 Task: Search one way flight ticket for 1 adult, 5 children, 2 infants in seat and 1 infant on lap in first from Minneapolis-st. Paul: Minneapolis-st. Paul International/wold-chamberlain Airport to Springfield: Abraham Lincoln Capital Airport on 5-2-2023. Choice of flights is American. Number of bags: 2 carry on bags and 6 checked bags. Price is upto 92000. Outbound departure time preference is 9:45.
Action: Mouse moved to (337, 143)
Screenshot: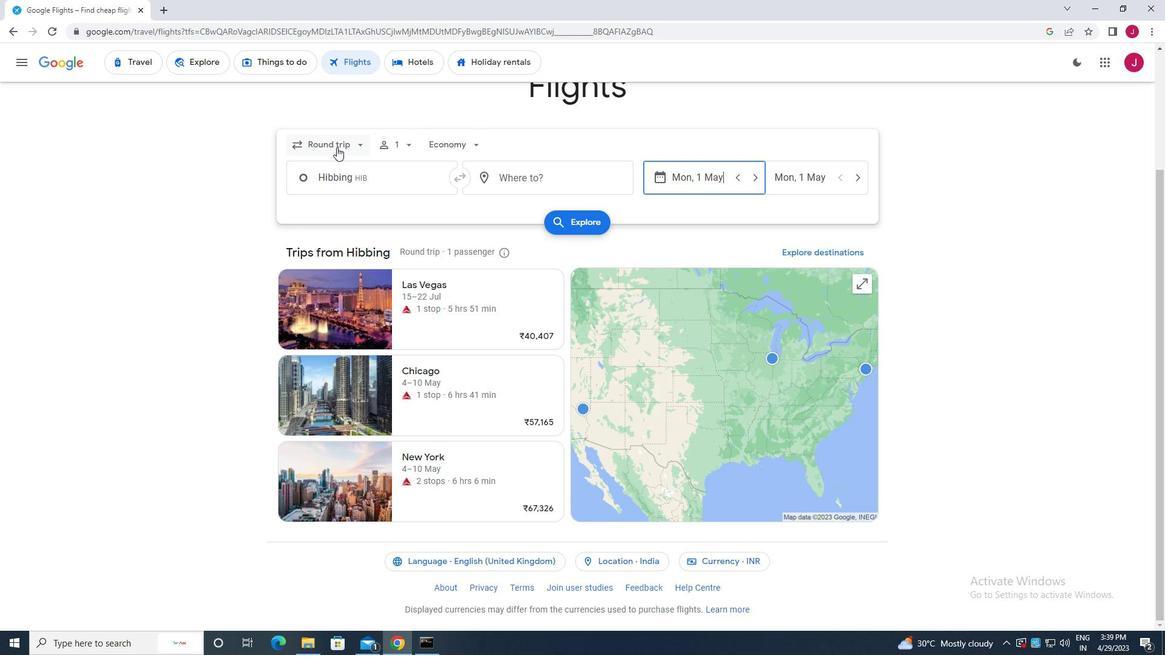 
Action: Mouse pressed left at (337, 143)
Screenshot: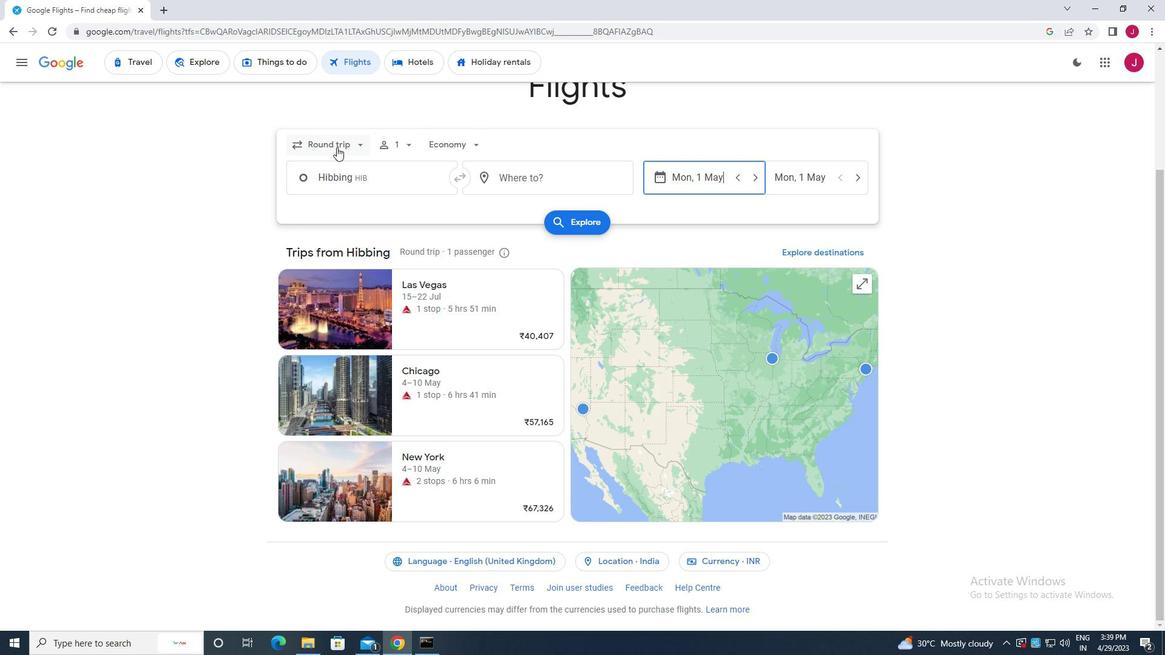 
Action: Mouse moved to (349, 194)
Screenshot: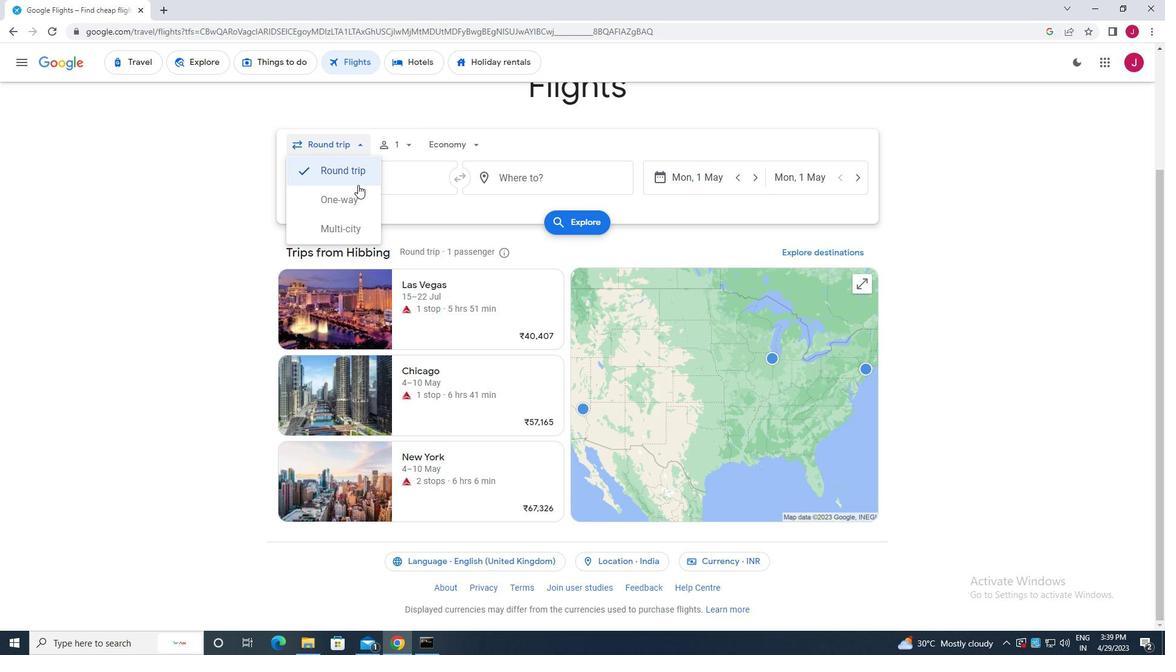 
Action: Mouse pressed left at (349, 194)
Screenshot: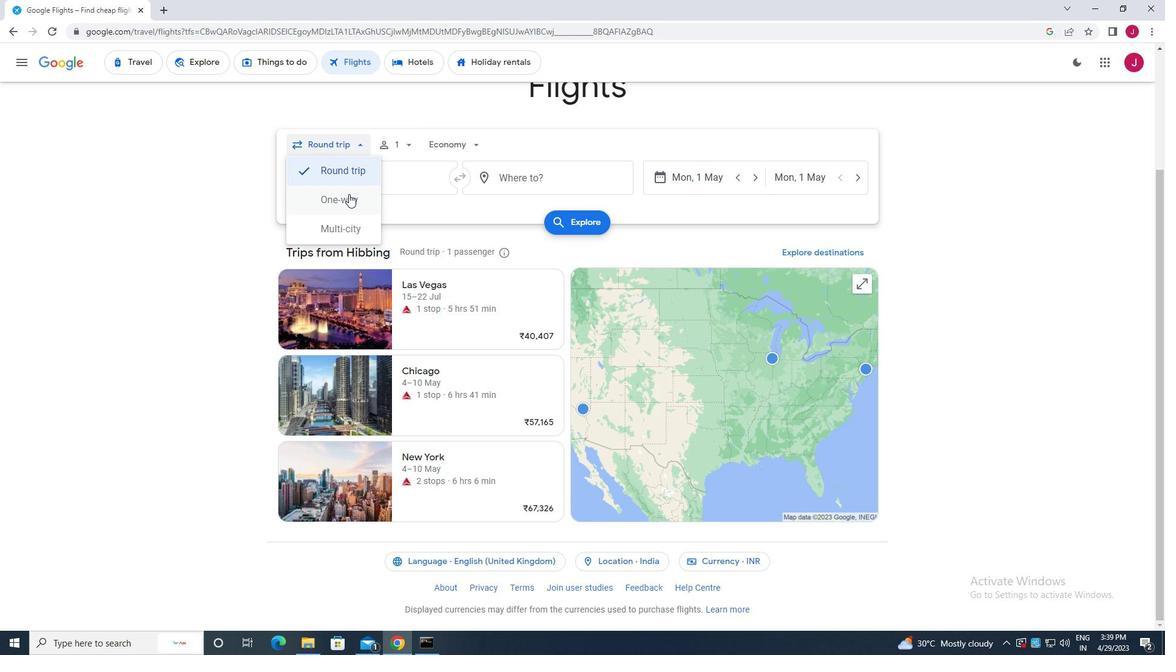 
Action: Mouse moved to (405, 142)
Screenshot: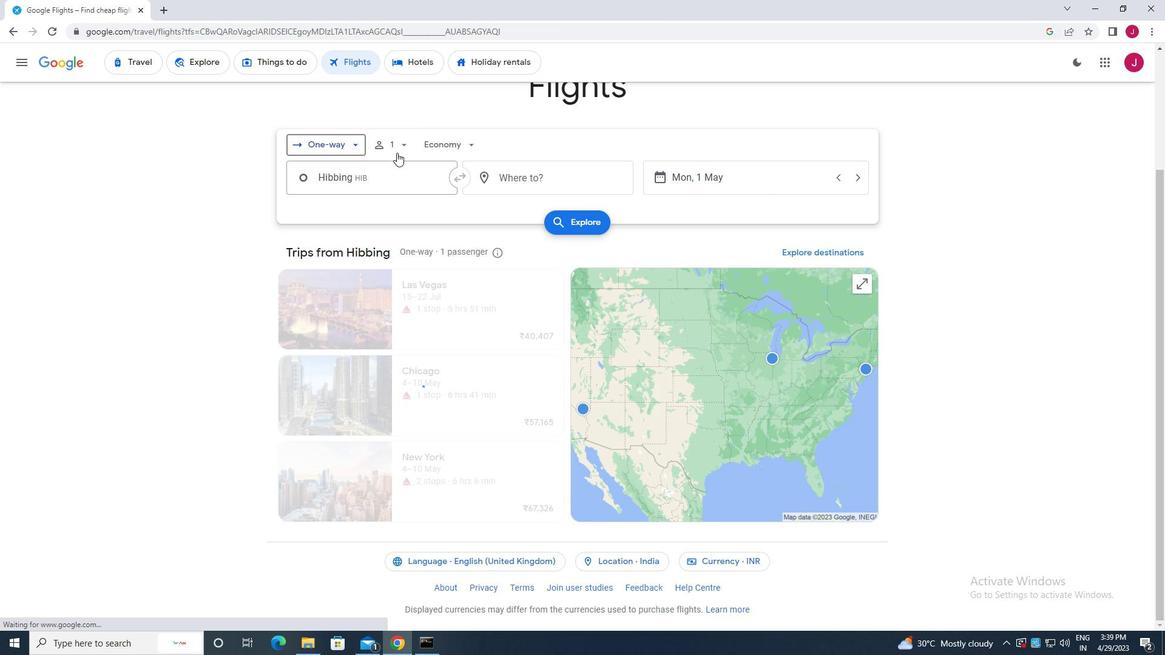 
Action: Mouse pressed left at (405, 142)
Screenshot: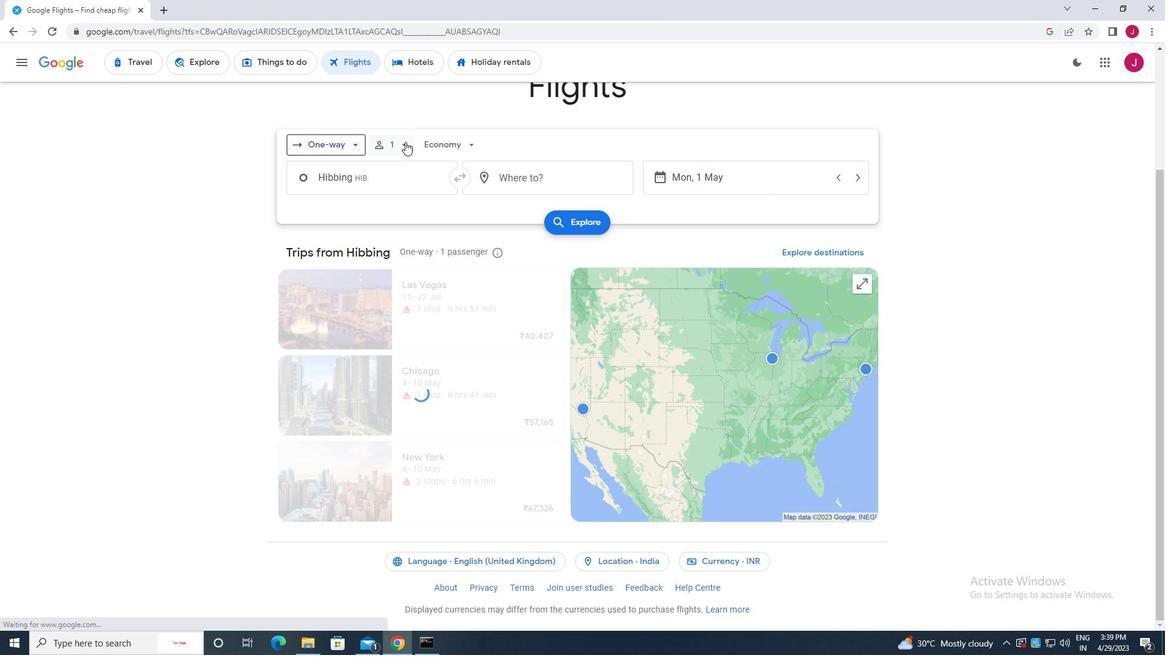 
Action: Mouse moved to (497, 212)
Screenshot: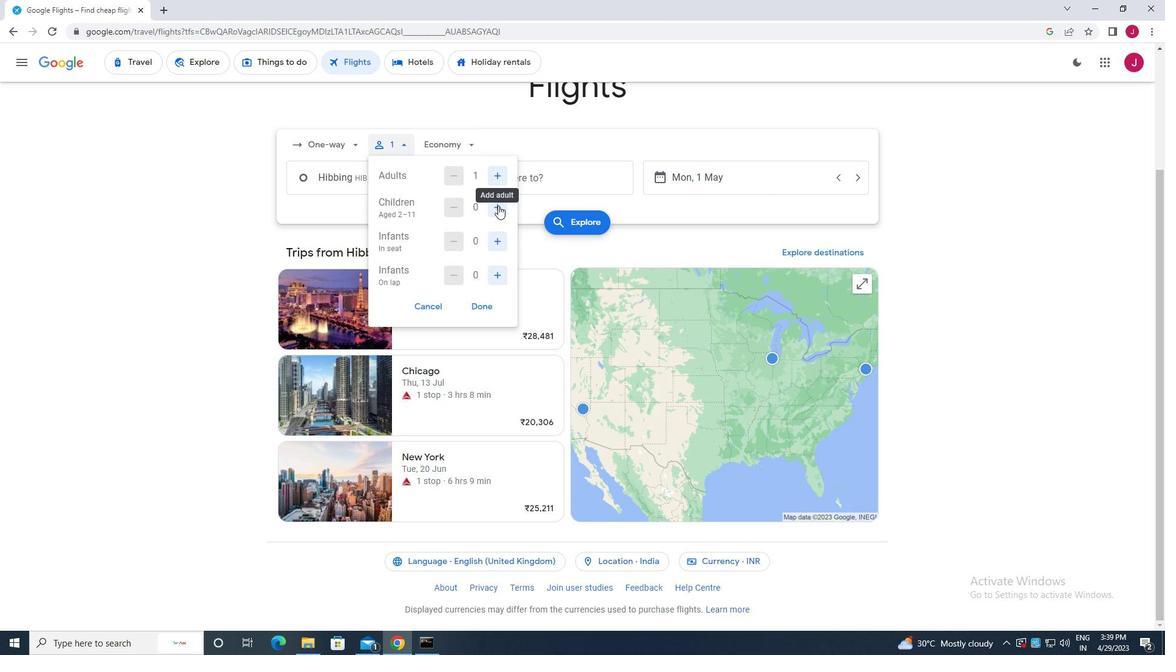 
Action: Mouse pressed left at (497, 212)
Screenshot: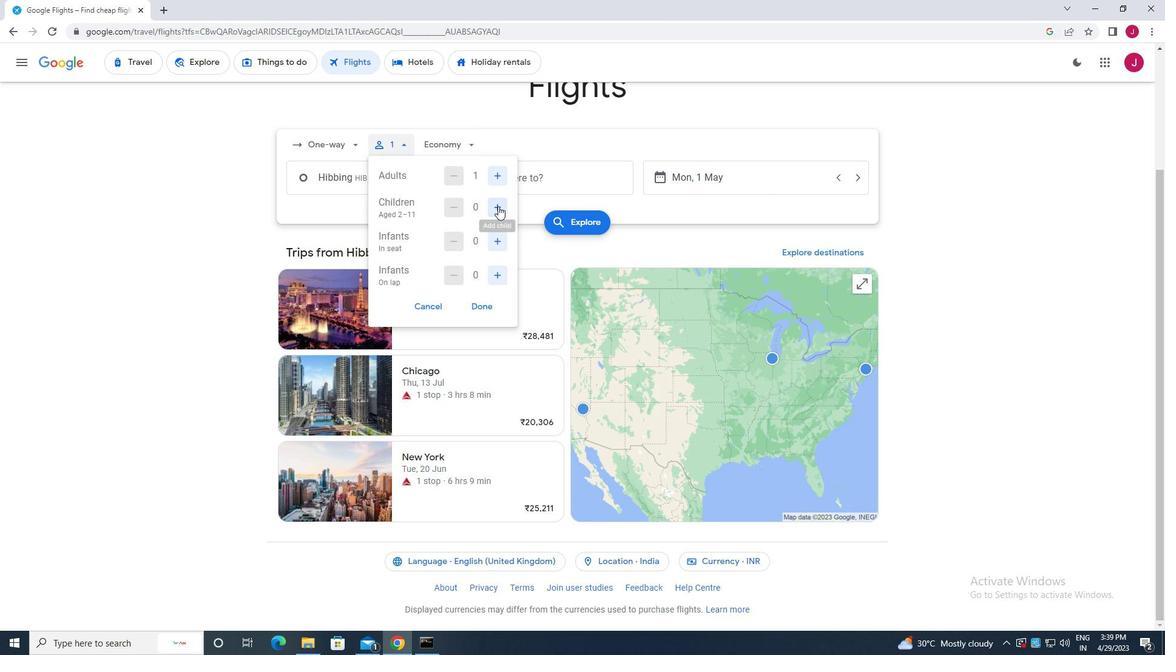 
Action: Mouse moved to (495, 212)
Screenshot: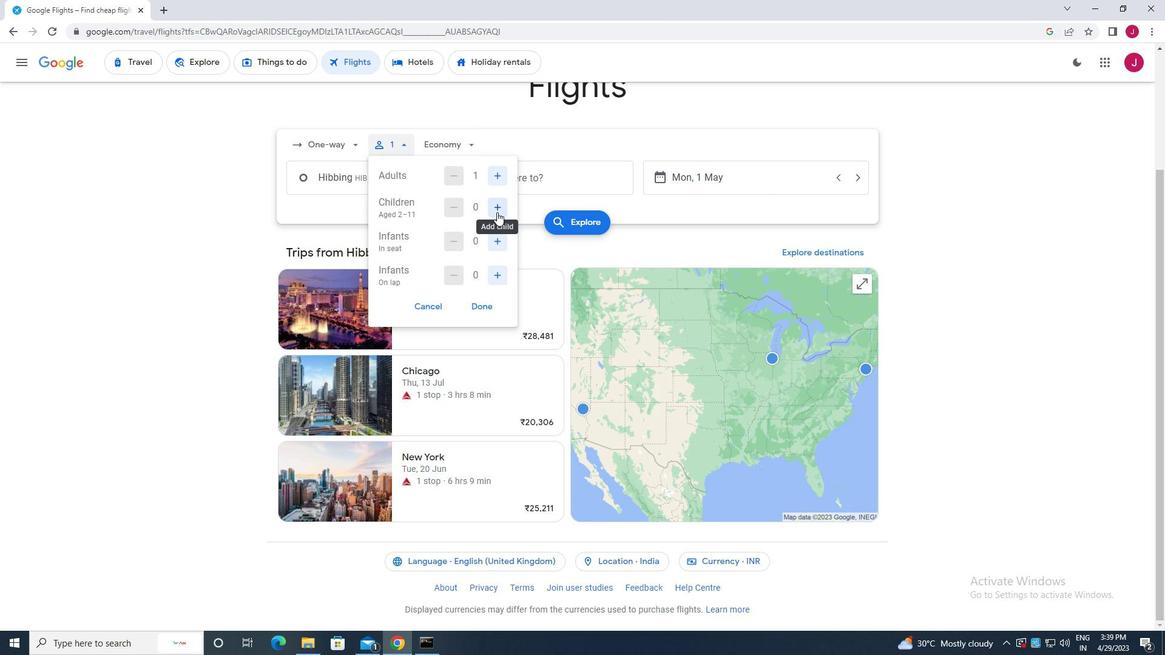 
Action: Mouse pressed left at (495, 212)
Screenshot: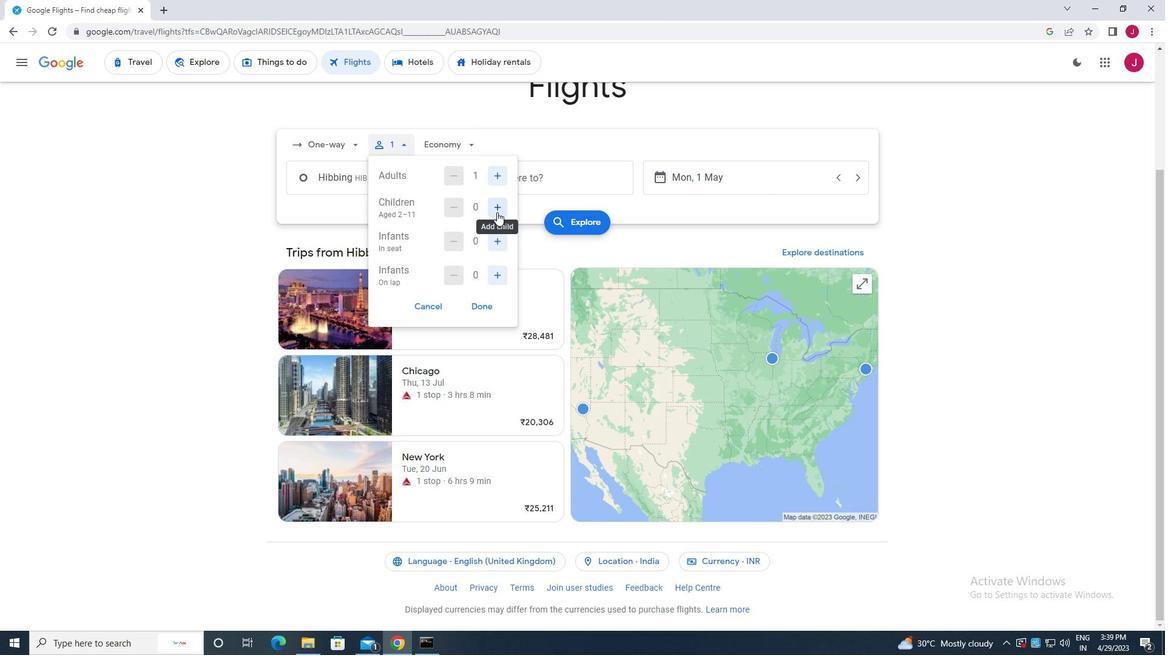 
Action: Mouse pressed left at (495, 212)
Screenshot: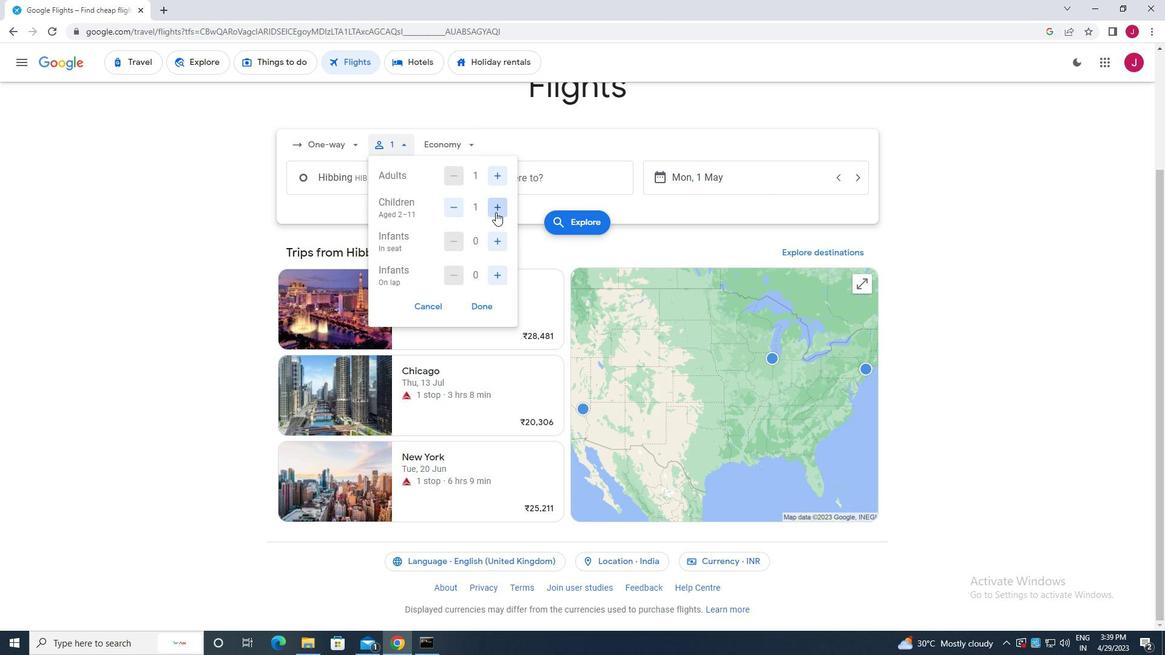 
Action: Mouse pressed left at (495, 212)
Screenshot: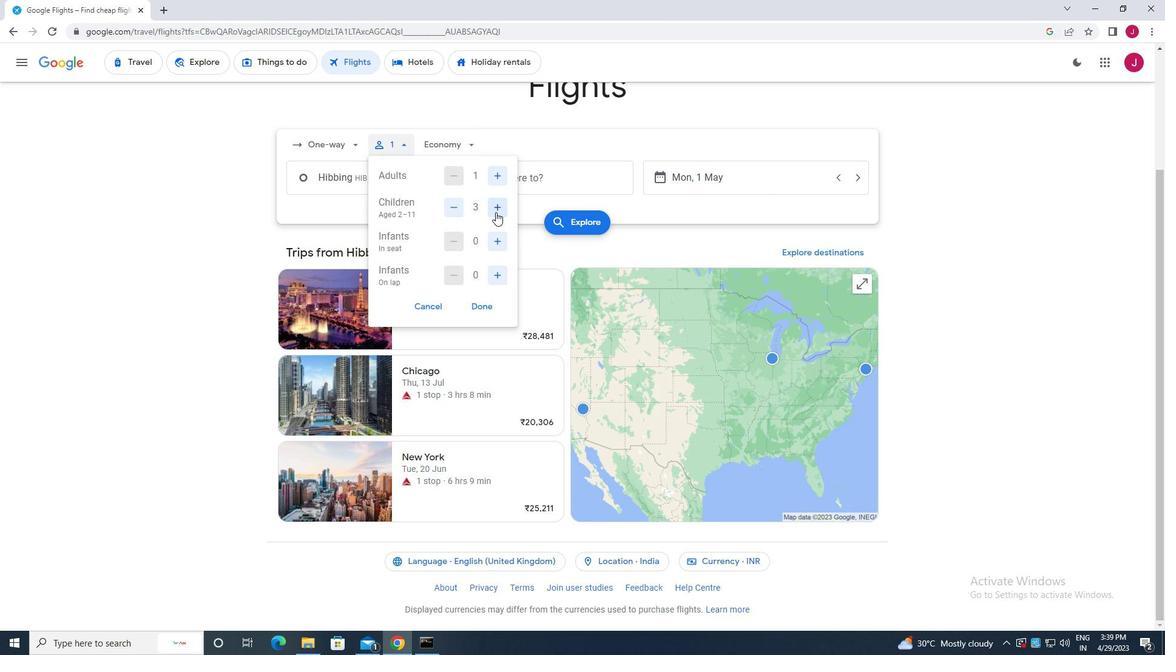 
Action: Mouse pressed left at (495, 212)
Screenshot: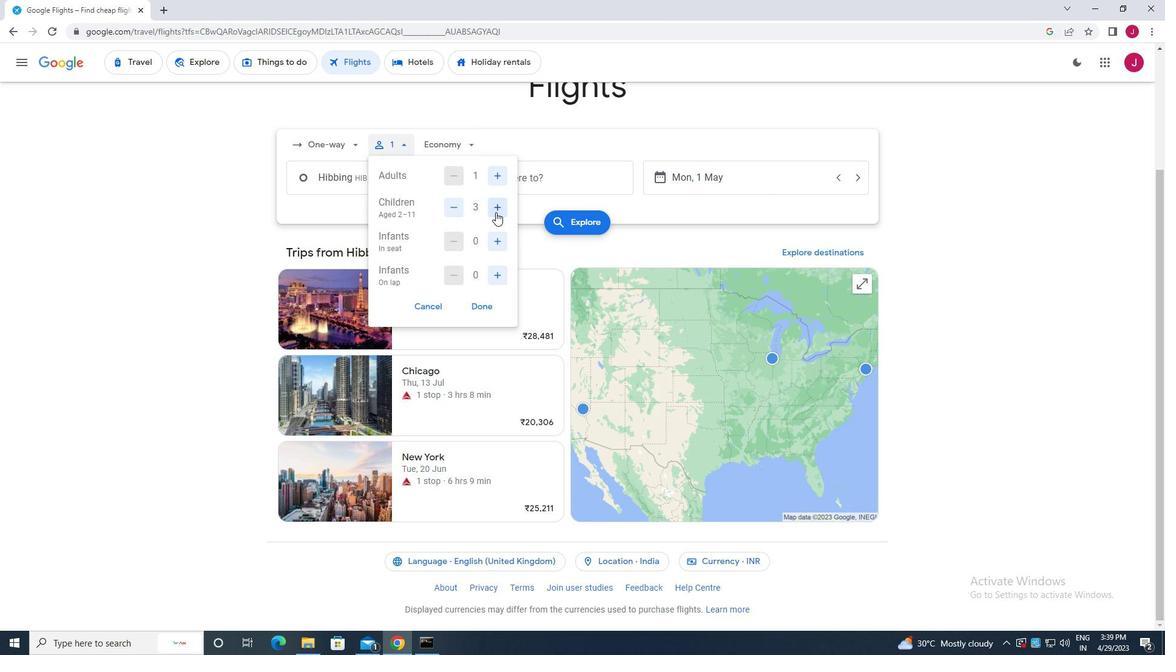 
Action: Mouse moved to (494, 243)
Screenshot: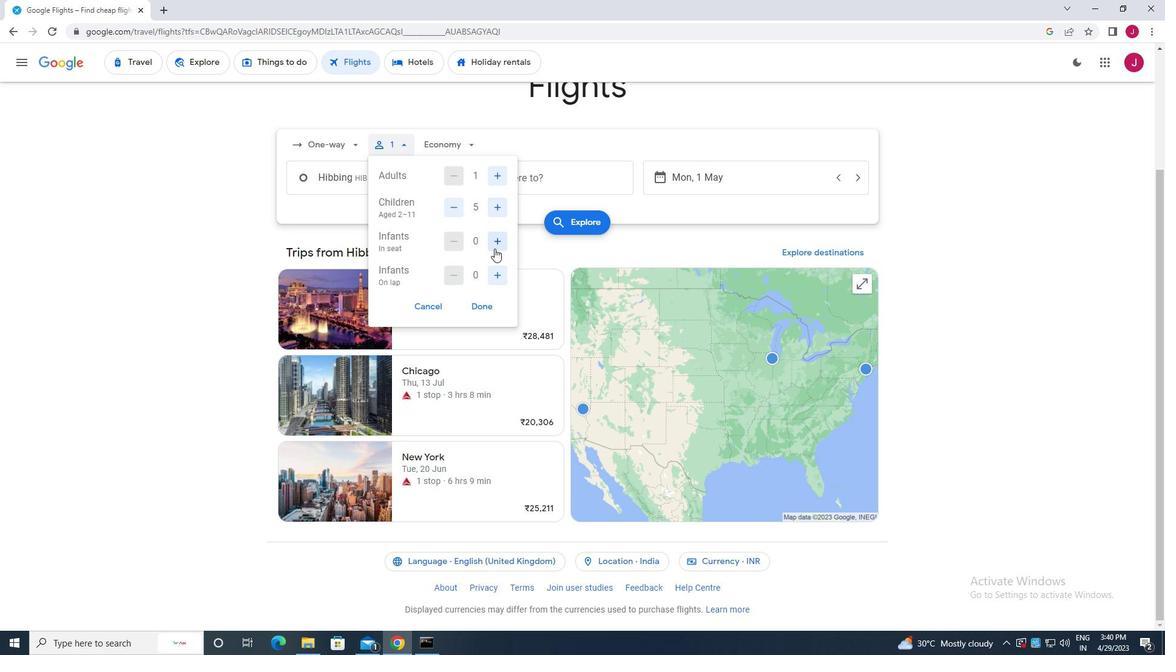 
Action: Mouse pressed left at (494, 243)
Screenshot: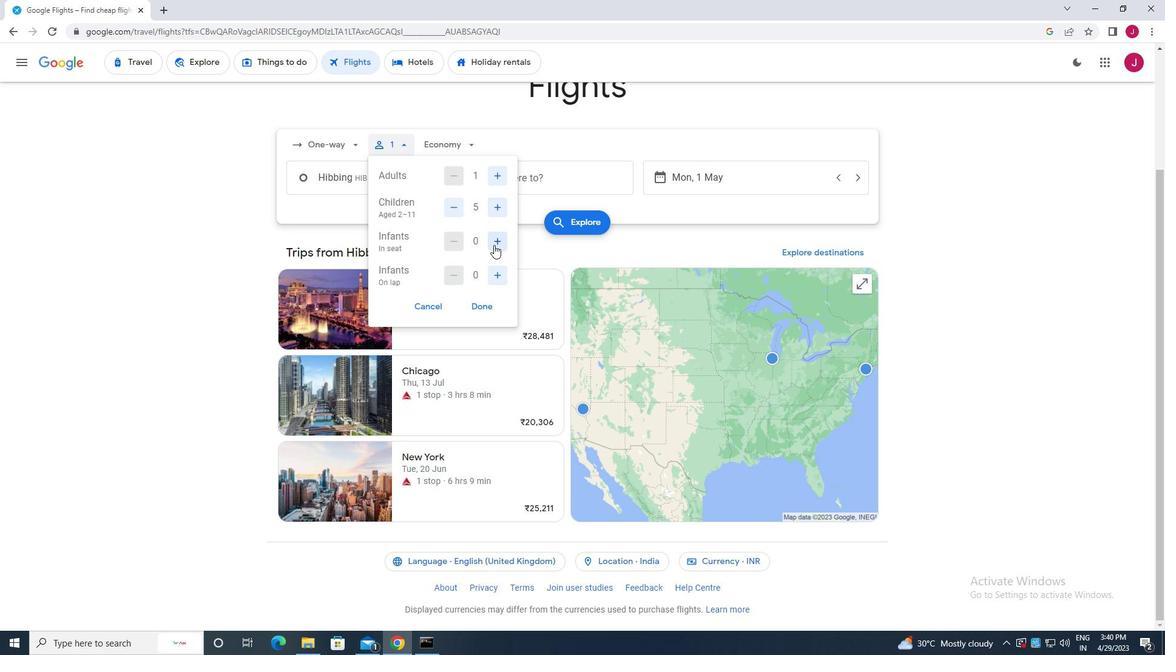 
Action: Mouse moved to (493, 243)
Screenshot: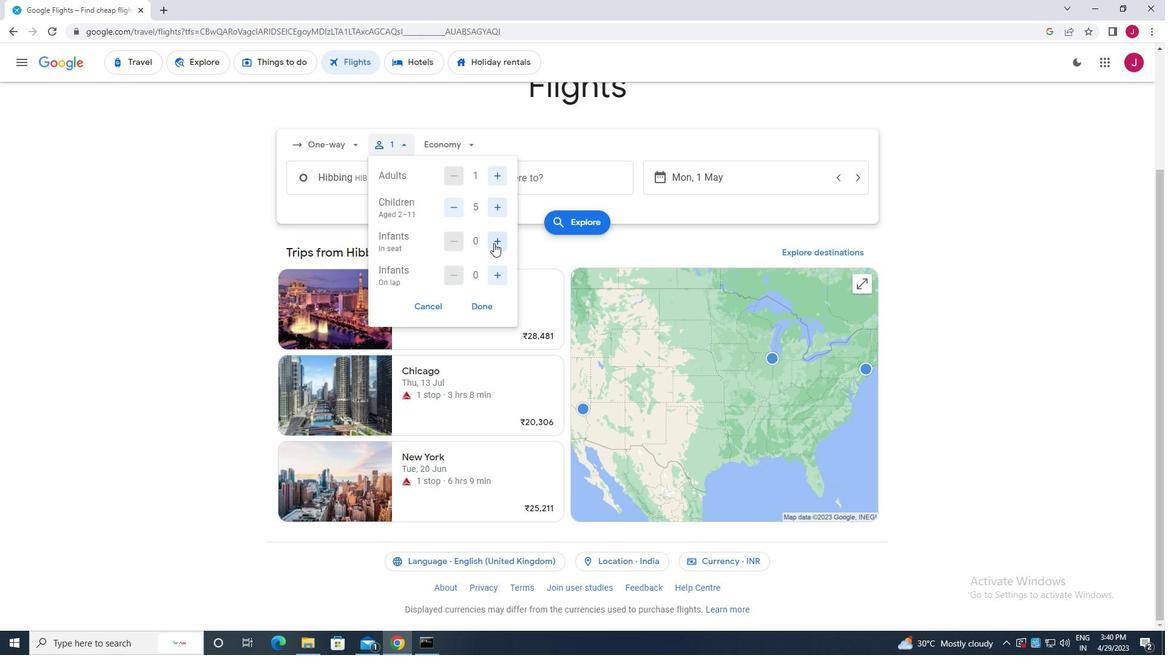 
Action: Mouse pressed left at (493, 243)
Screenshot: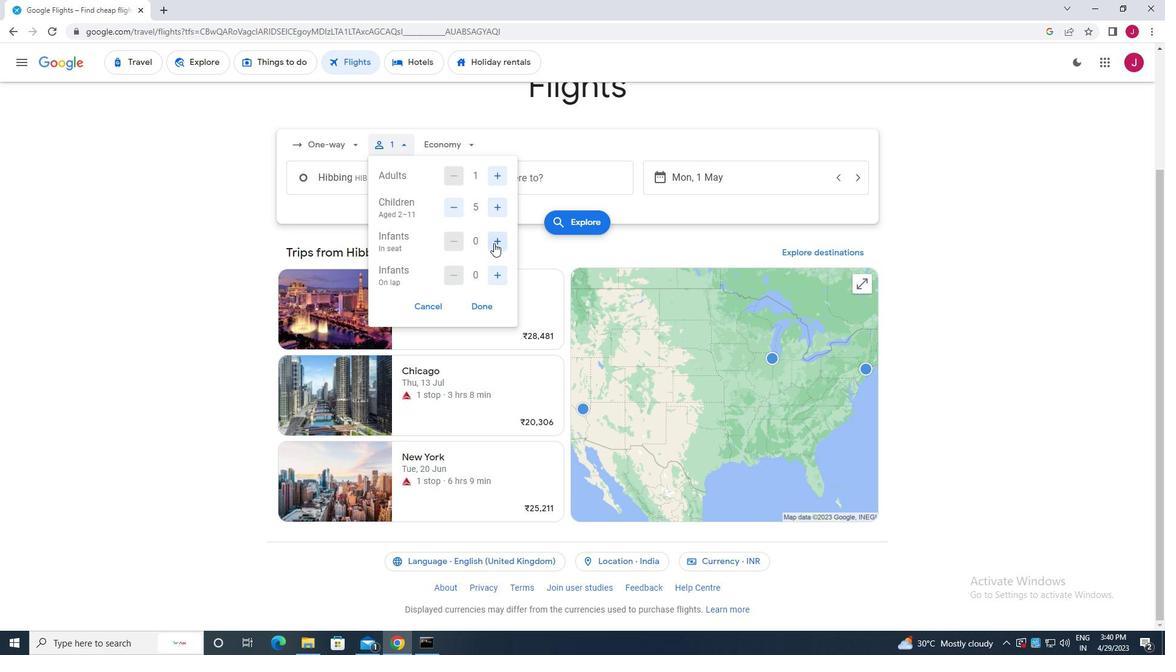 
Action: Mouse moved to (503, 273)
Screenshot: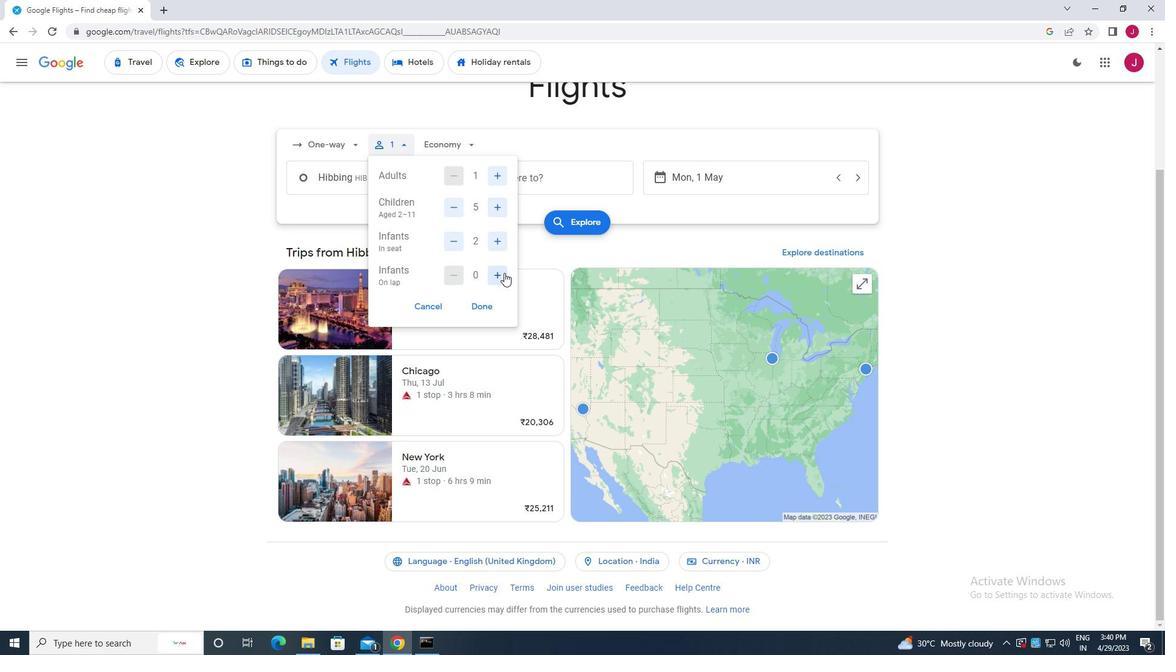 
Action: Mouse pressed left at (503, 273)
Screenshot: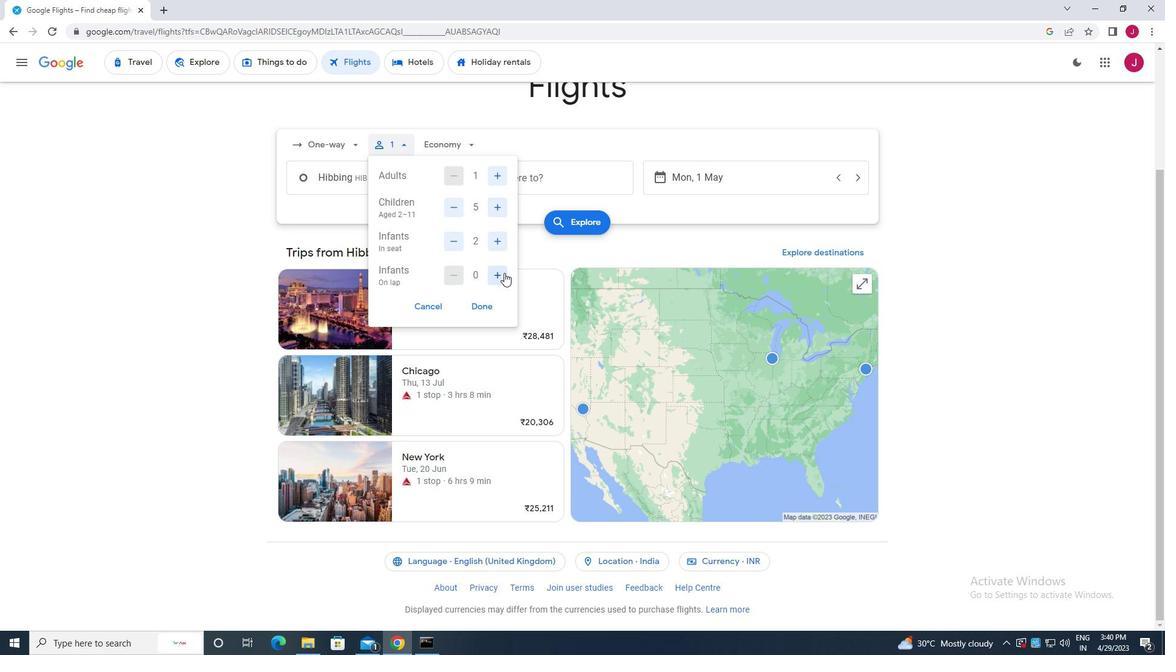 
Action: Mouse moved to (454, 242)
Screenshot: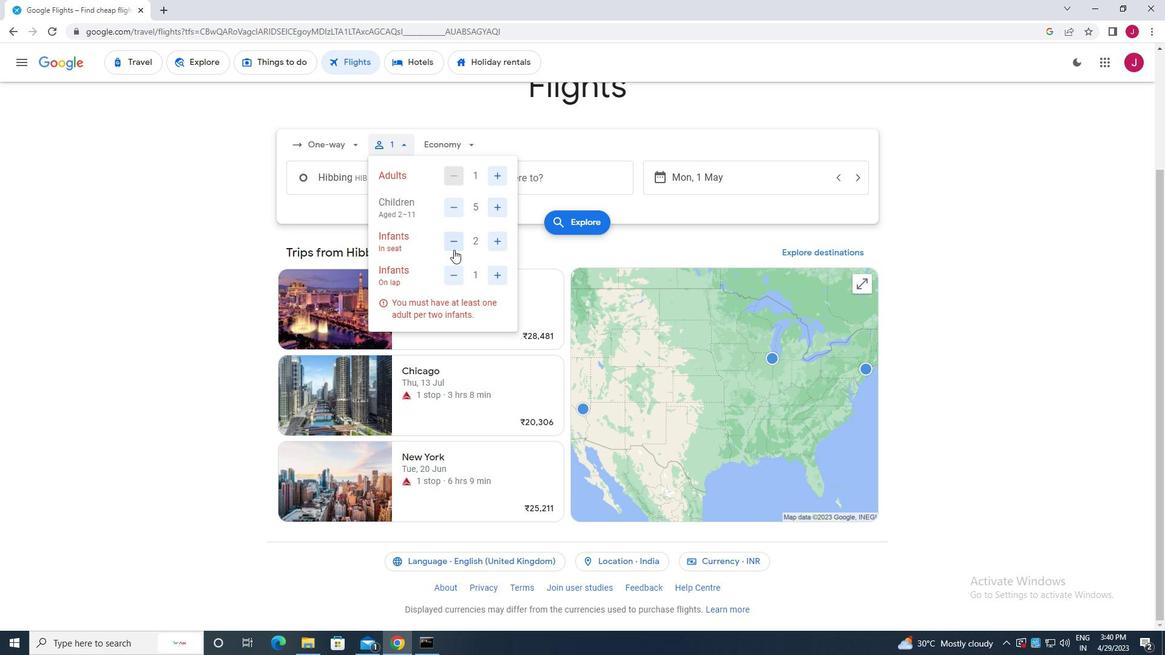 
Action: Mouse pressed left at (454, 242)
Screenshot: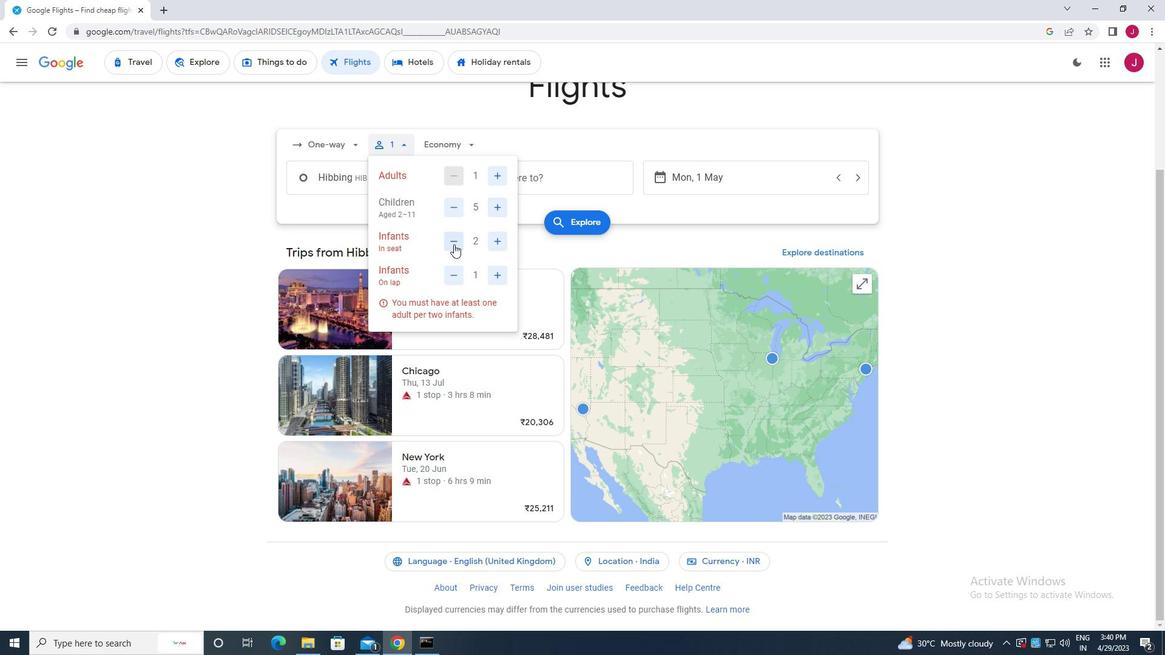 
Action: Mouse moved to (484, 304)
Screenshot: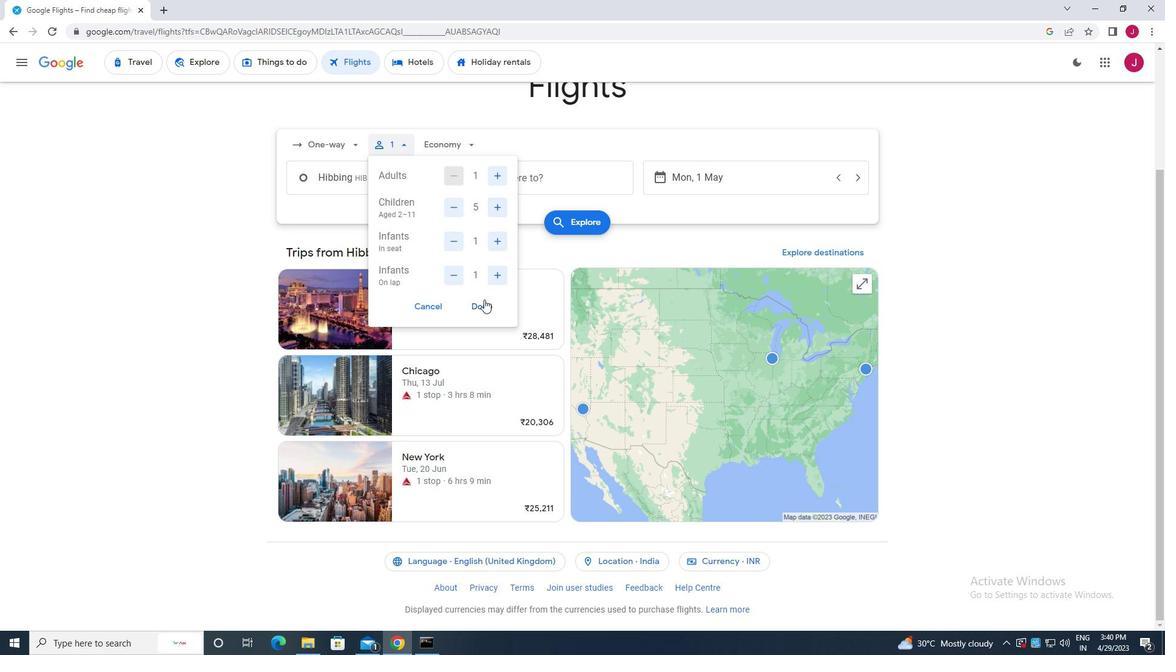 
Action: Mouse pressed left at (484, 304)
Screenshot: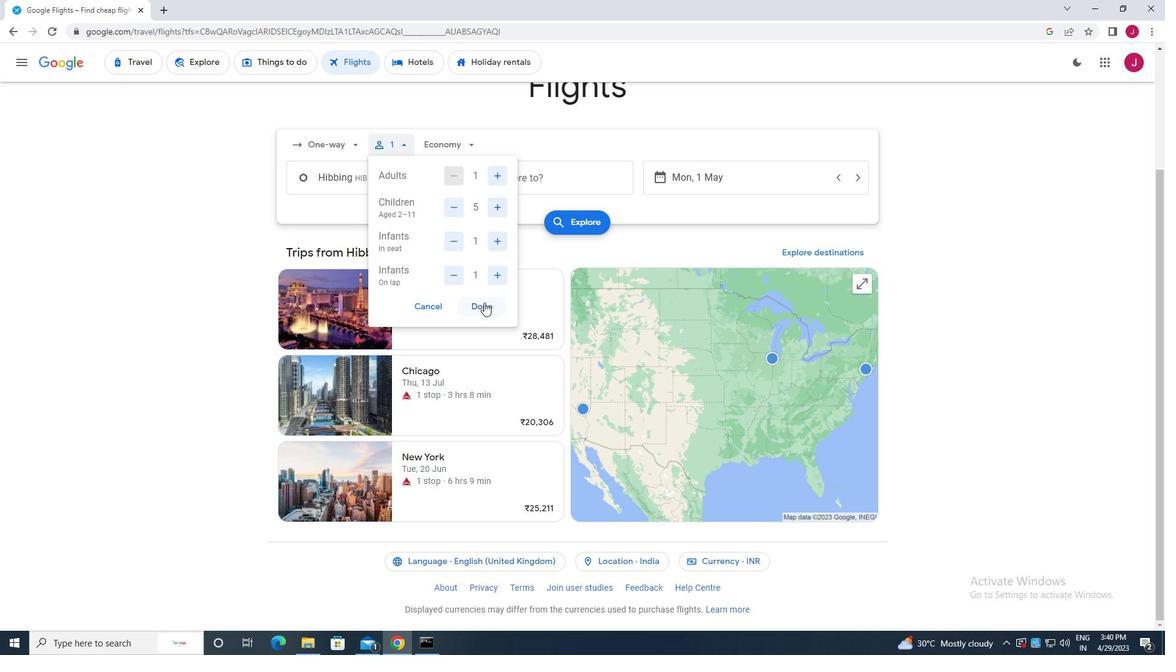 
Action: Mouse moved to (465, 143)
Screenshot: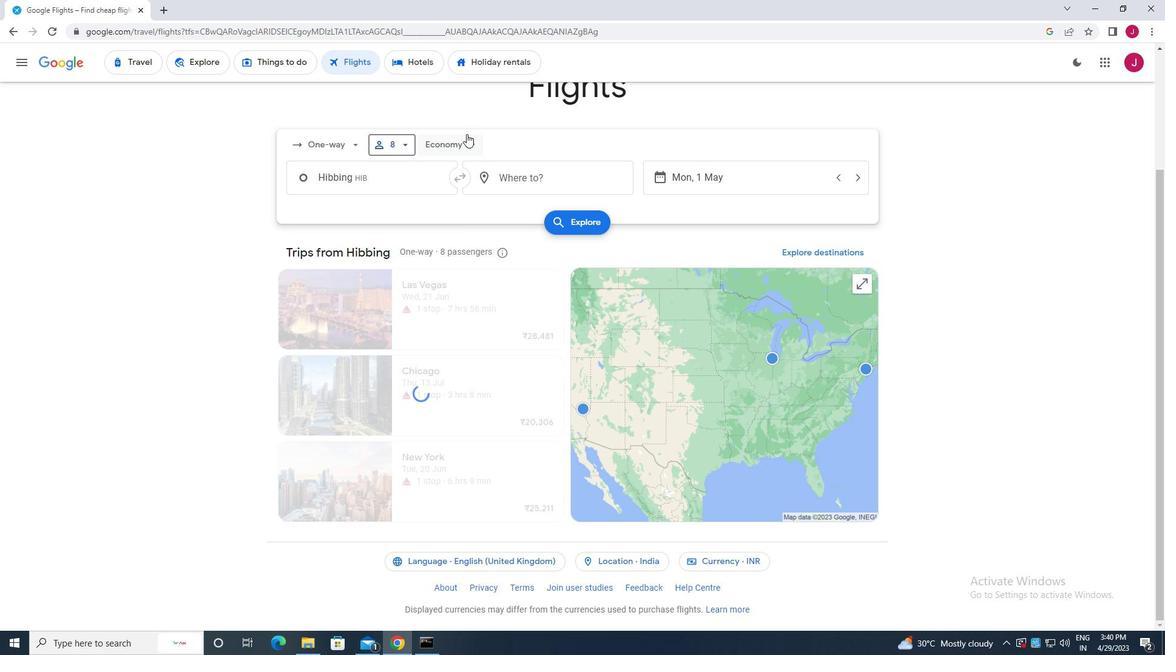 
Action: Mouse pressed left at (465, 143)
Screenshot: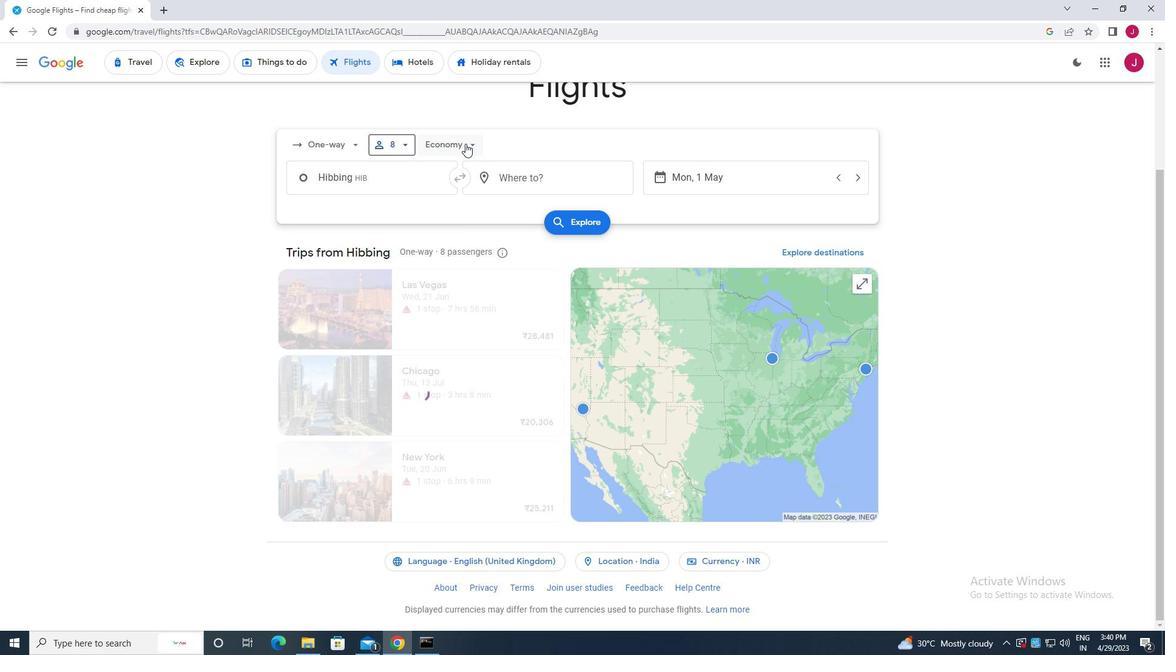 
Action: Mouse moved to (468, 258)
Screenshot: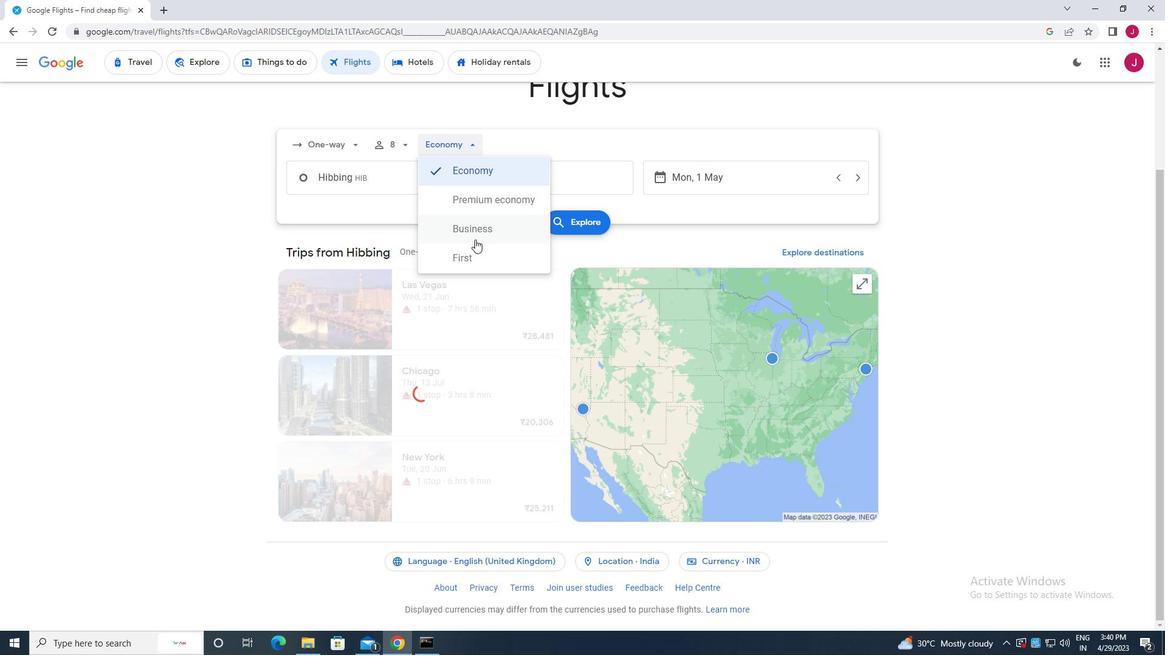 
Action: Mouse pressed left at (468, 258)
Screenshot: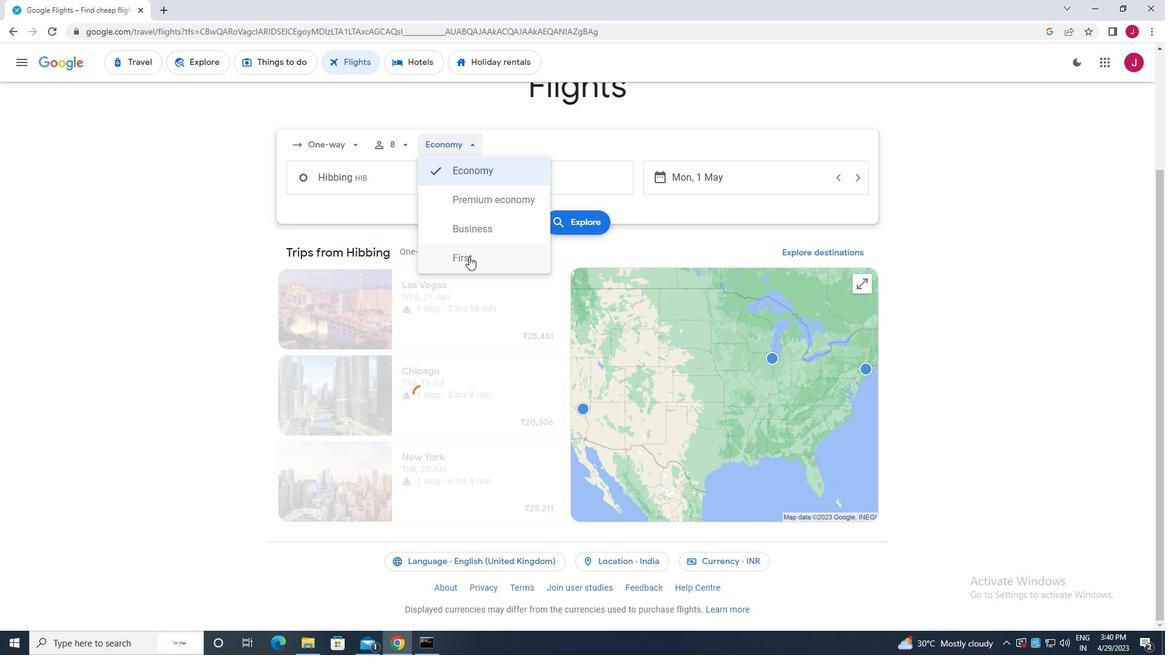 
Action: Mouse moved to (381, 182)
Screenshot: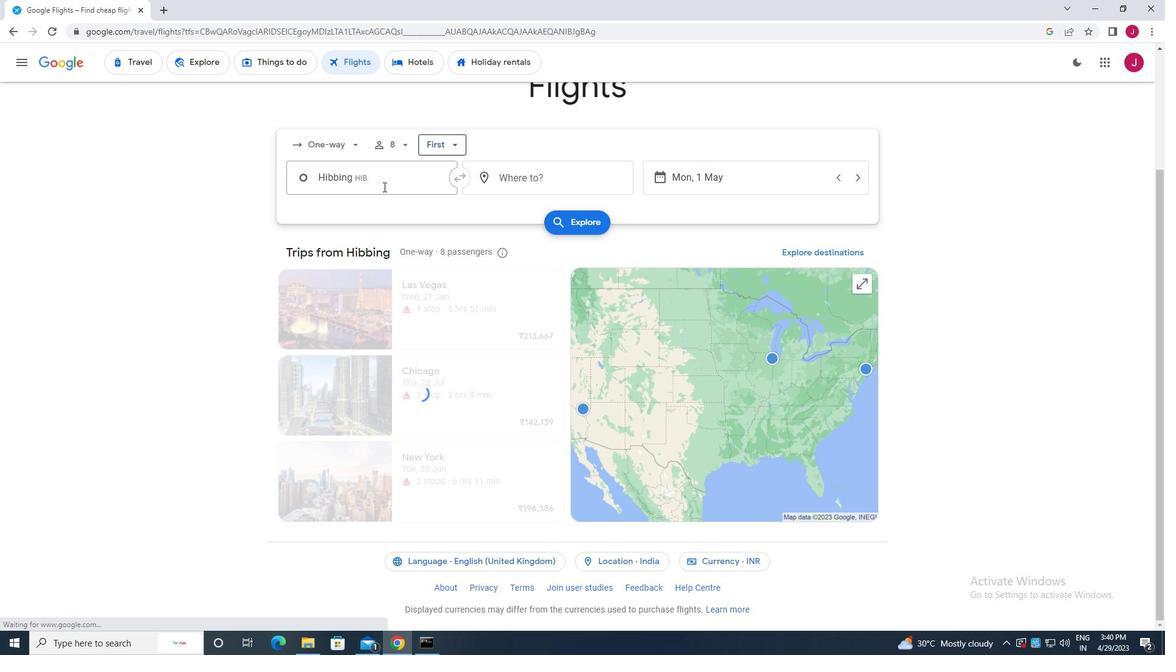 
Action: Mouse pressed left at (381, 182)
Screenshot: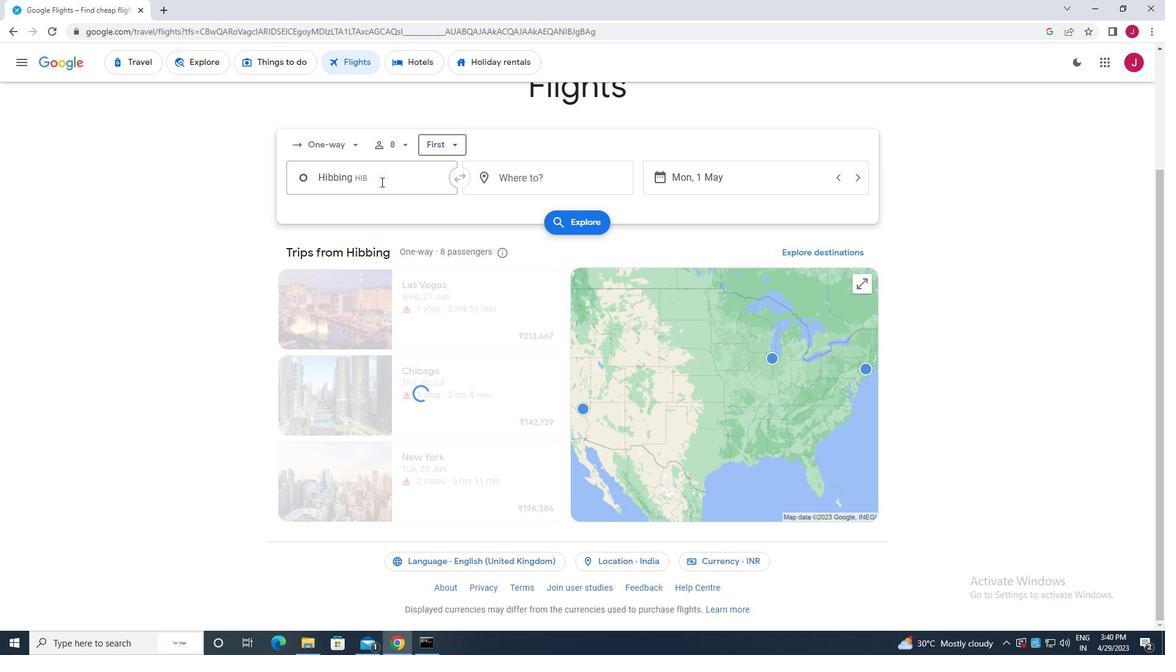 
Action: Key pressed minneea<Key.backspace><Key.backspace>
Screenshot: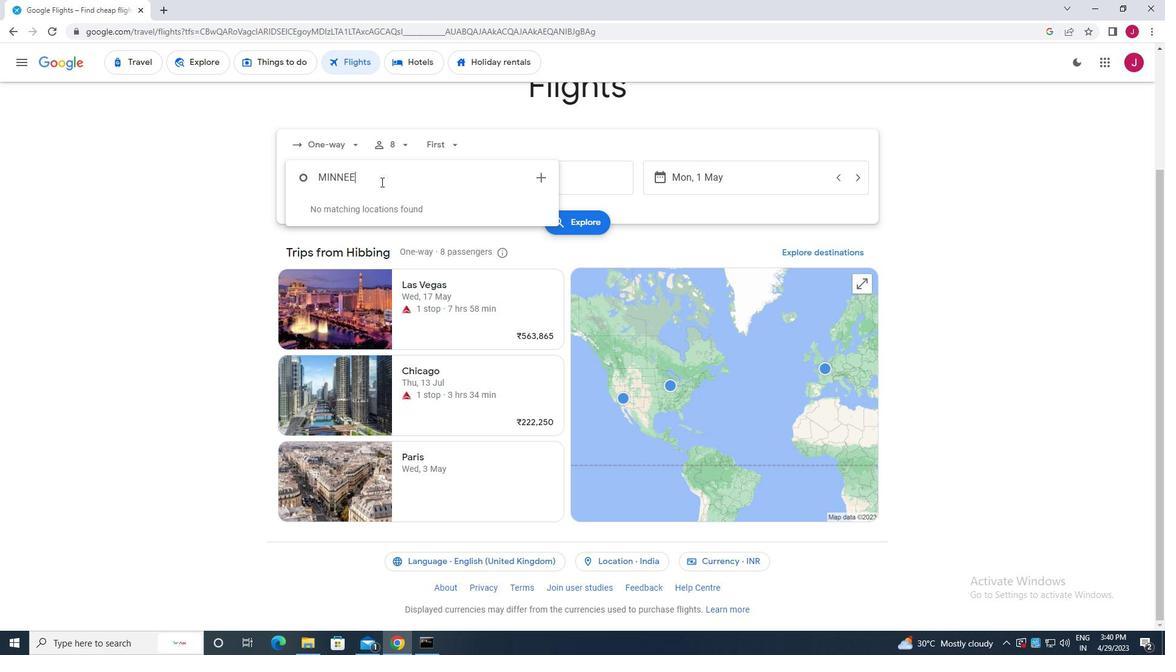 
Action: Mouse moved to (435, 239)
Screenshot: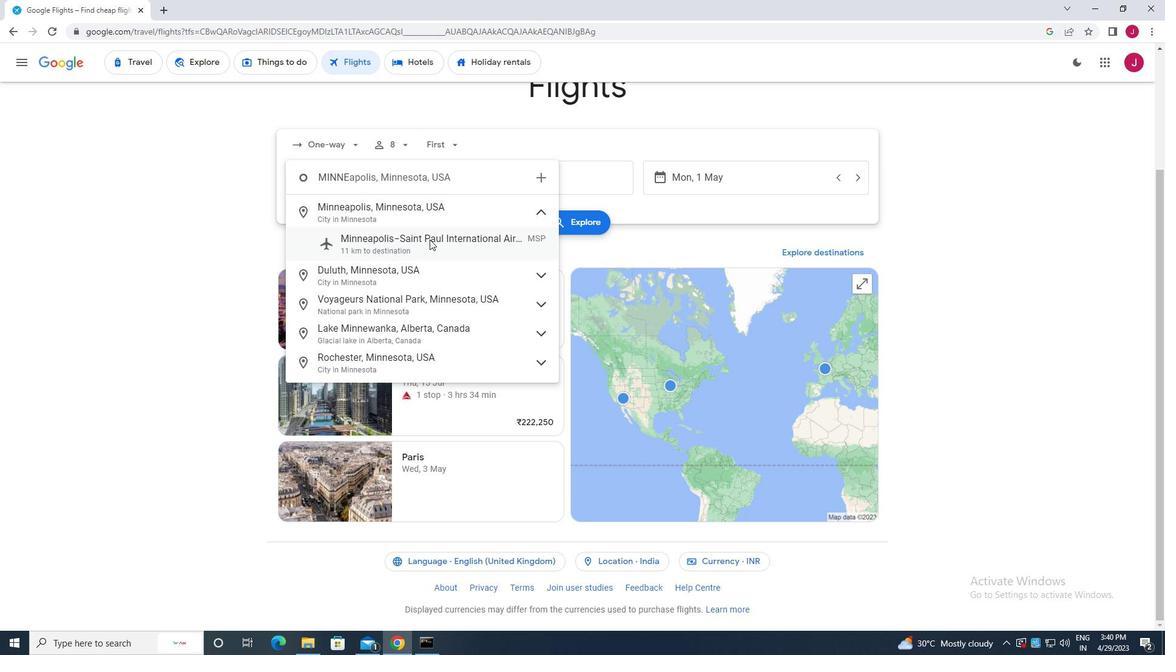 
Action: Mouse pressed left at (435, 239)
Screenshot: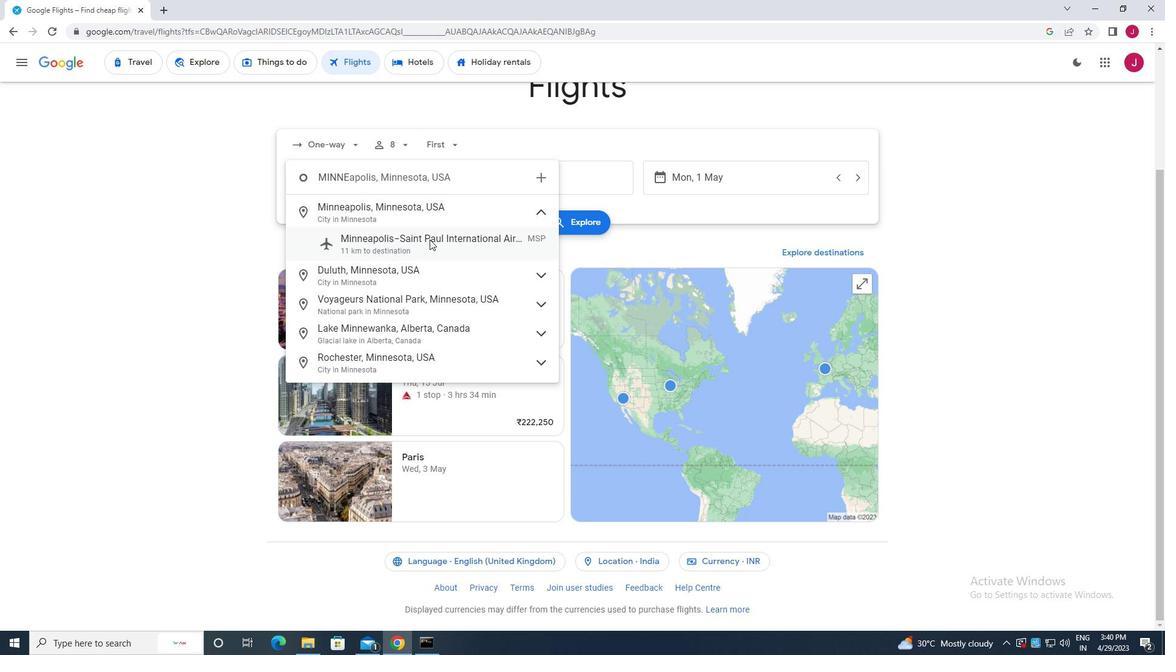 
Action: Mouse moved to (530, 177)
Screenshot: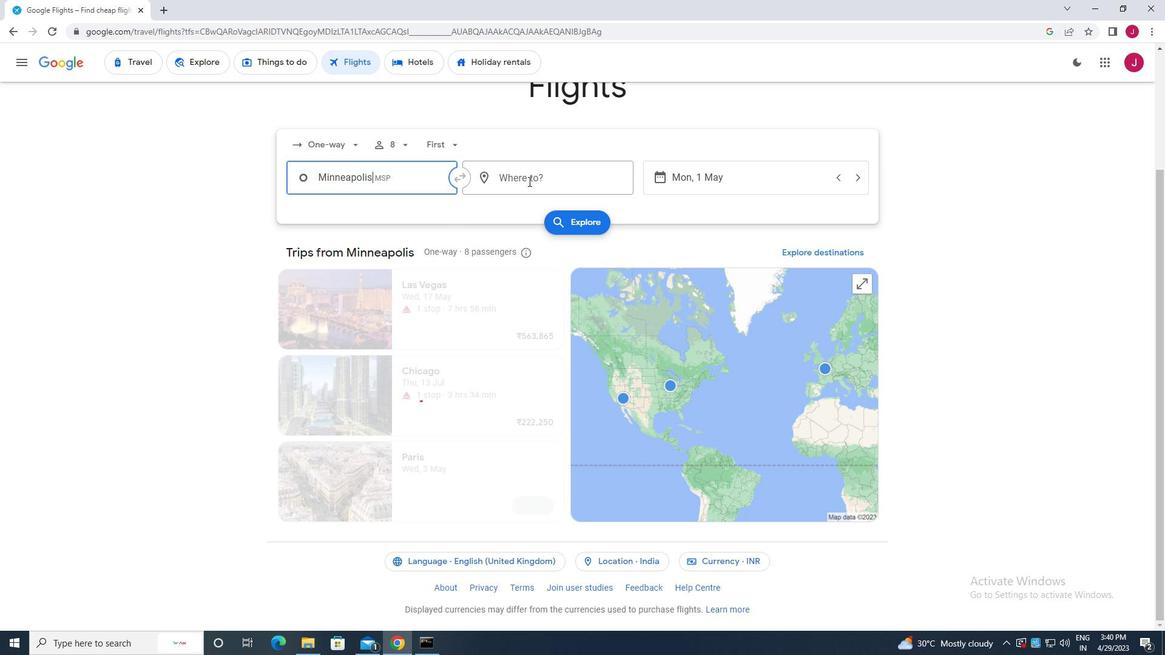 
Action: Mouse pressed left at (530, 177)
Screenshot: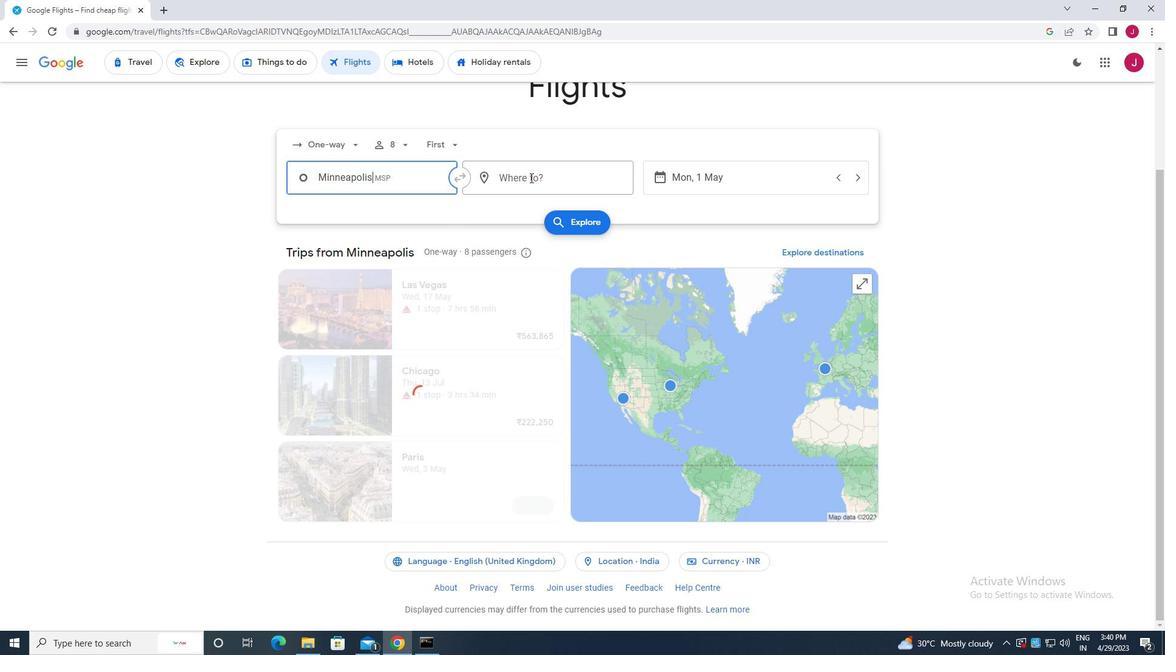 
Action: Mouse moved to (530, 177)
Screenshot: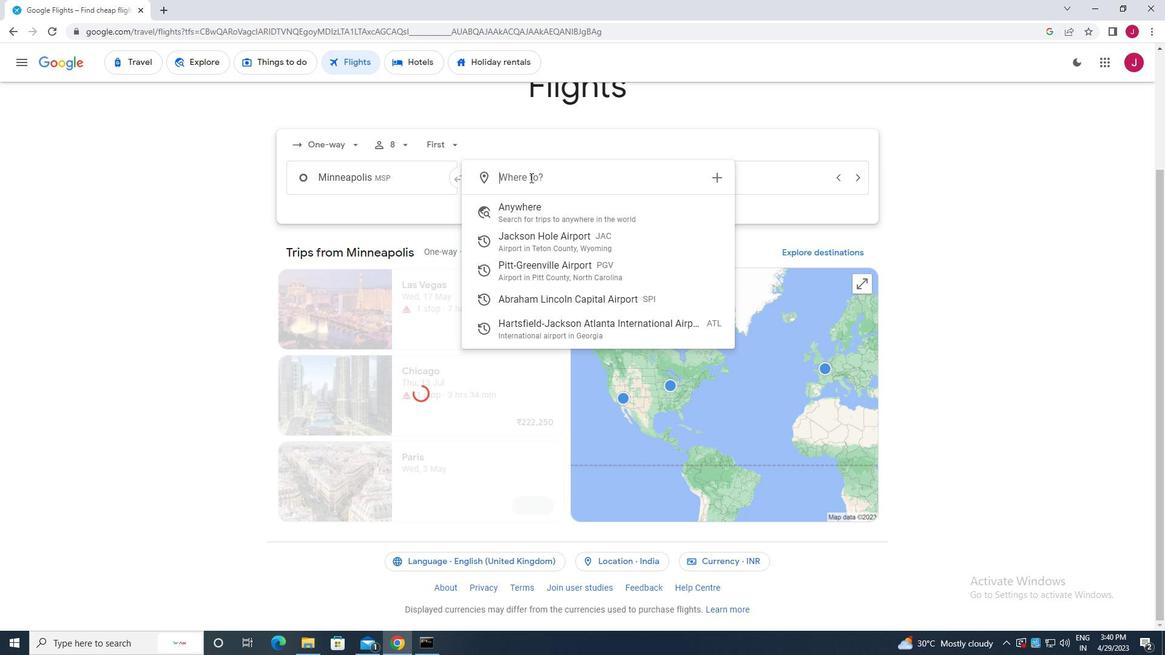 
Action: Key pressed springfi
Screenshot: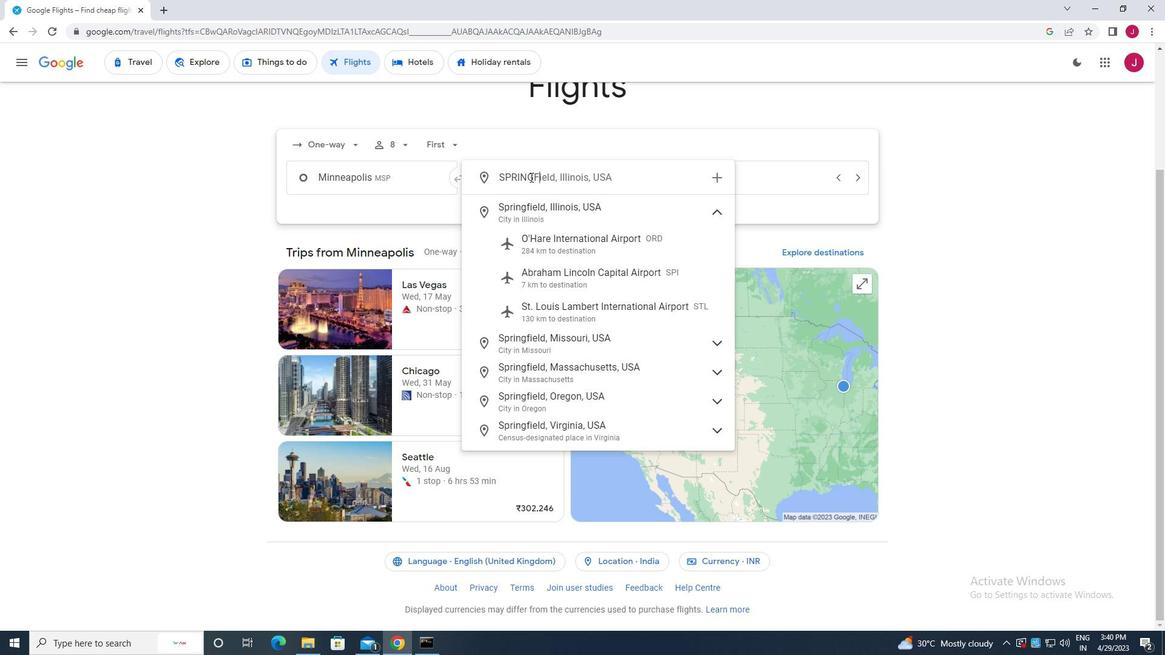 
Action: Mouse moved to (594, 273)
Screenshot: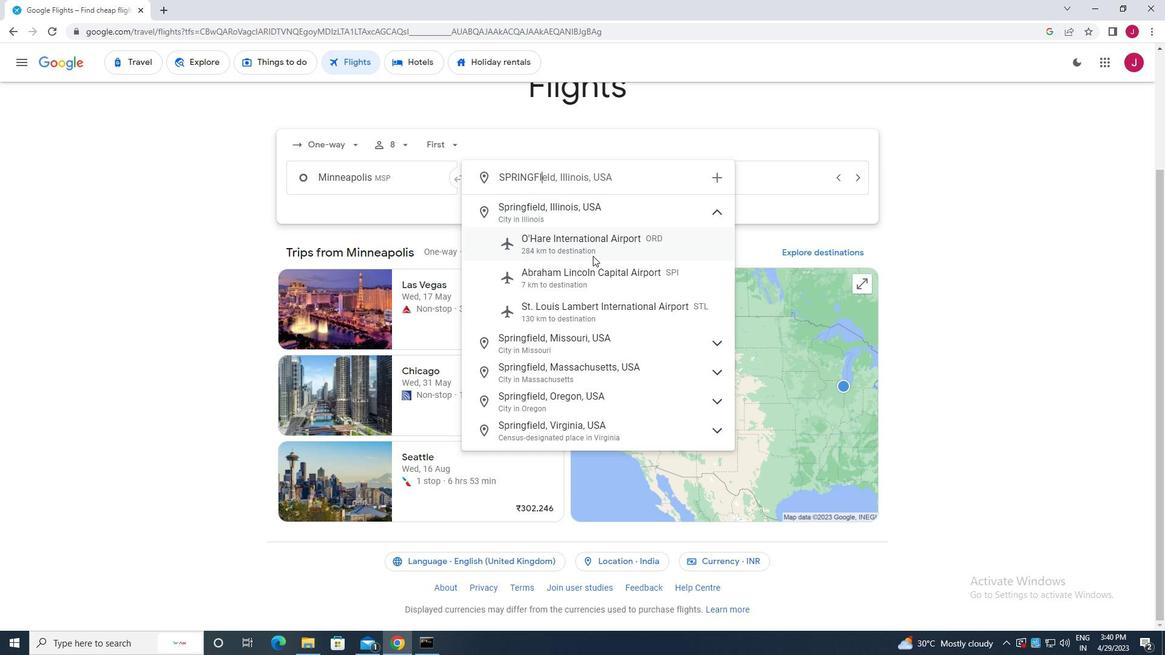 
Action: Mouse pressed left at (594, 273)
Screenshot: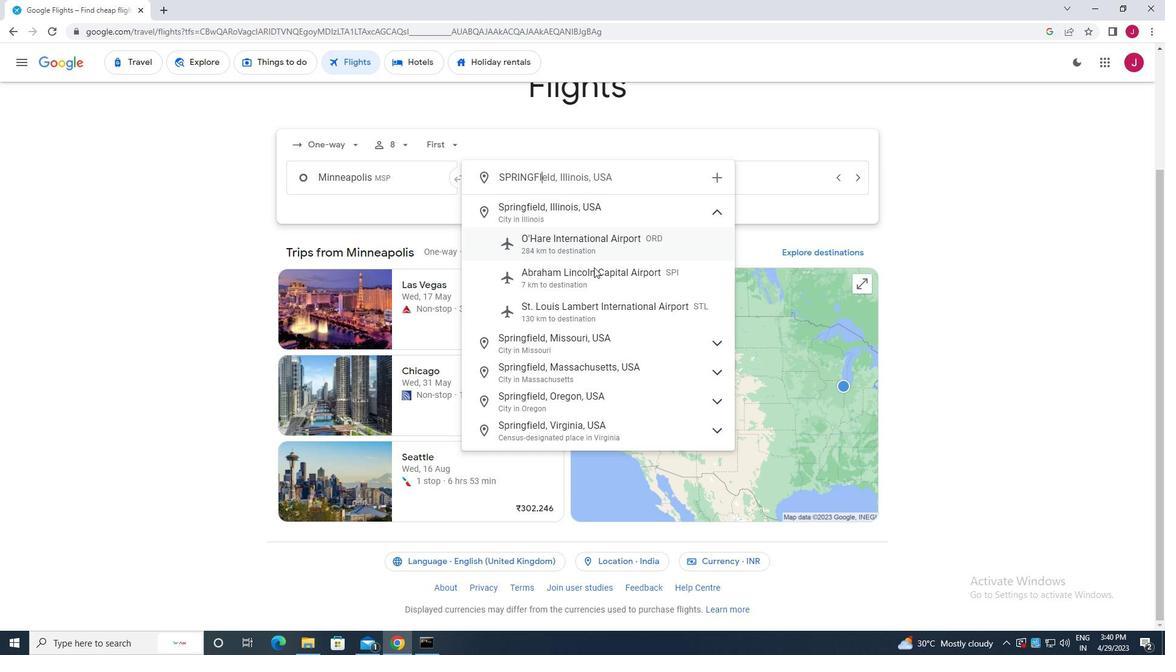 
Action: Mouse moved to (718, 183)
Screenshot: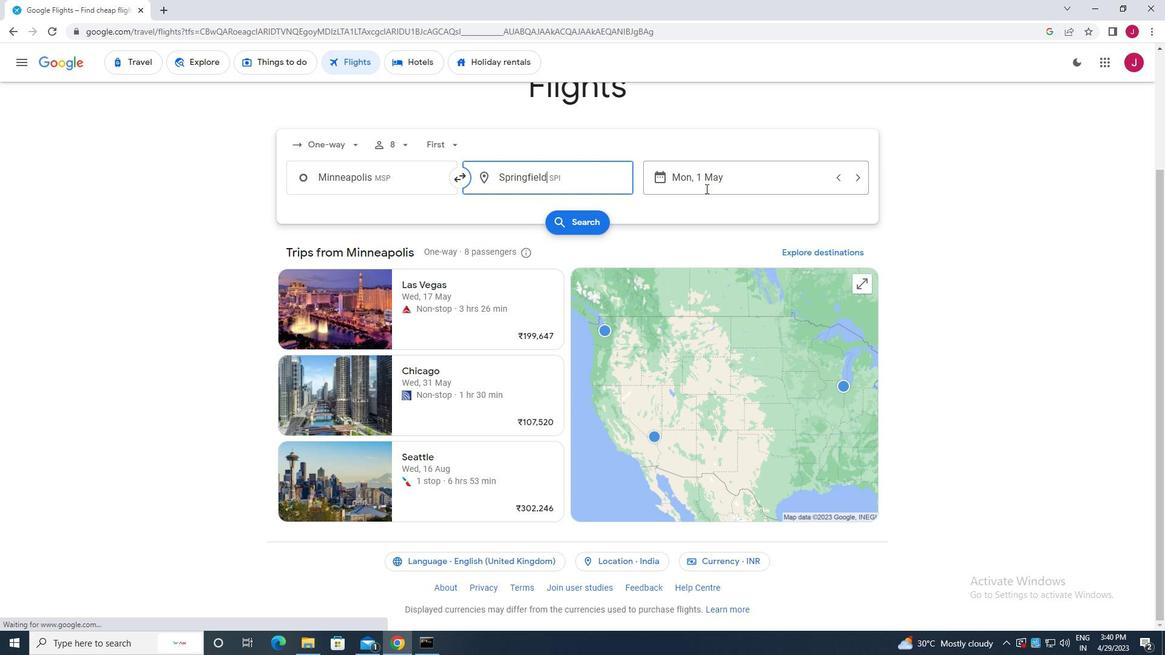
Action: Mouse pressed left at (718, 183)
Screenshot: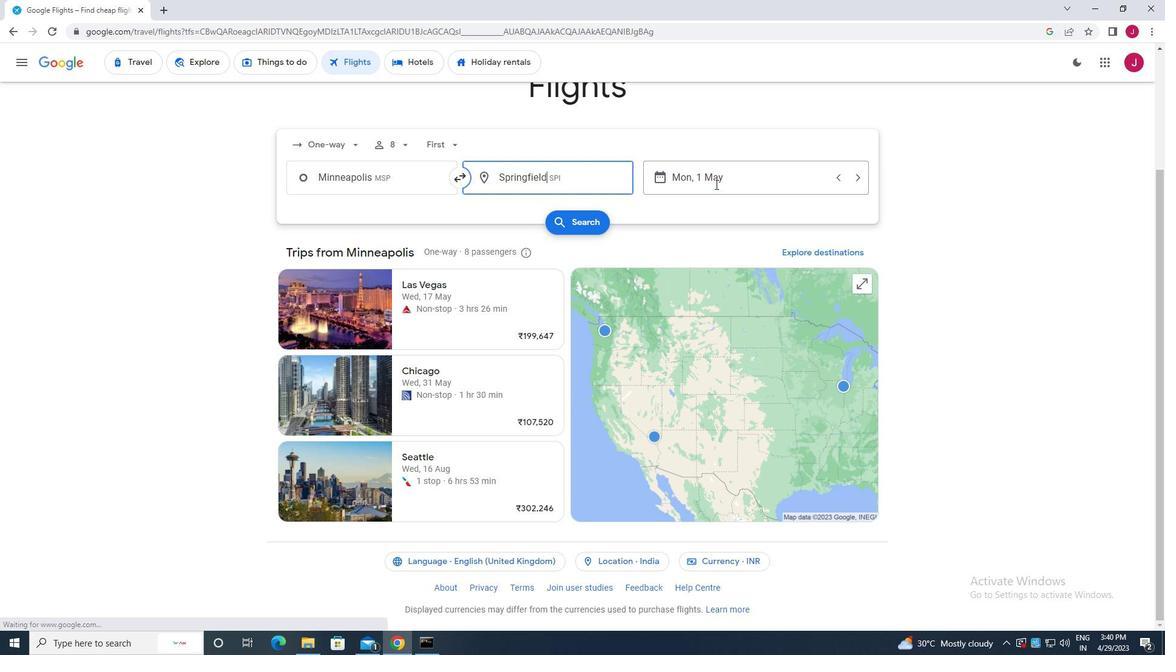 
Action: Mouse moved to (731, 268)
Screenshot: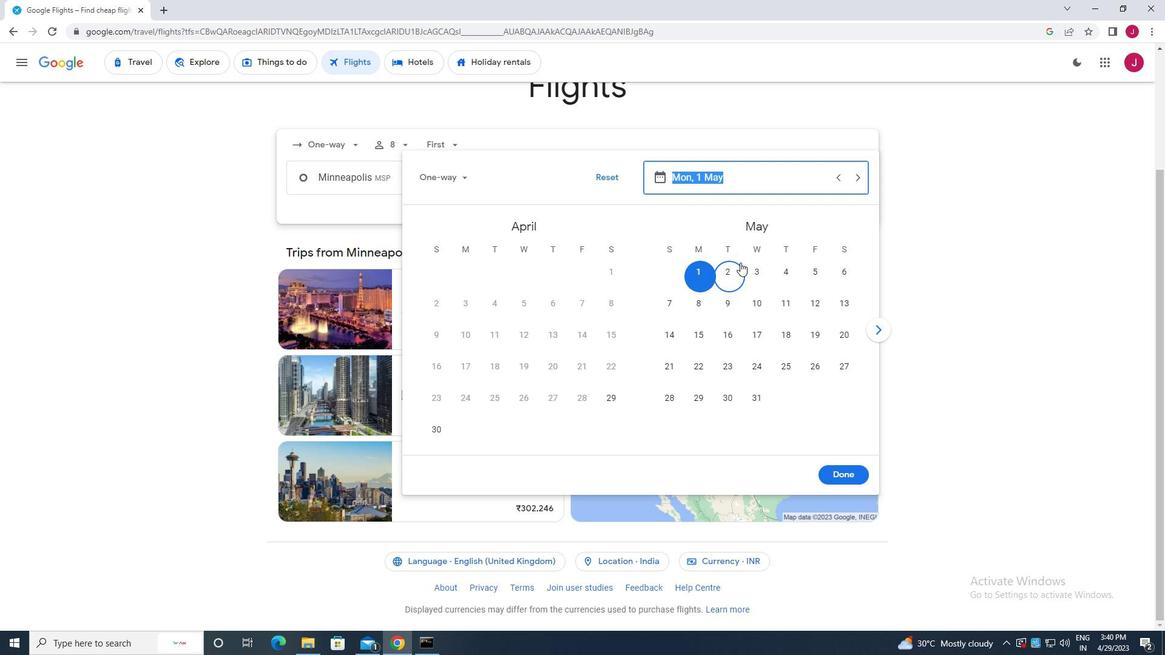 
Action: Mouse pressed left at (731, 268)
Screenshot: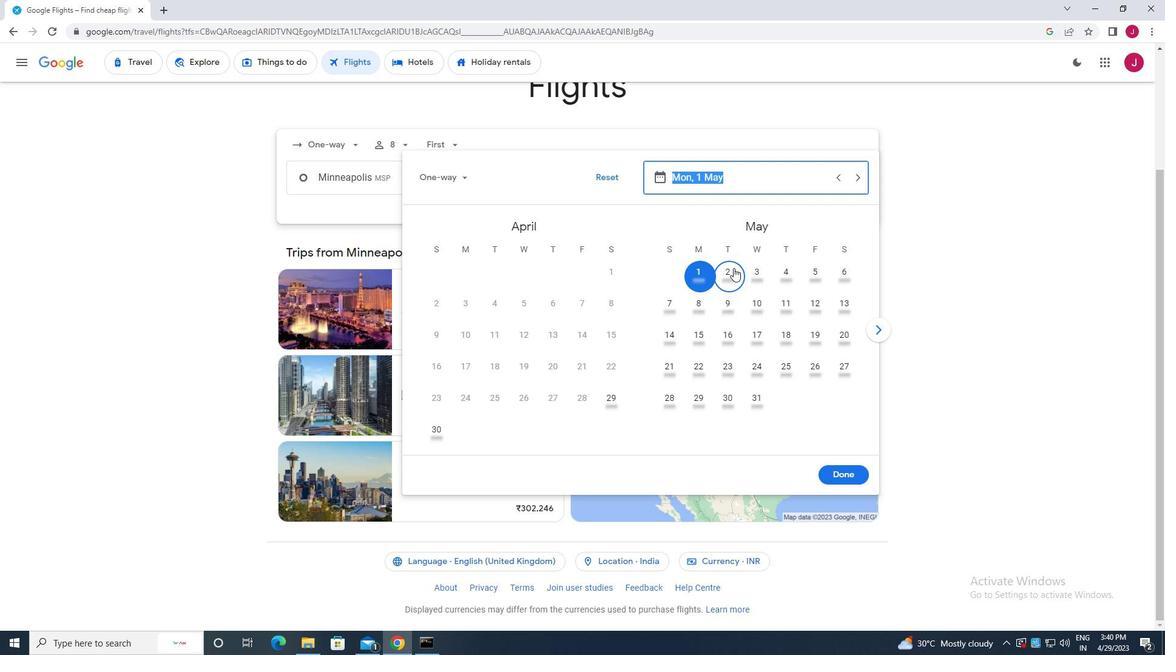 
Action: Mouse moved to (837, 471)
Screenshot: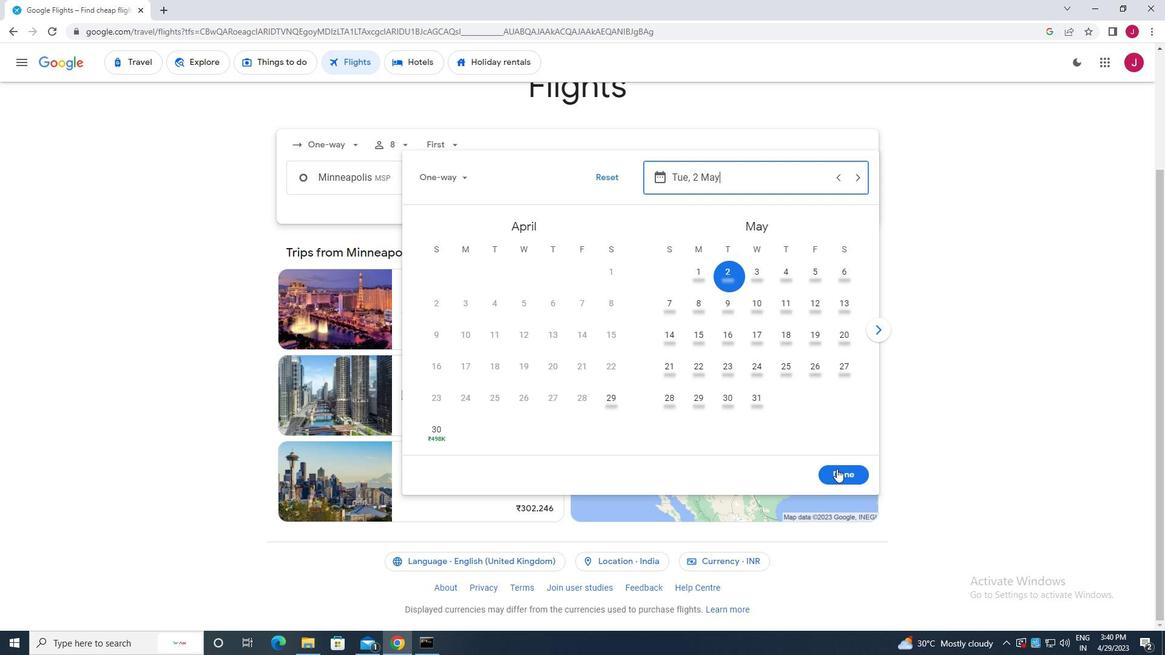 
Action: Mouse pressed left at (837, 471)
Screenshot: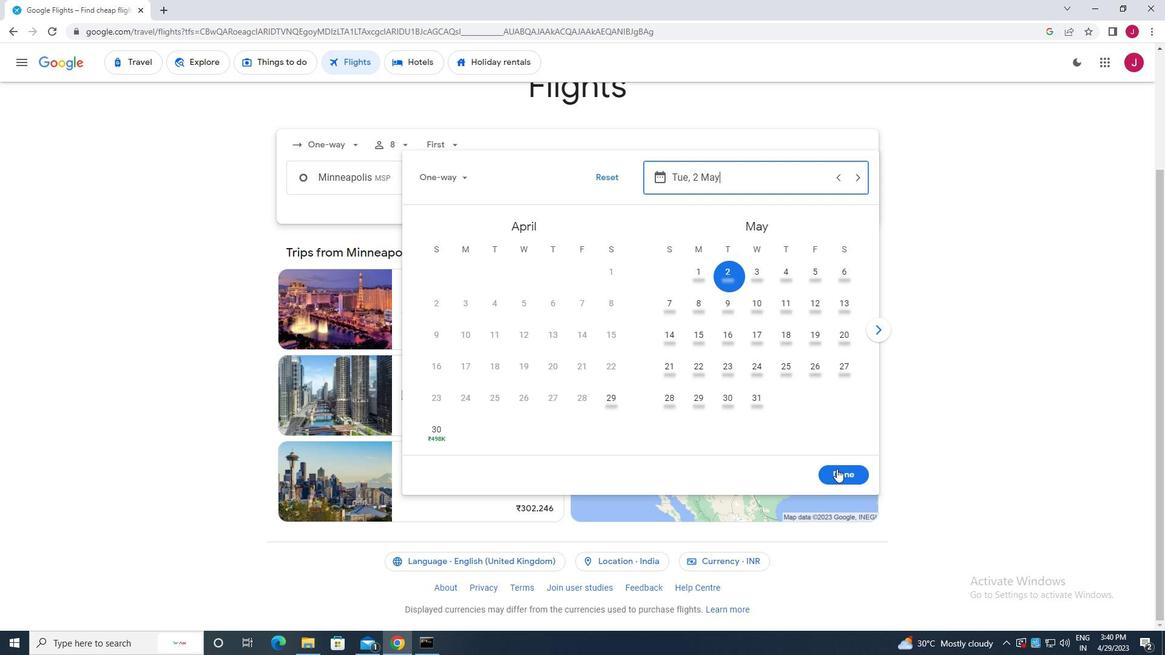 
Action: Mouse moved to (575, 220)
Screenshot: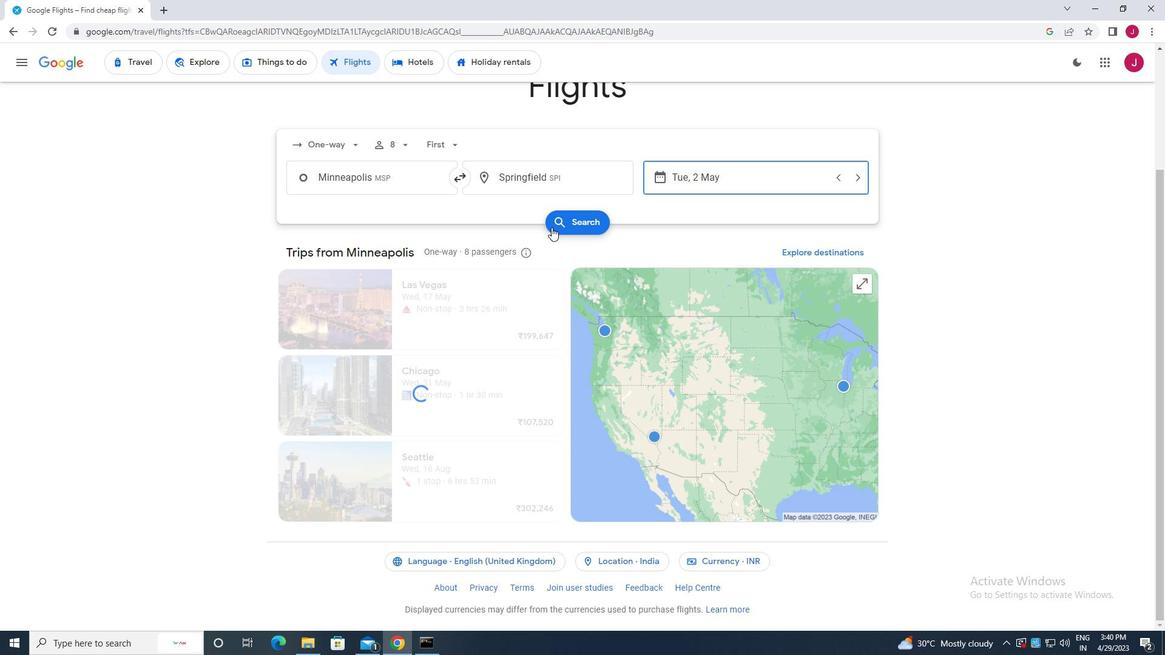 
Action: Mouse pressed left at (575, 220)
Screenshot: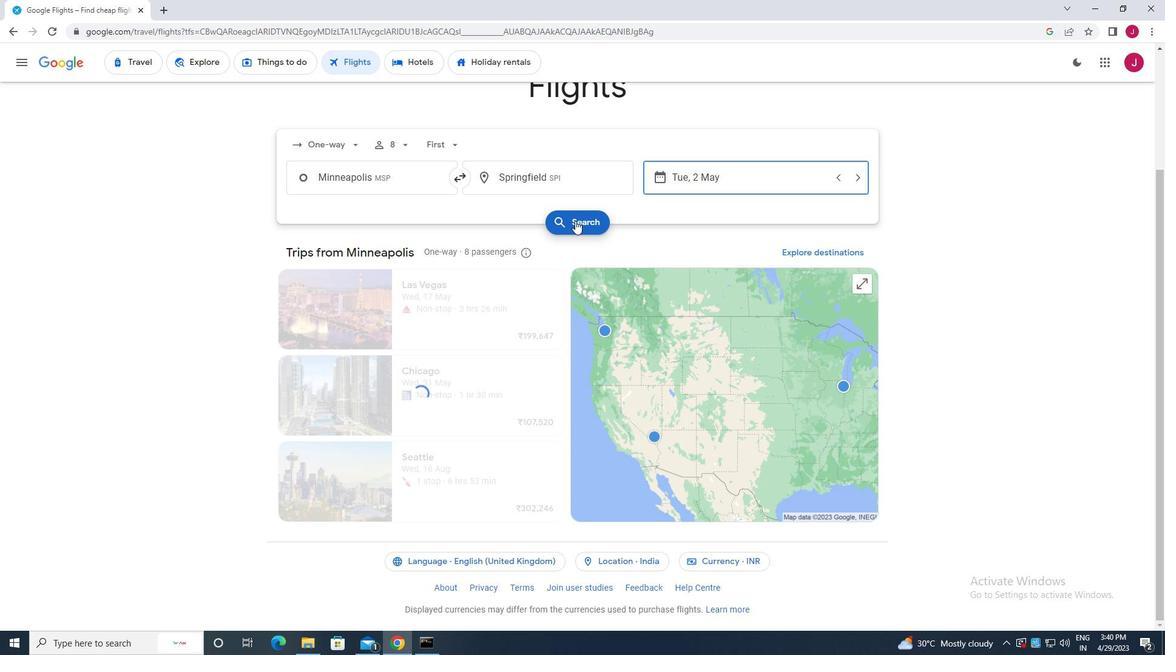 
Action: Mouse moved to (307, 175)
Screenshot: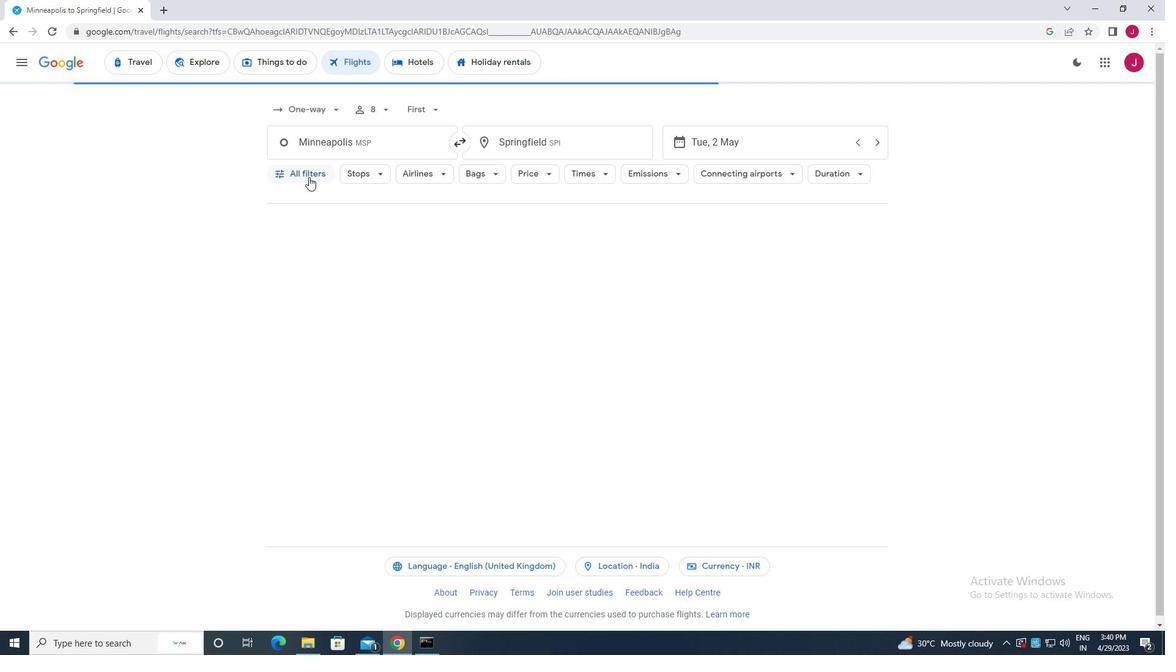
Action: Mouse pressed left at (307, 175)
Screenshot: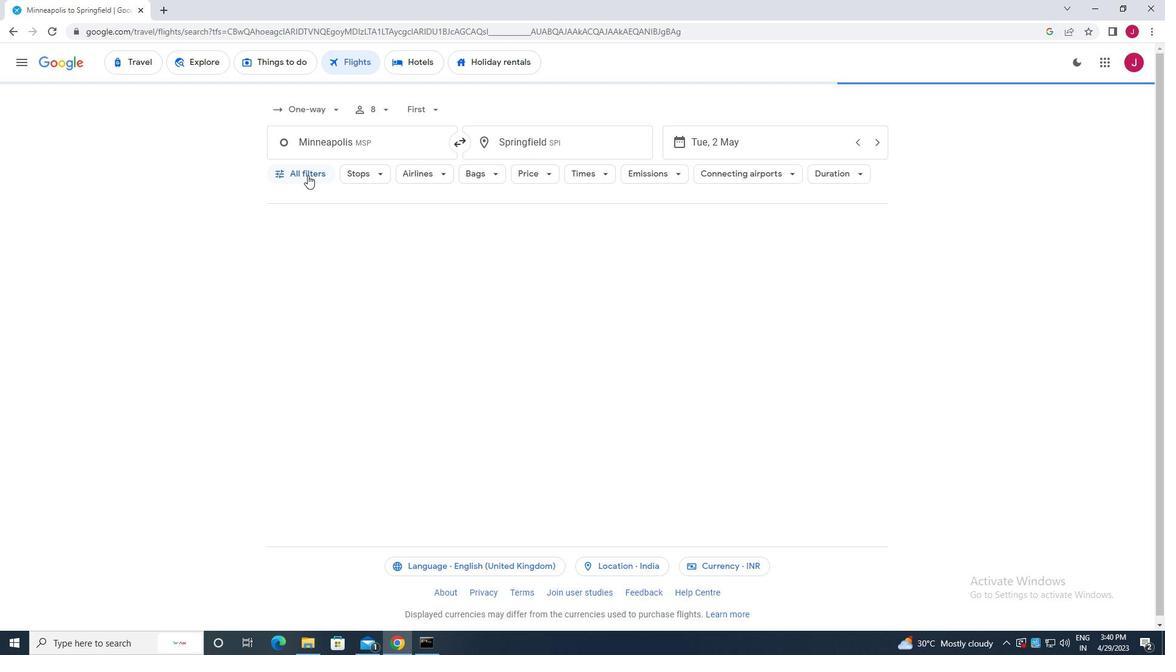
Action: Mouse moved to (415, 282)
Screenshot: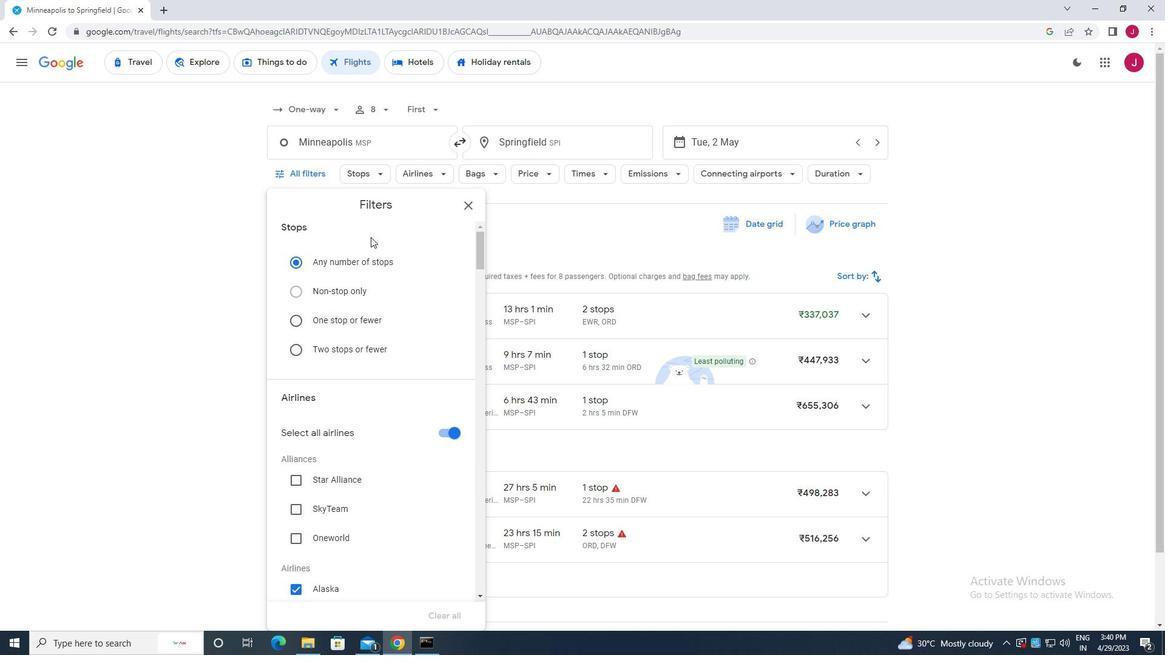 
Action: Mouse scrolled (415, 282) with delta (0, 0)
Screenshot: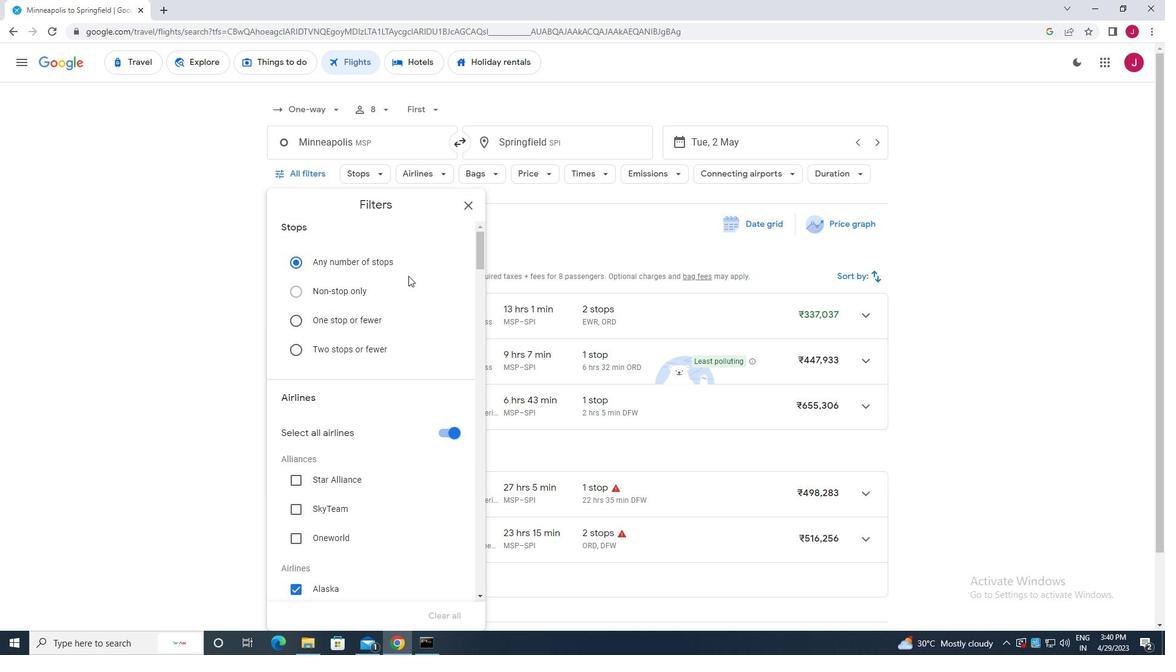 
Action: Mouse scrolled (415, 282) with delta (0, 0)
Screenshot: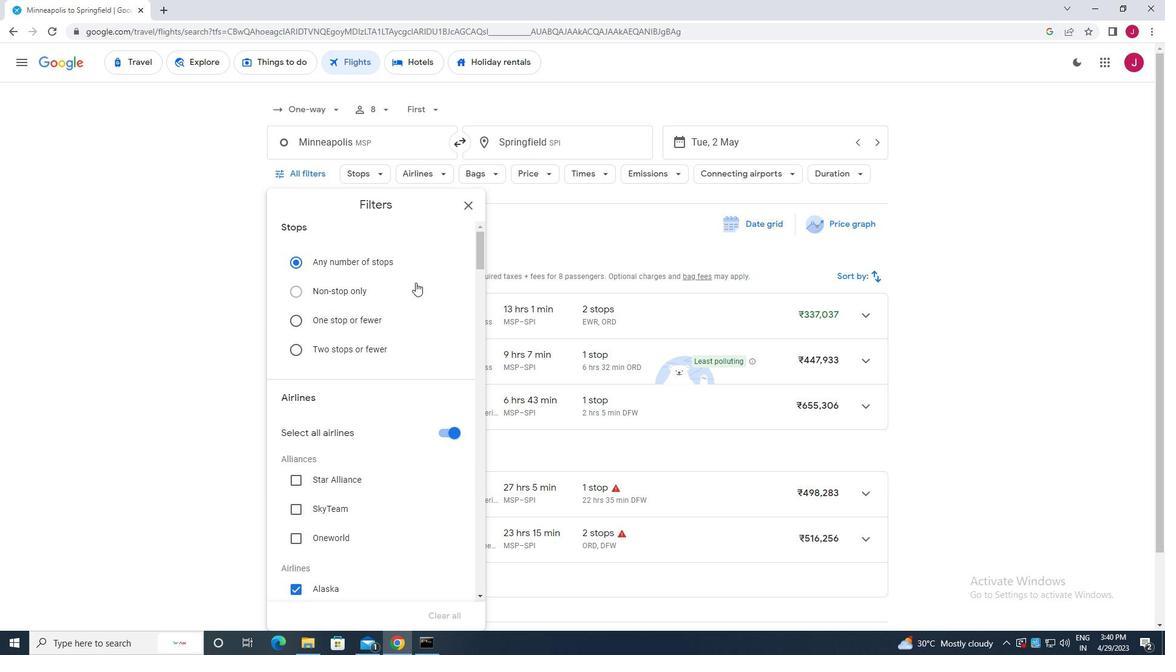 
Action: Mouse moved to (415, 283)
Screenshot: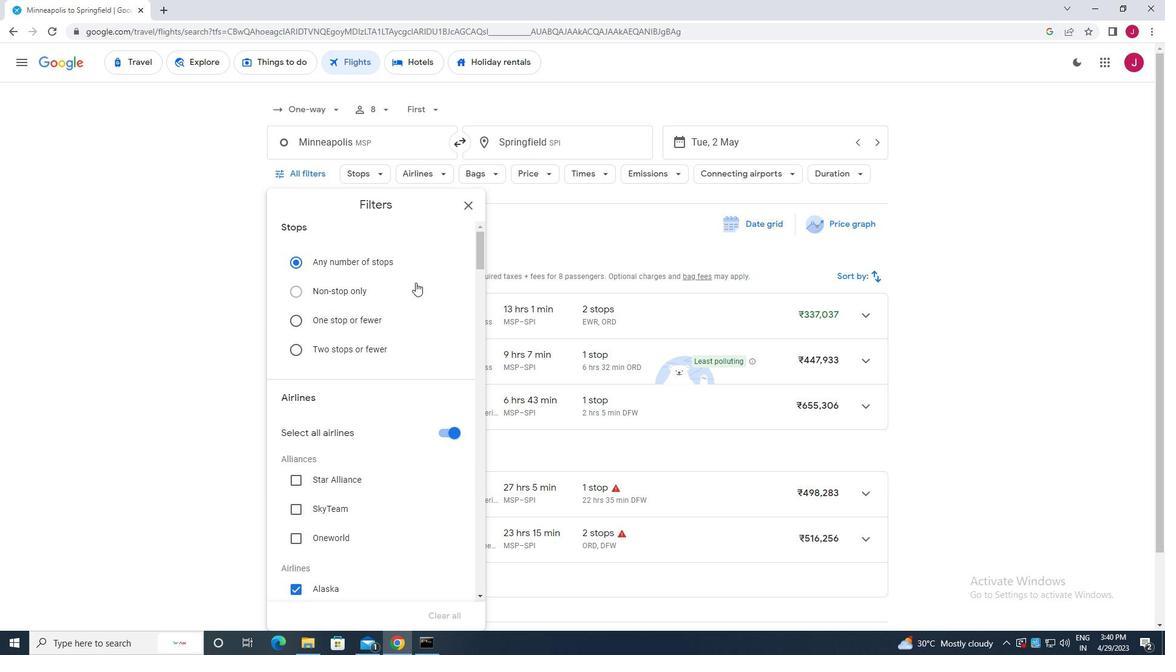 
Action: Mouse scrolled (415, 282) with delta (0, 0)
Screenshot: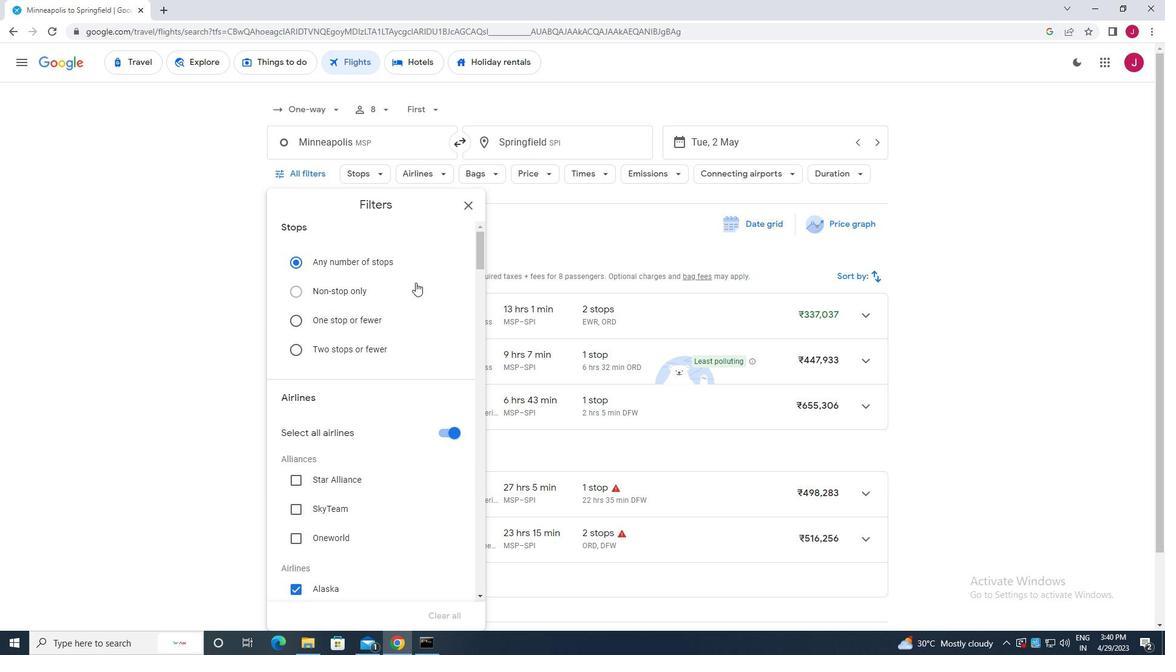 
Action: Mouse moved to (441, 248)
Screenshot: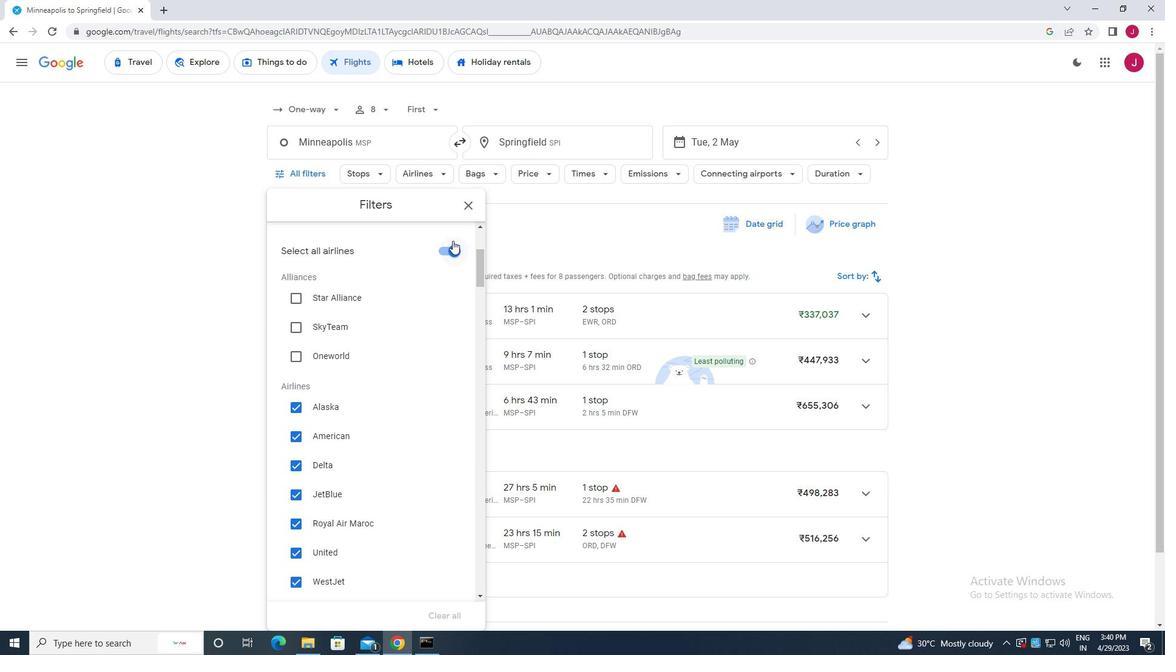 
Action: Mouse pressed left at (441, 248)
Screenshot: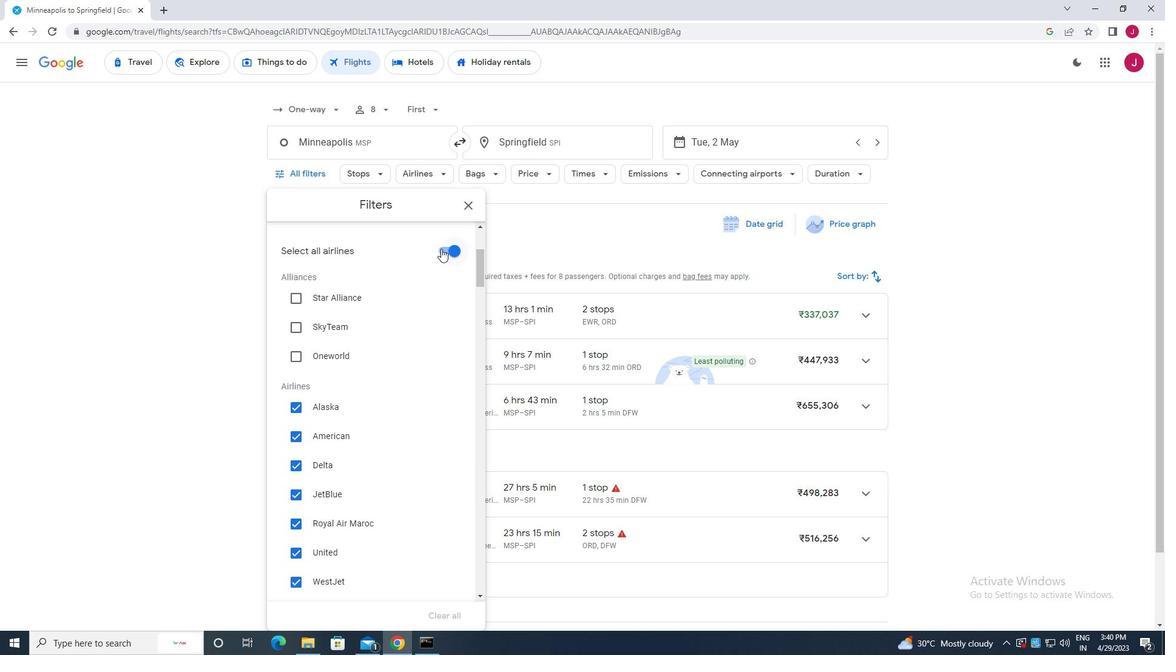 
Action: Mouse moved to (342, 331)
Screenshot: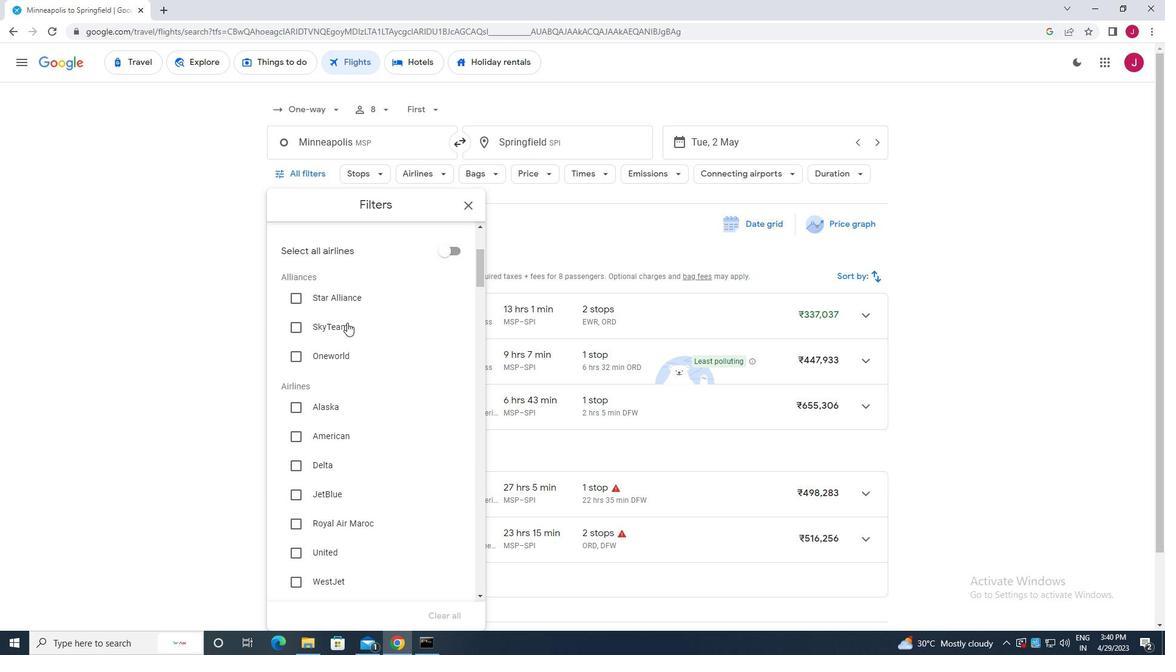 
Action: Mouse scrolled (342, 330) with delta (0, 0)
Screenshot: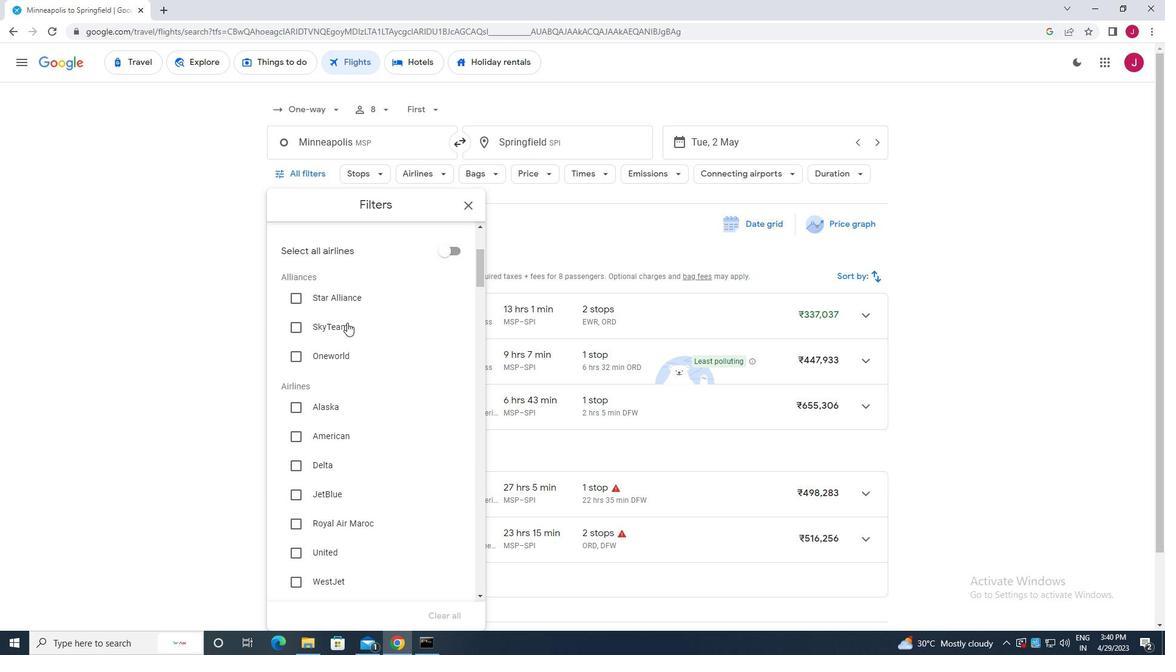 
Action: Mouse moved to (296, 375)
Screenshot: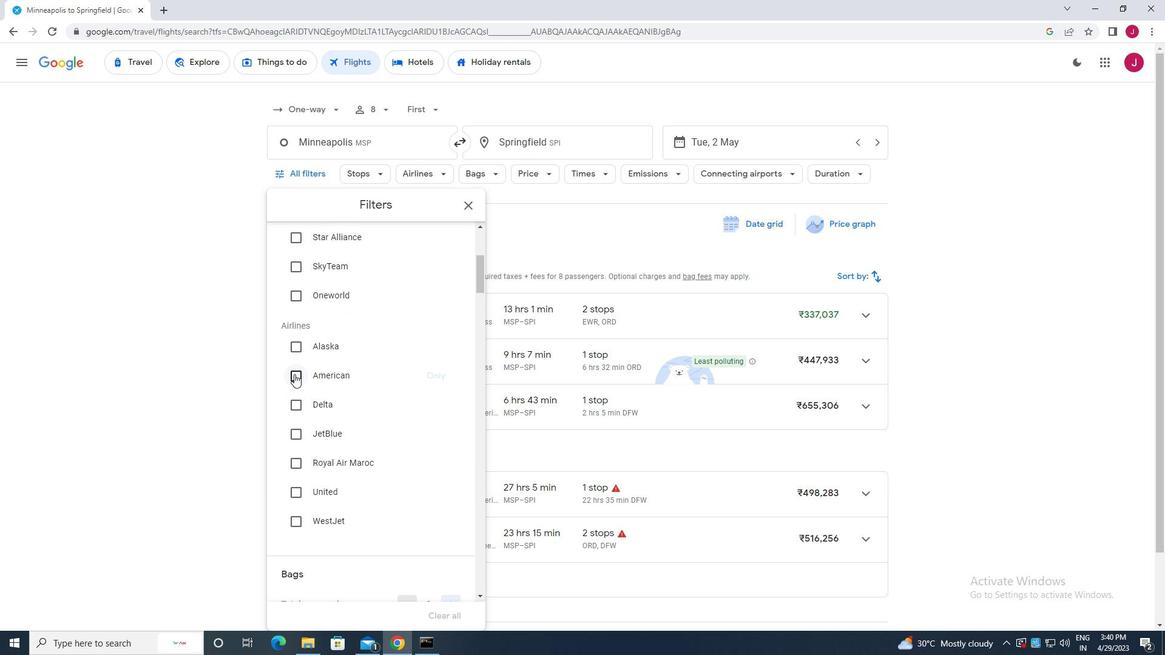
Action: Mouse pressed left at (296, 375)
Screenshot: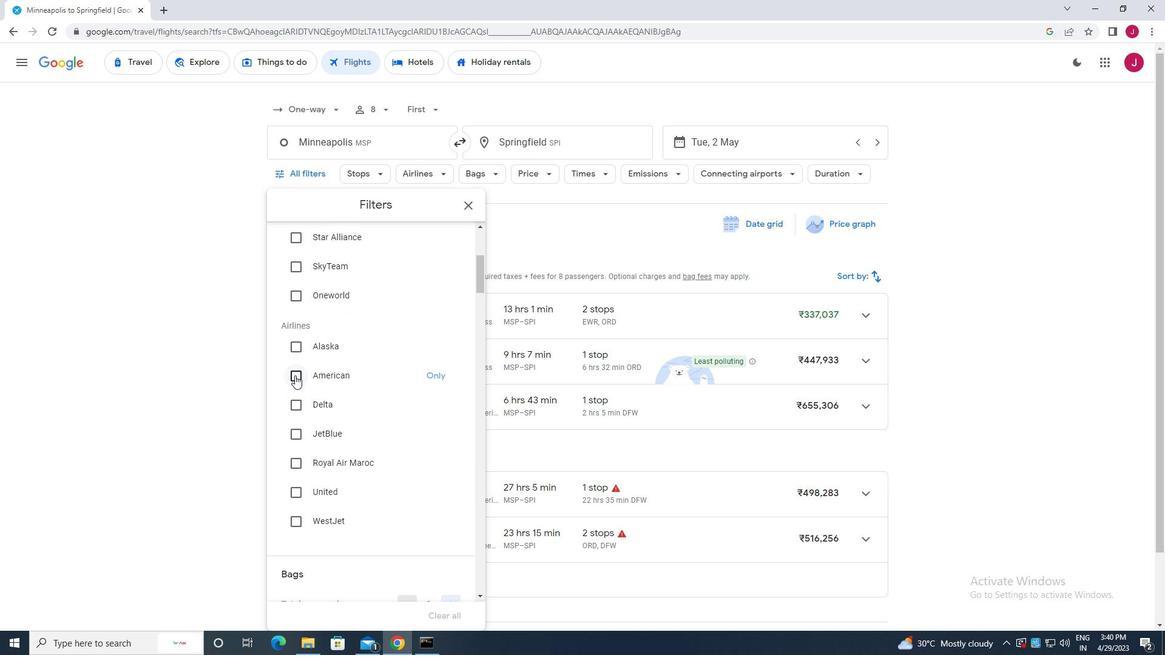 
Action: Mouse moved to (368, 364)
Screenshot: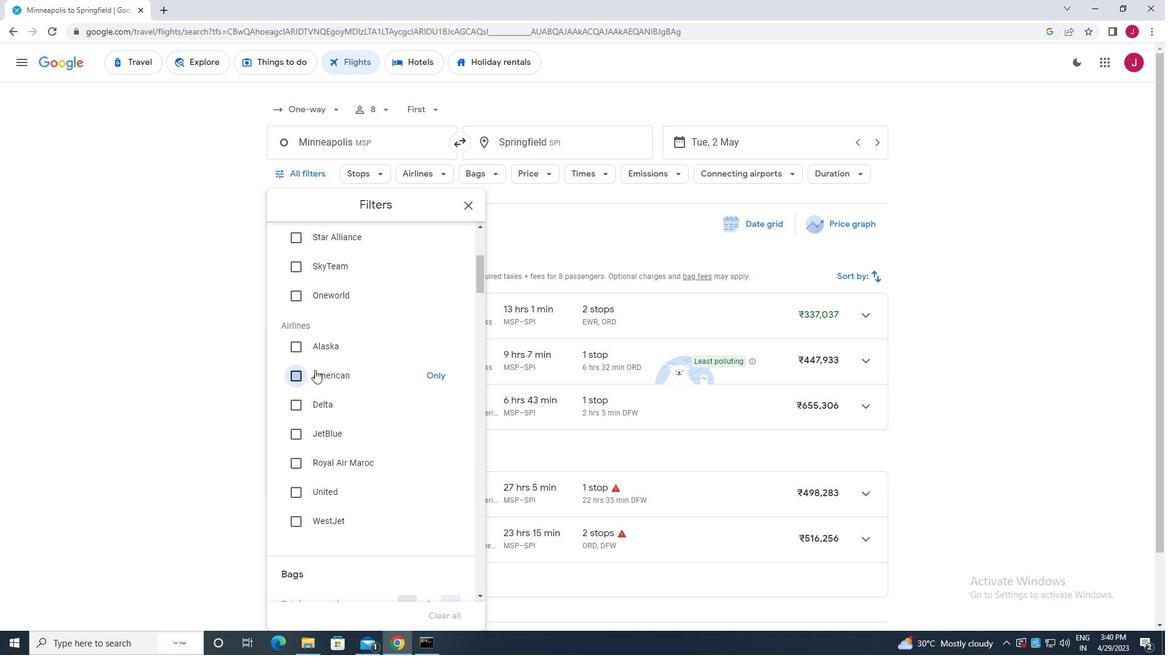 
Action: Mouse scrolled (368, 364) with delta (0, 0)
Screenshot: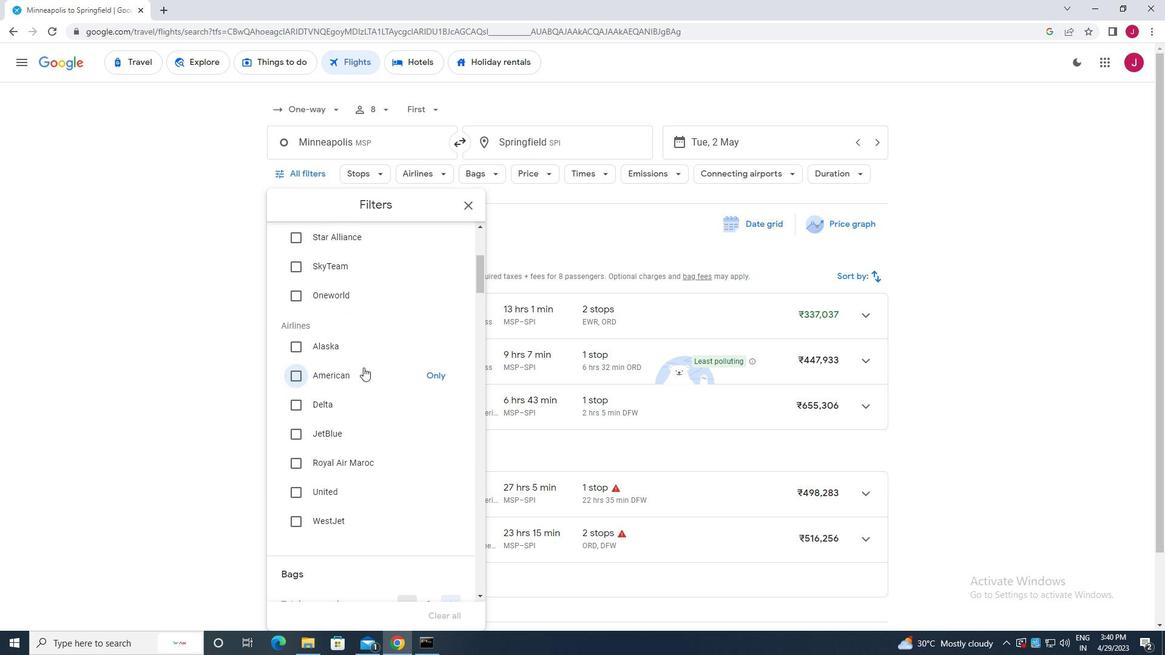 
Action: Mouse scrolled (368, 364) with delta (0, 0)
Screenshot: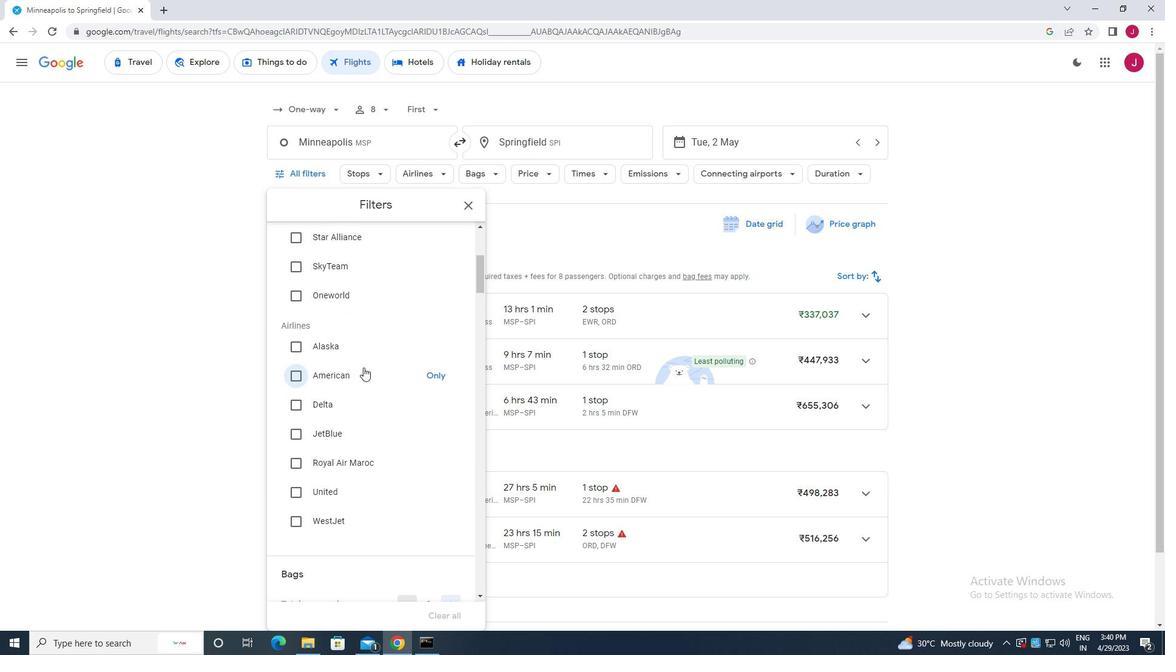 
Action: Mouse scrolled (368, 364) with delta (0, 0)
Screenshot: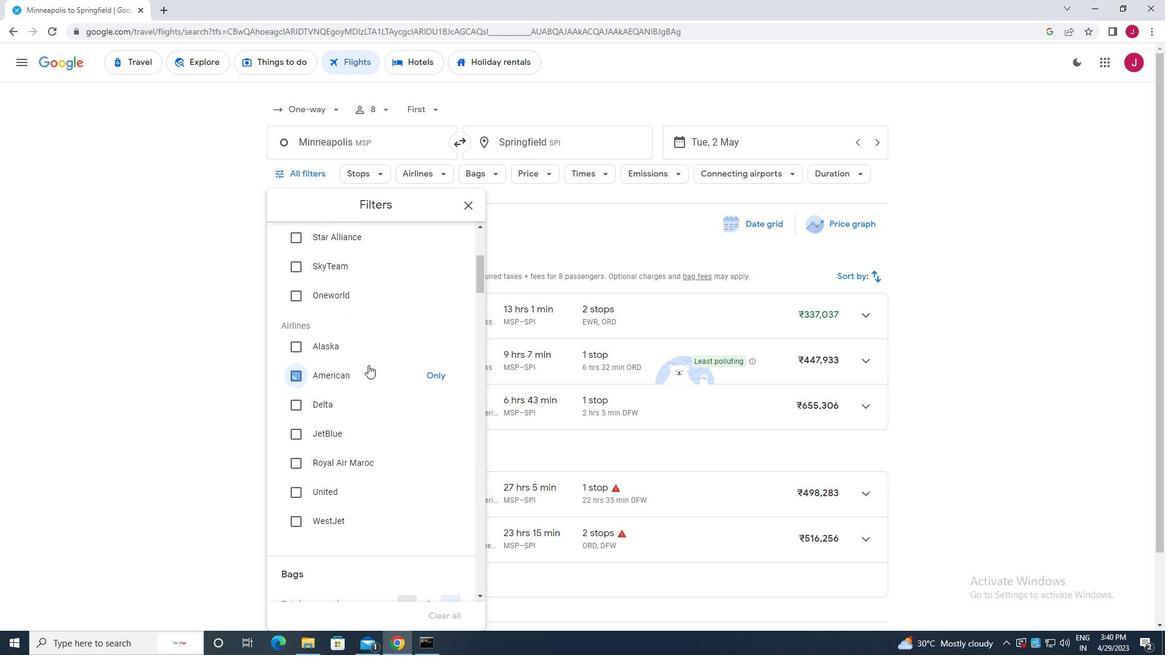 
Action: Mouse moved to (367, 364)
Screenshot: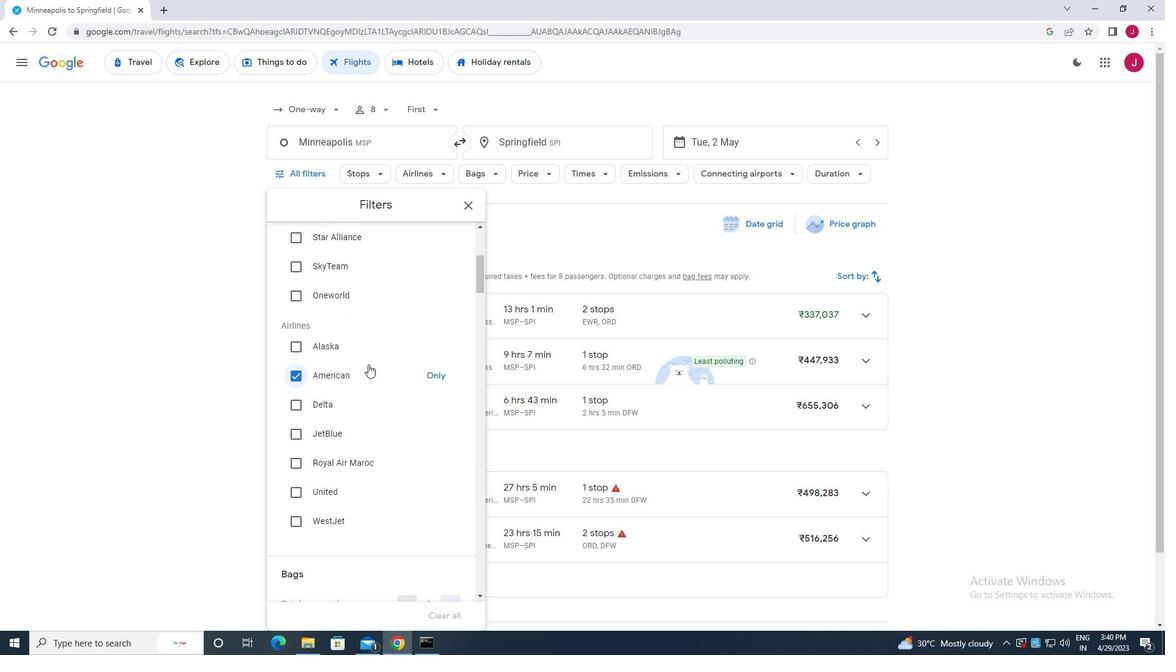 
Action: Mouse scrolled (367, 363) with delta (0, 0)
Screenshot: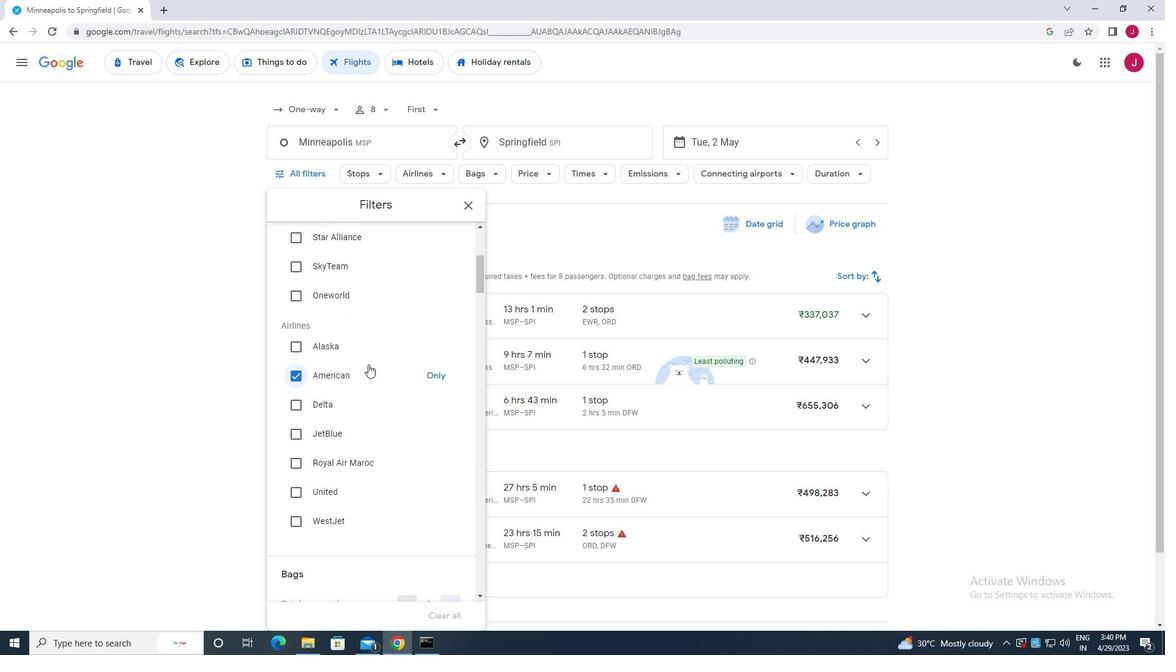 
Action: Mouse moved to (364, 362)
Screenshot: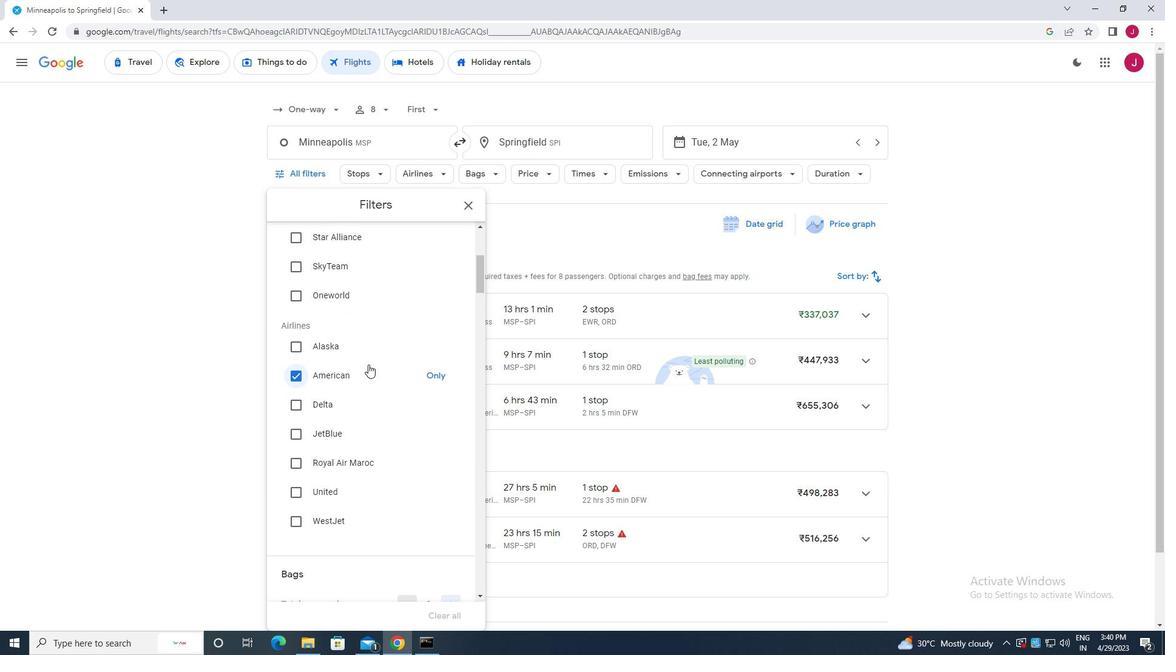 
Action: Mouse scrolled (364, 362) with delta (0, 0)
Screenshot: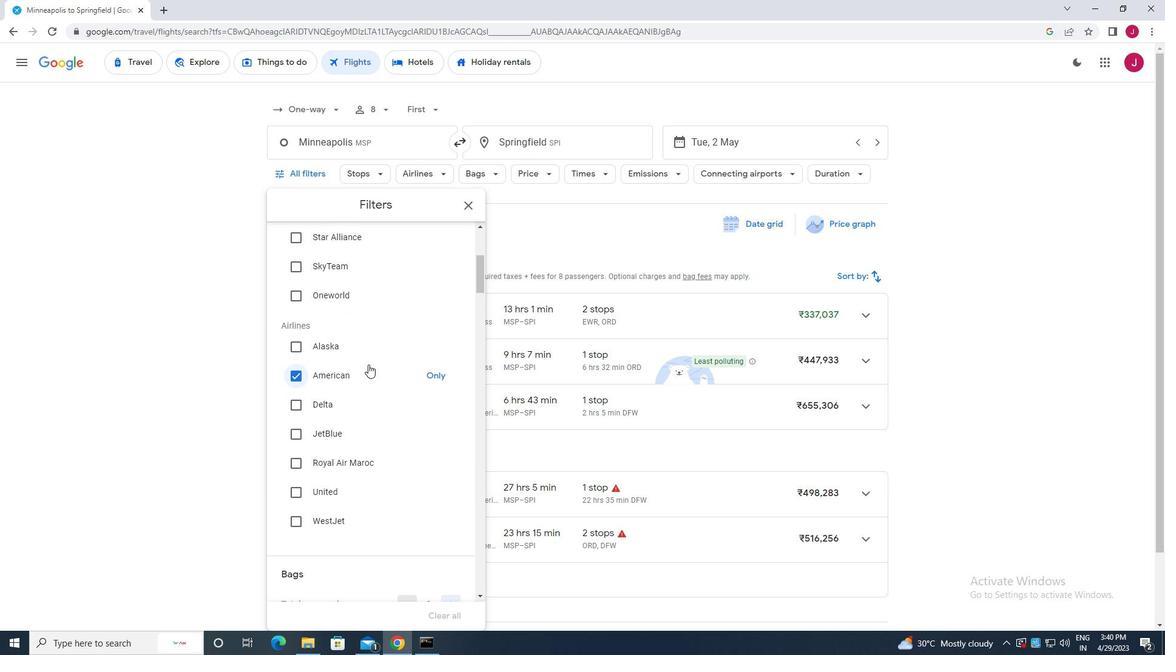 
Action: Mouse moved to (363, 361)
Screenshot: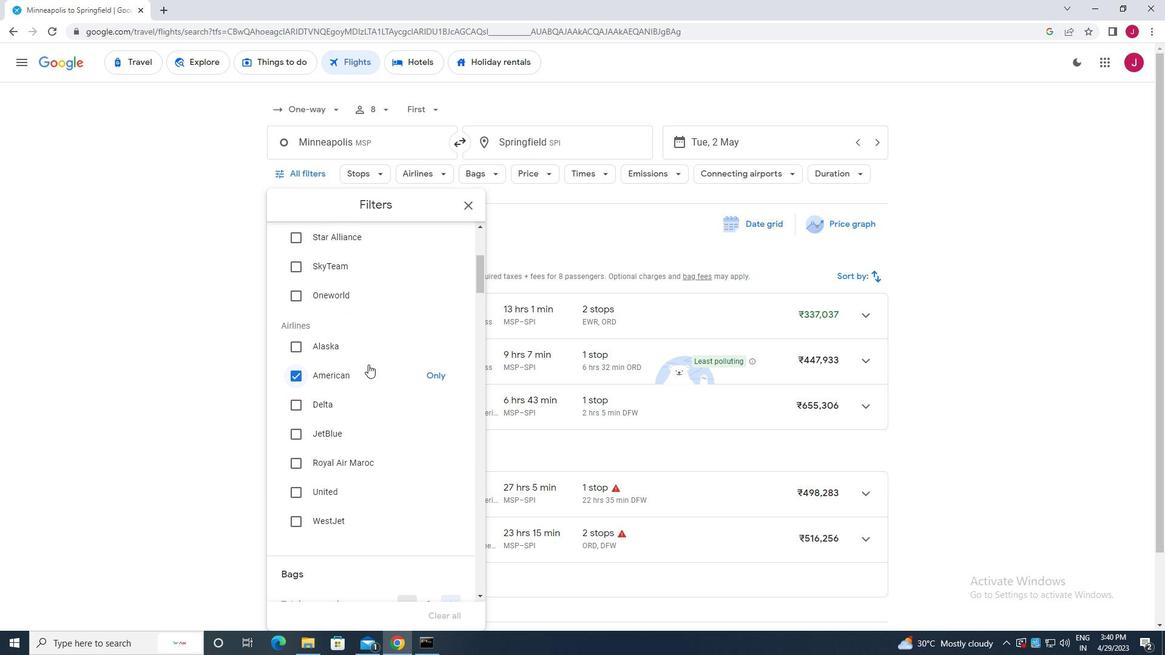 
Action: Mouse scrolled (363, 361) with delta (0, 0)
Screenshot: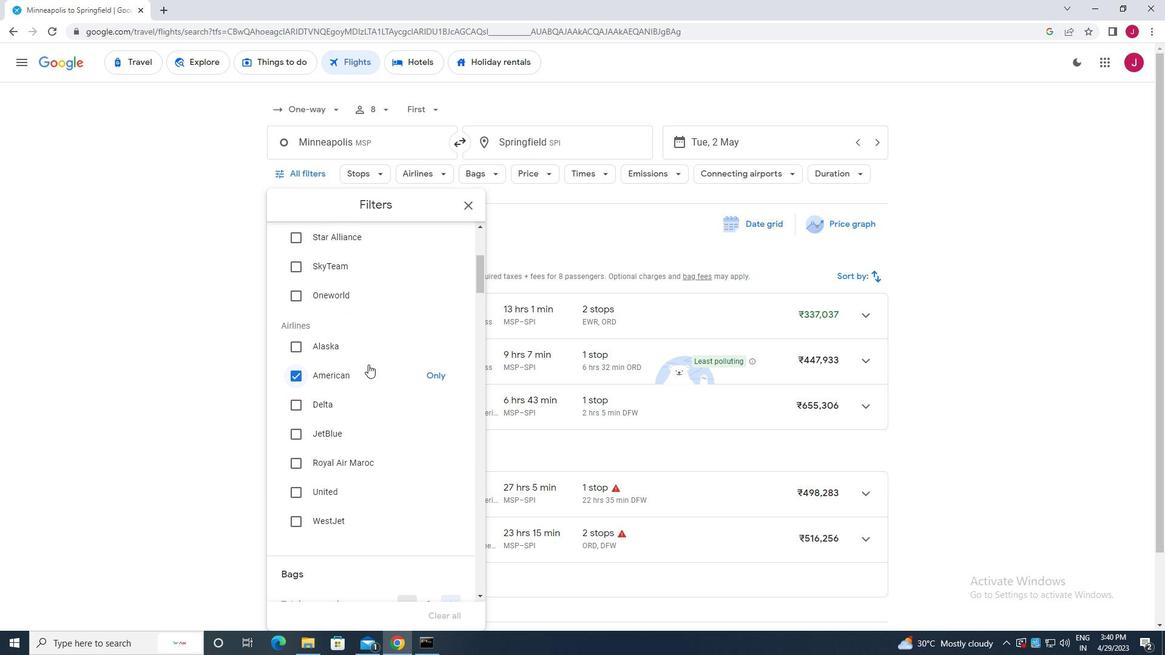 
Action: Mouse moved to (453, 240)
Screenshot: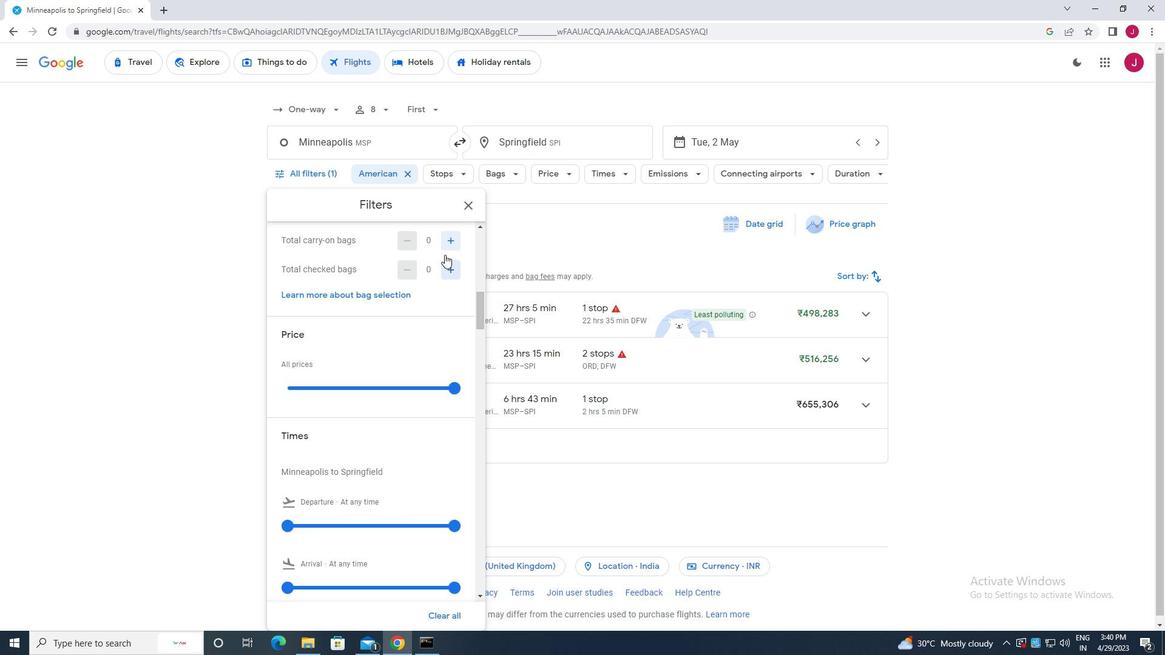 
Action: Mouse pressed left at (453, 240)
Screenshot: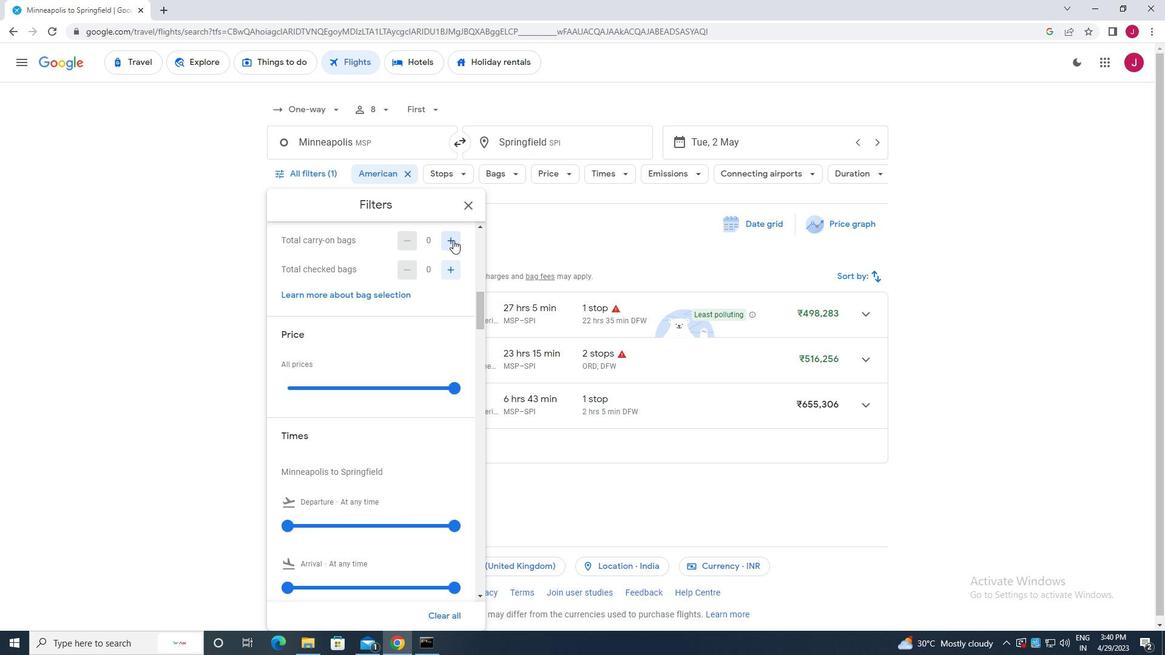 
Action: Mouse pressed left at (453, 240)
Screenshot: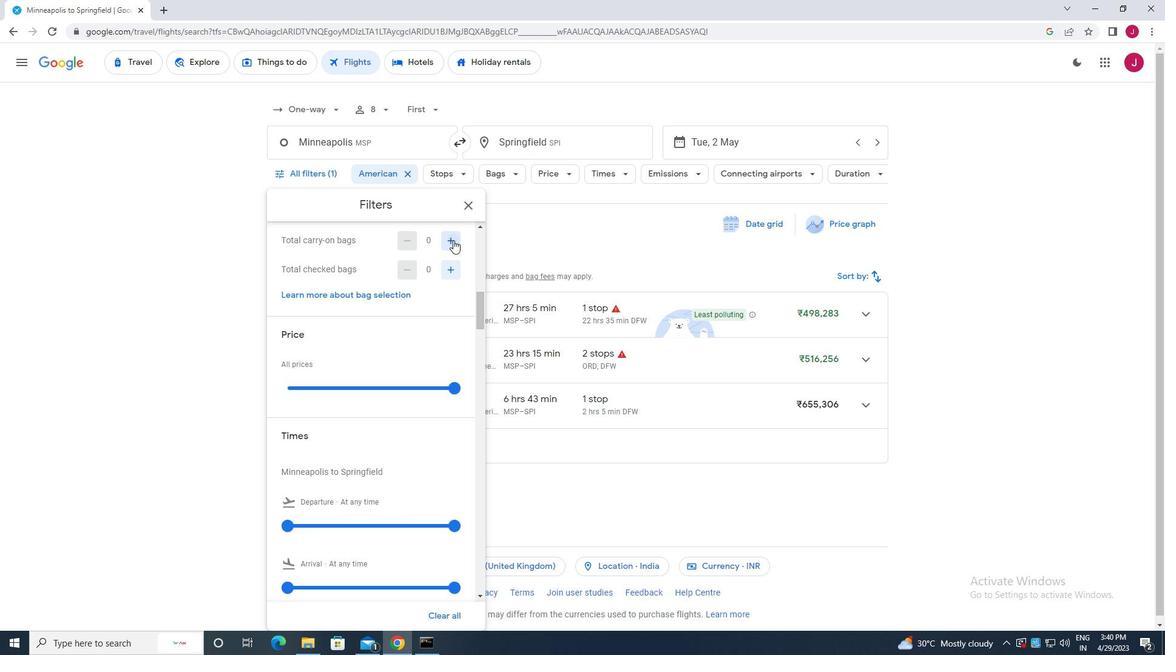 
Action: Mouse moved to (454, 269)
Screenshot: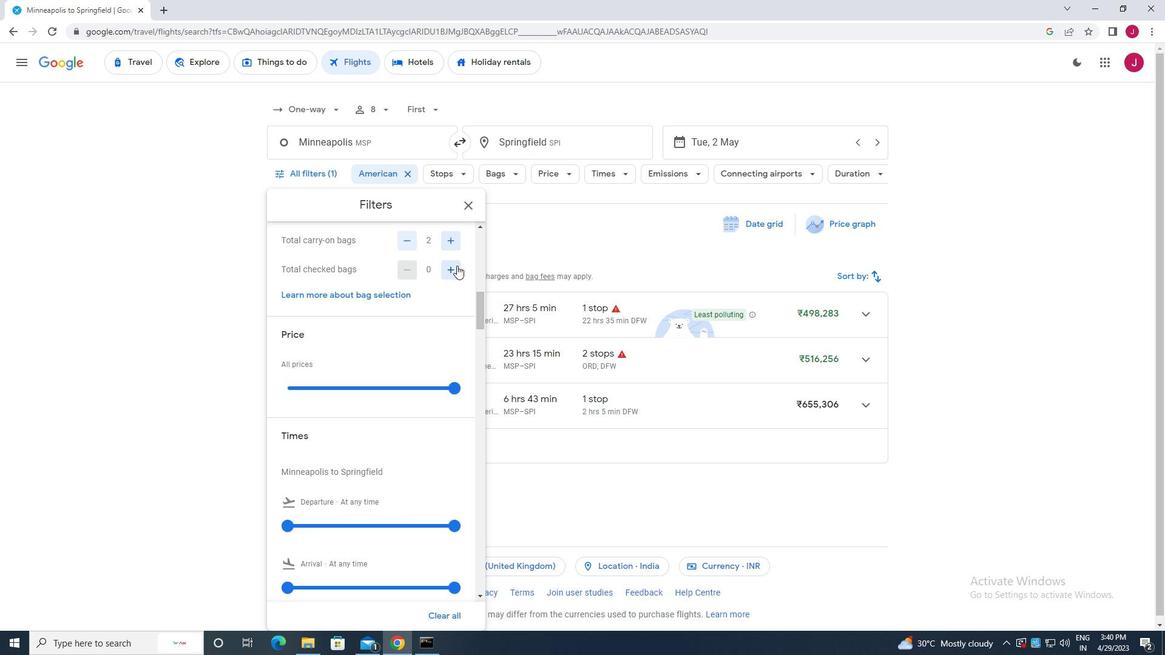 
Action: Mouse pressed left at (454, 269)
Screenshot: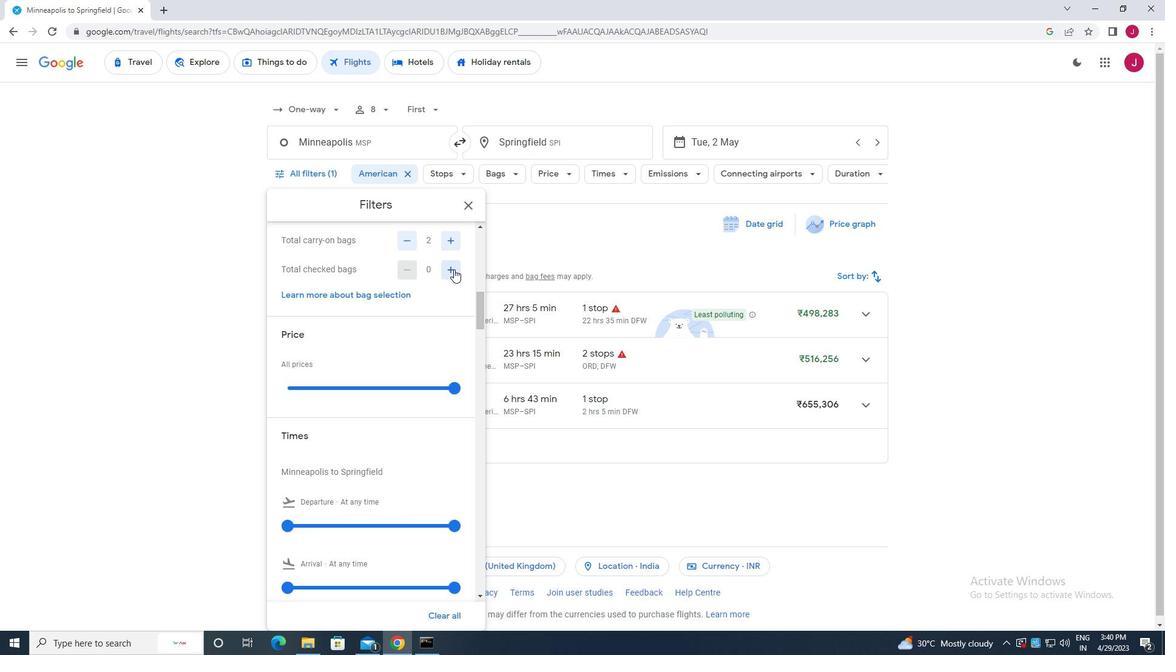 
Action: Mouse pressed left at (454, 269)
Screenshot: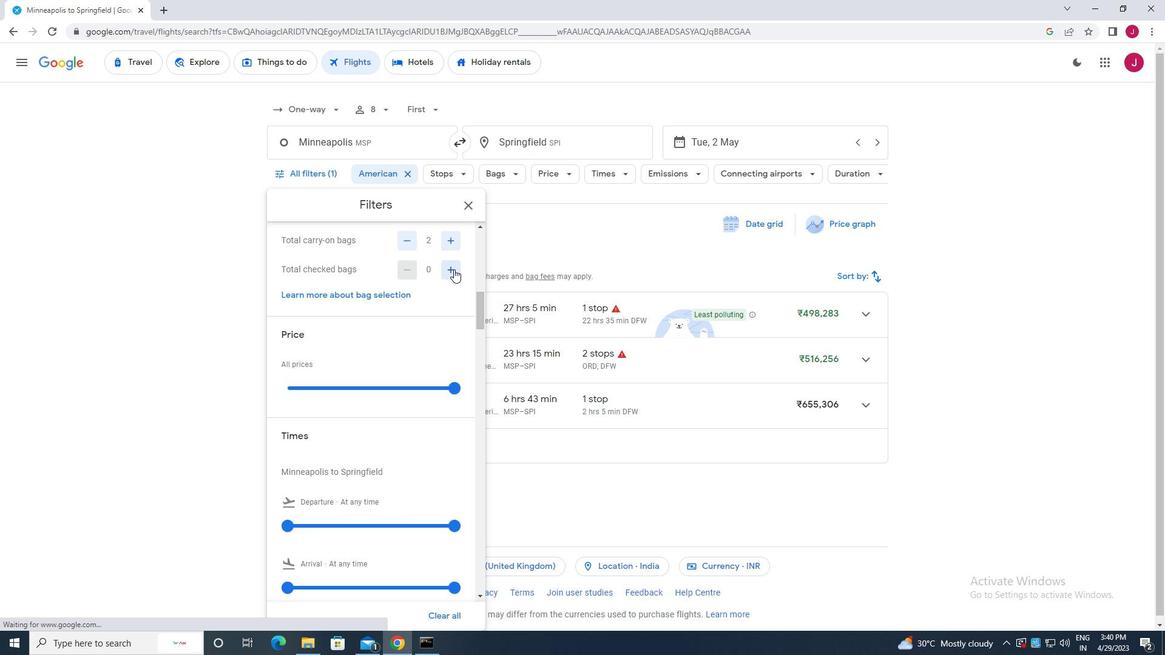 
Action: Mouse pressed left at (454, 269)
Screenshot: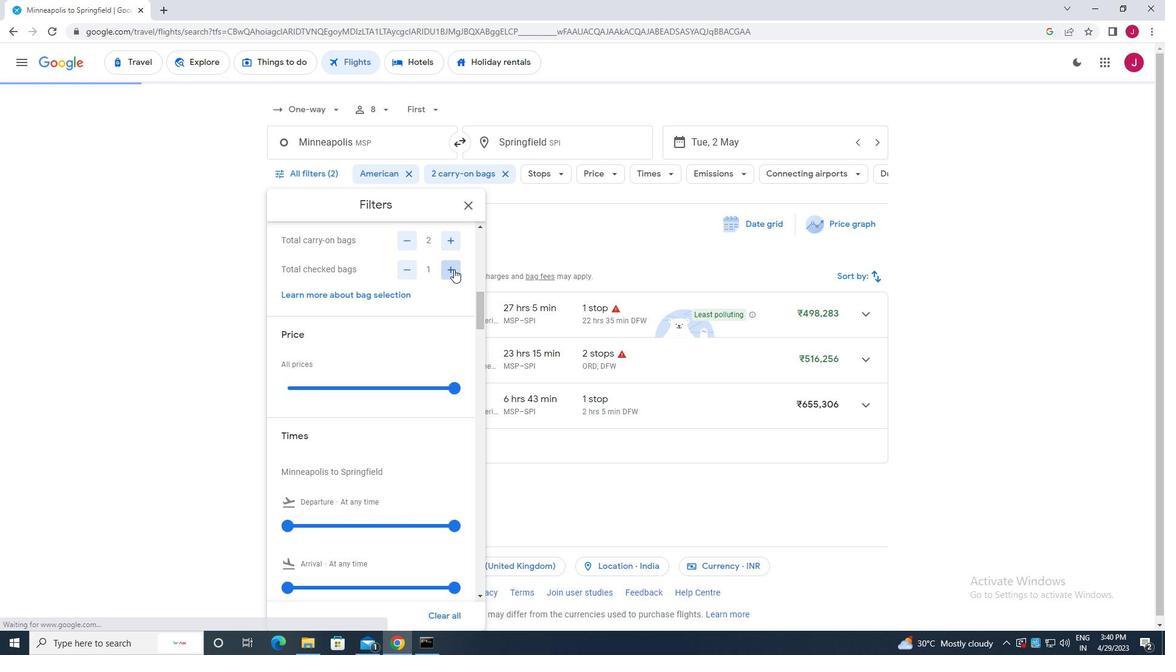 
Action: Mouse pressed left at (454, 269)
Screenshot: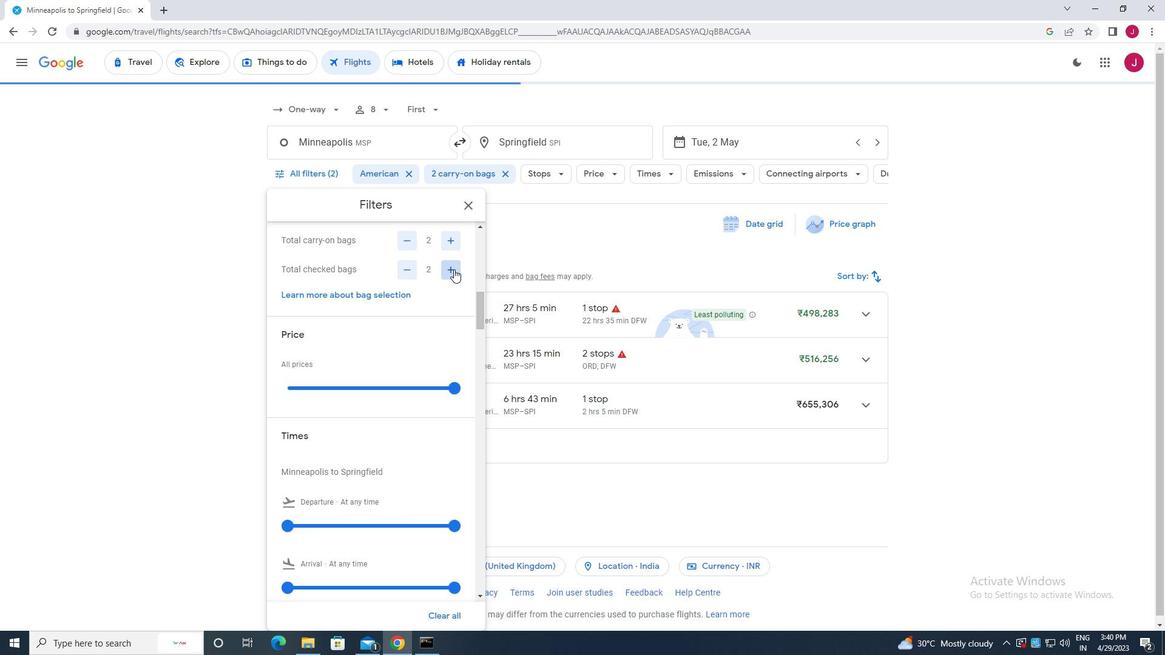 
Action: Mouse pressed left at (454, 269)
Screenshot: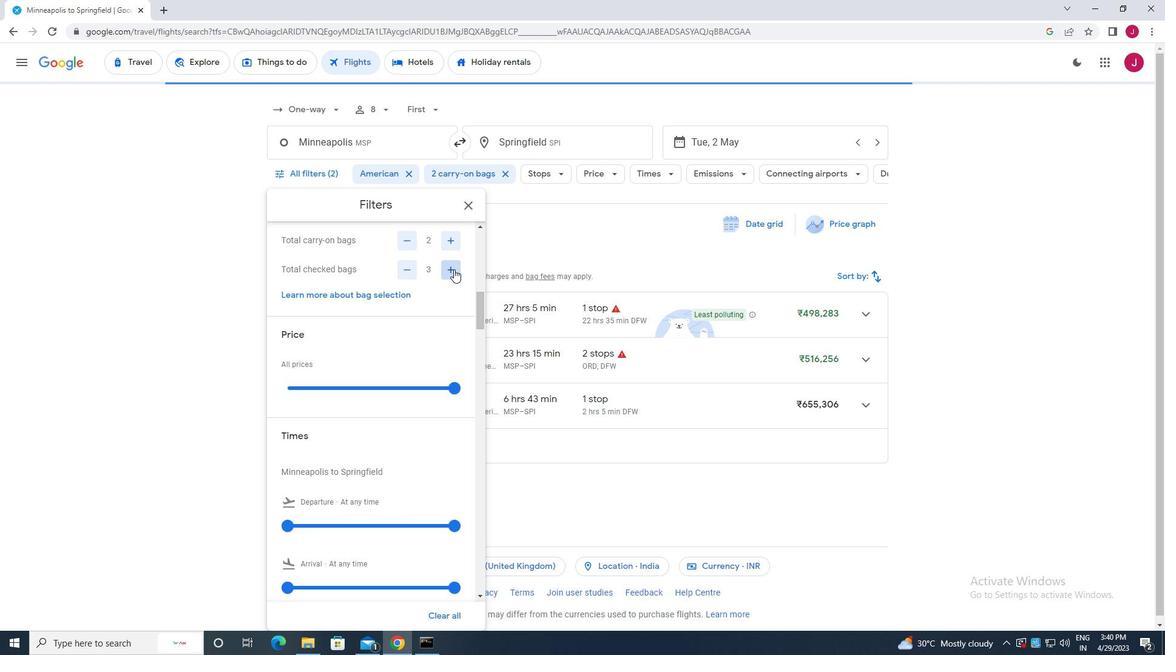 
Action: Mouse pressed left at (454, 269)
Screenshot: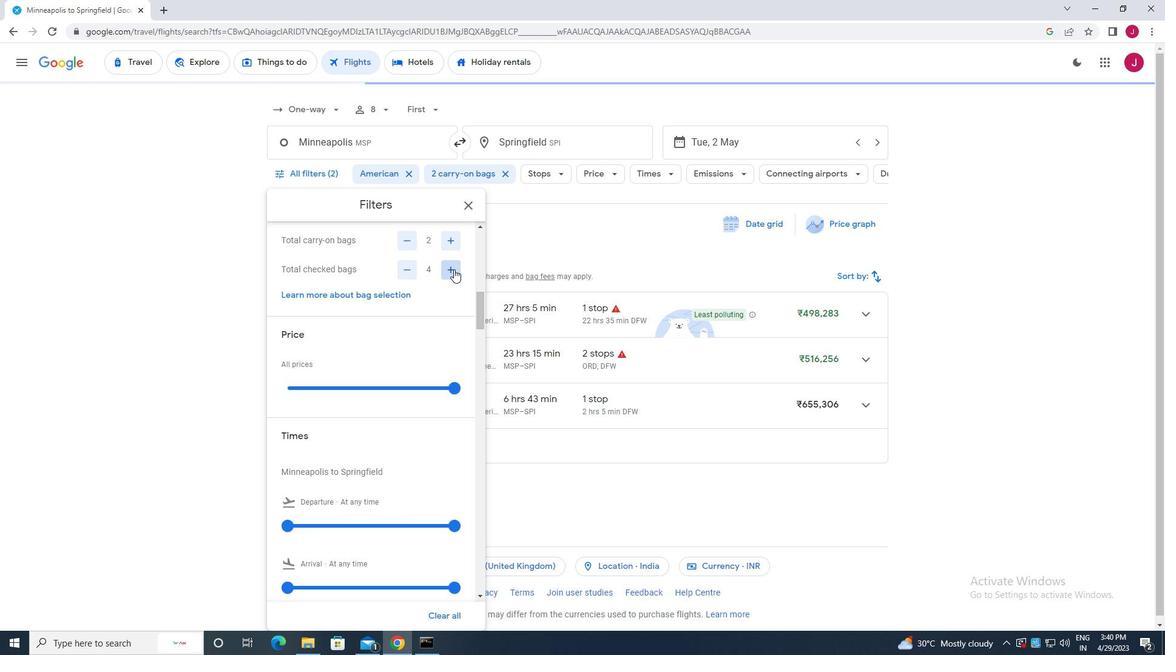 
Action: Mouse scrolled (454, 268) with delta (0, 0)
Screenshot: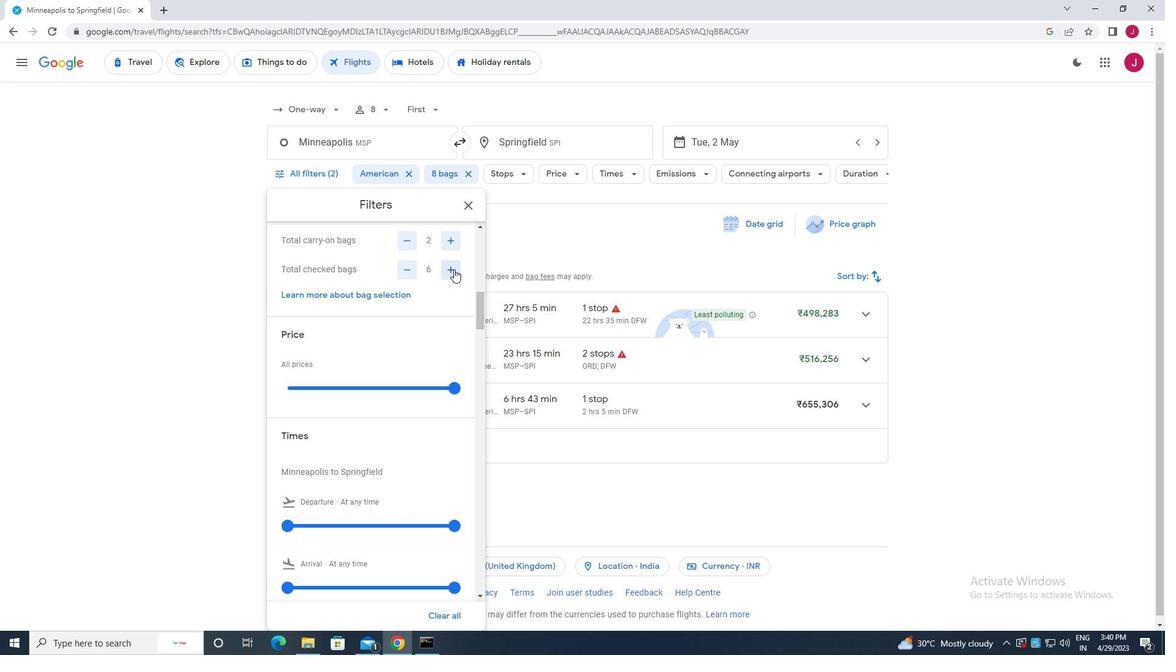 
Action: Mouse moved to (453, 326)
Screenshot: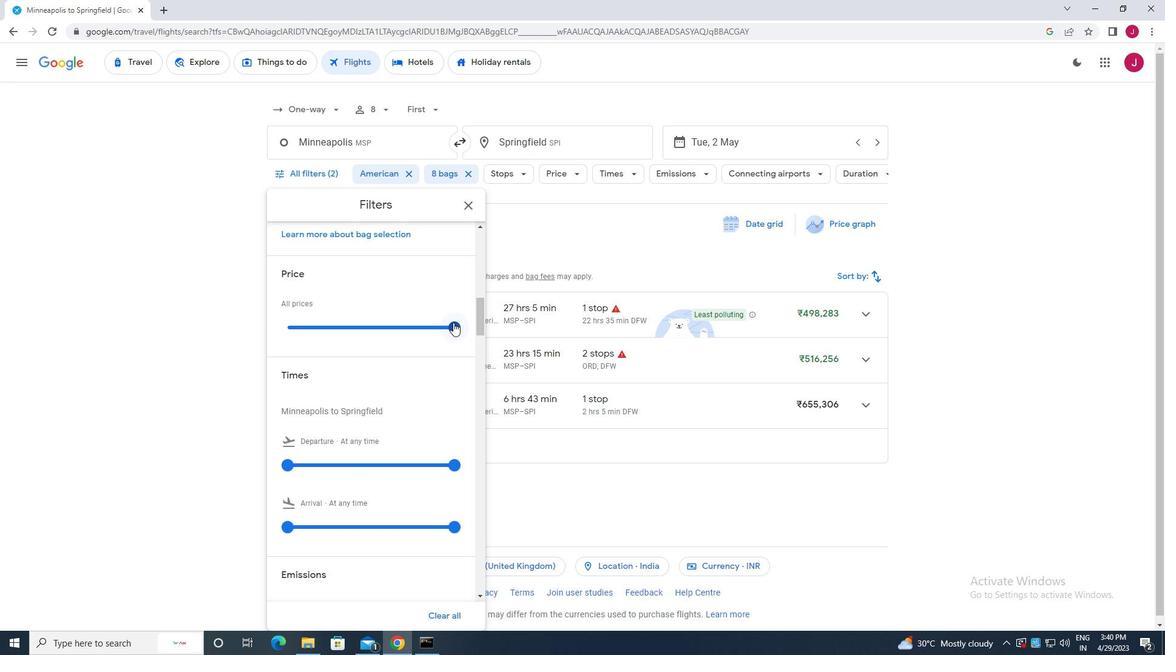 
Action: Mouse pressed left at (453, 326)
Screenshot: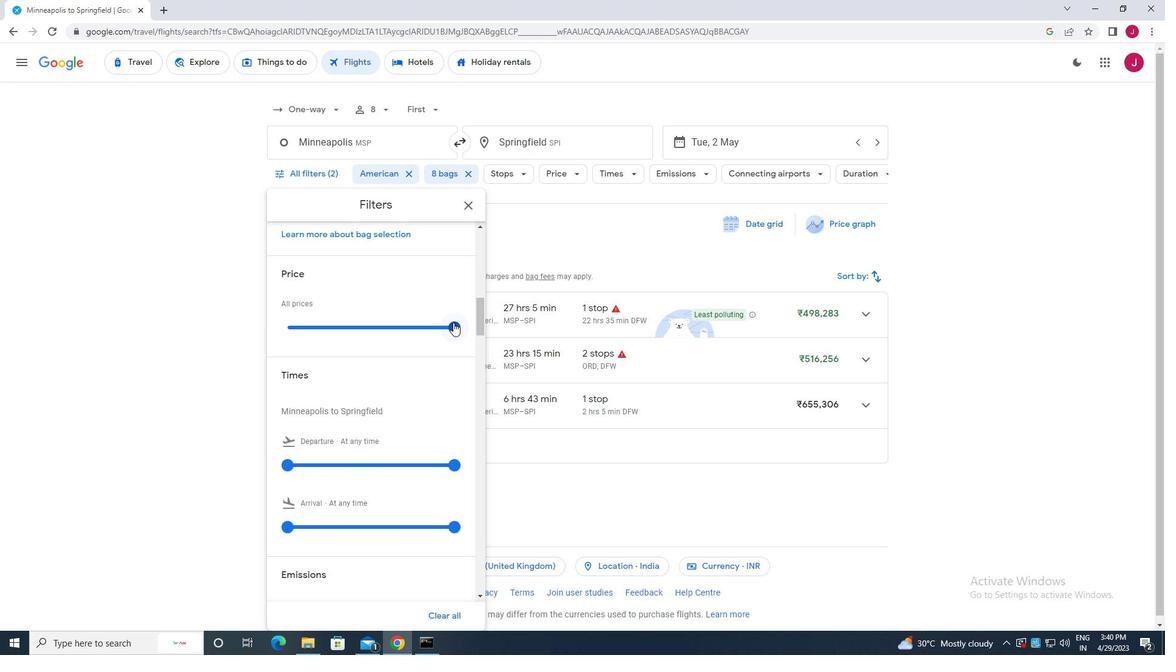 
Action: Mouse moved to (330, 371)
Screenshot: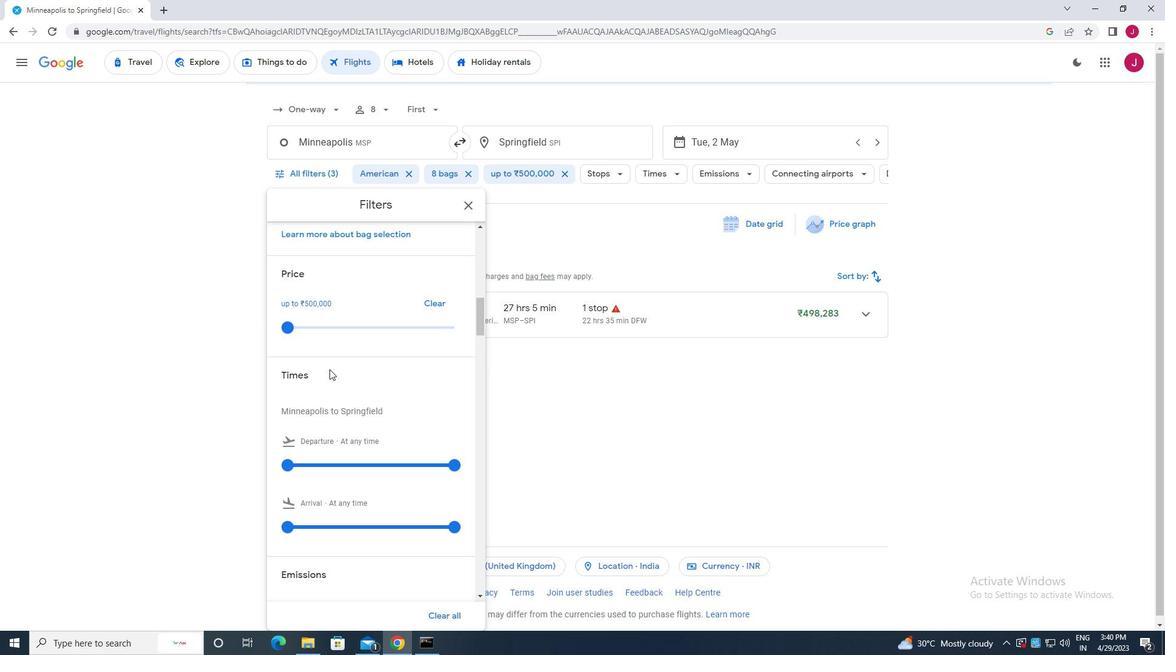 
Action: Mouse scrolled (330, 370) with delta (0, 0)
Screenshot: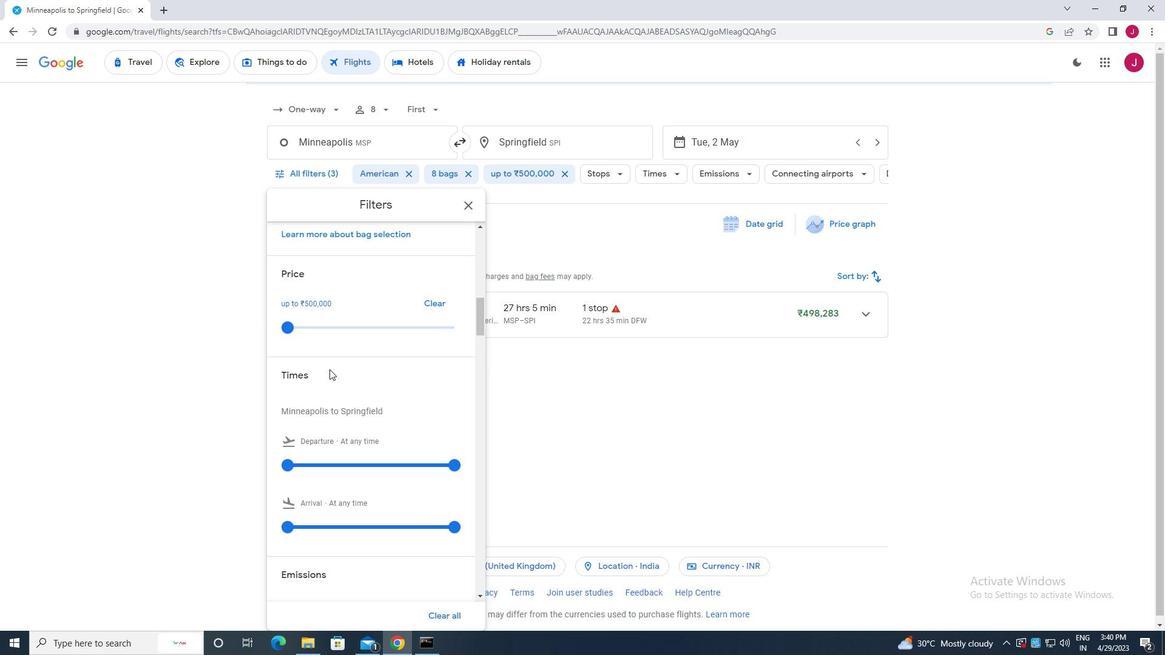 
Action: Mouse moved to (330, 371)
Screenshot: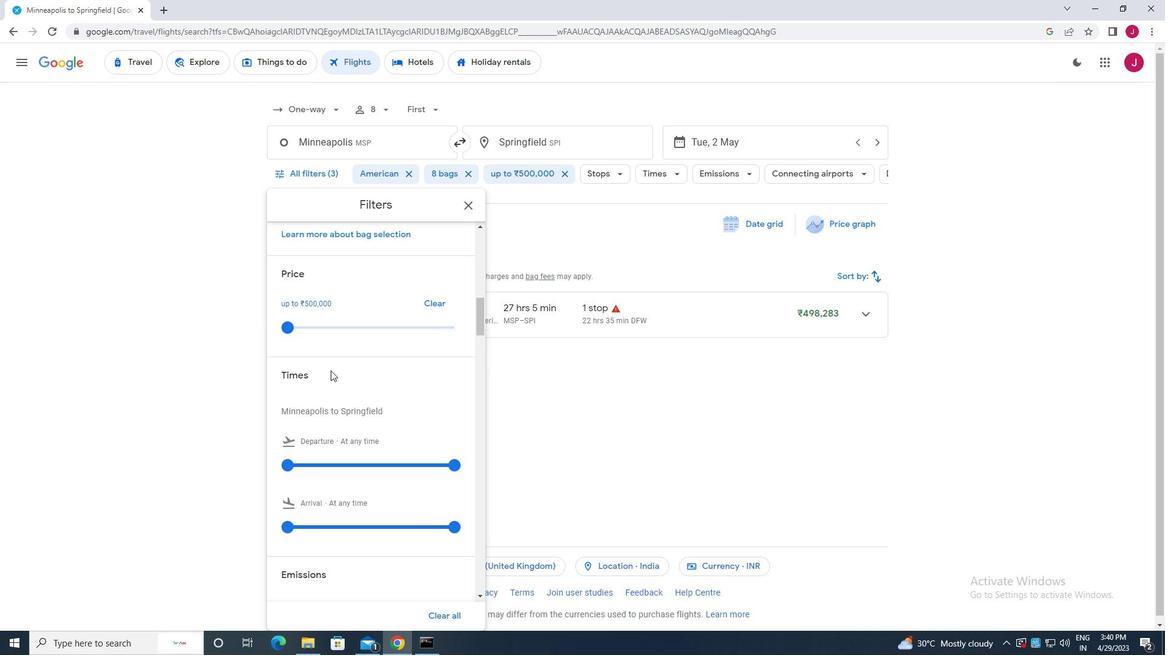 
Action: Mouse scrolled (330, 370) with delta (0, 0)
Screenshot: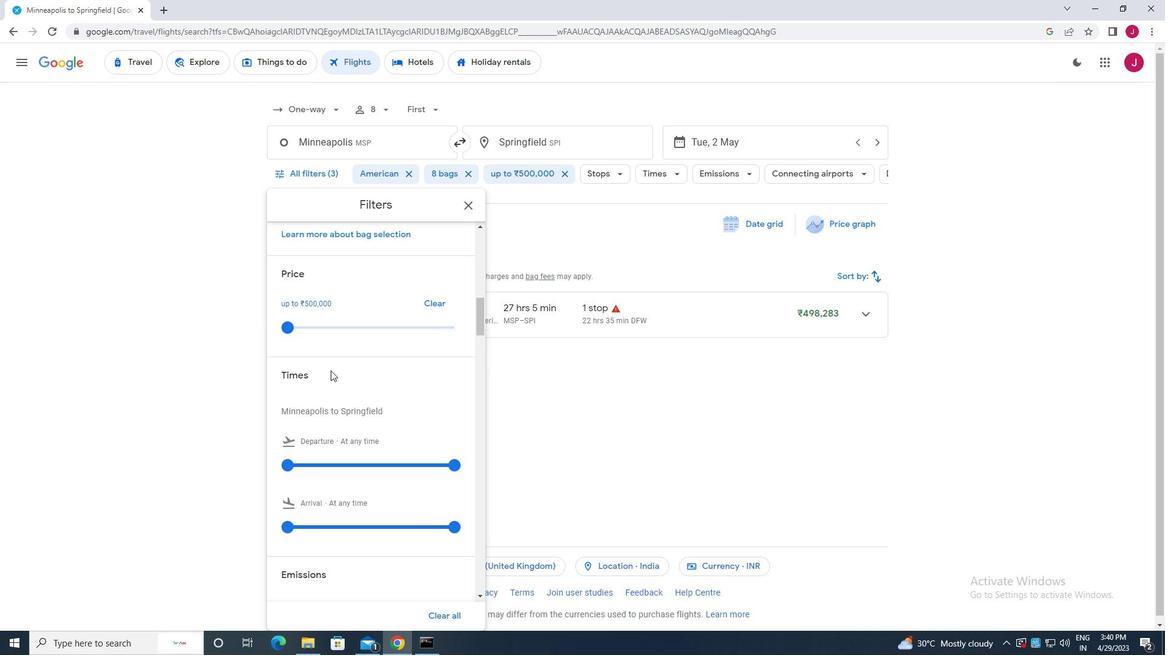 
Action: Mouse moved to (291, 344)
Screenshot: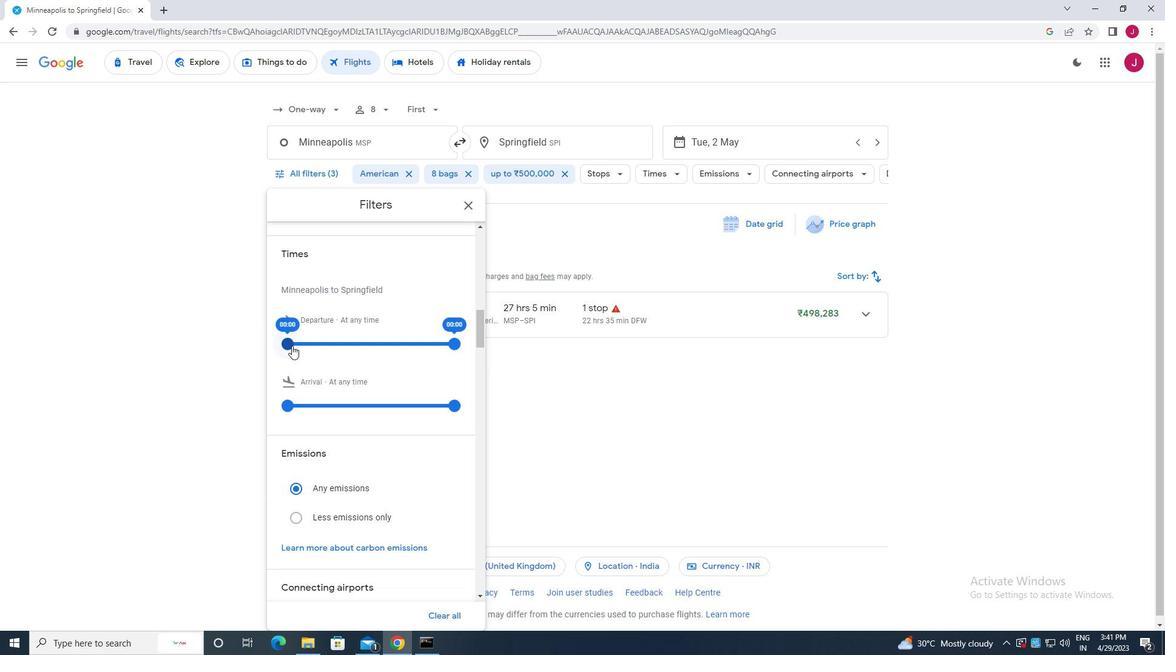 
Action: Mouse pressed left at (291, 344)
Screenshot: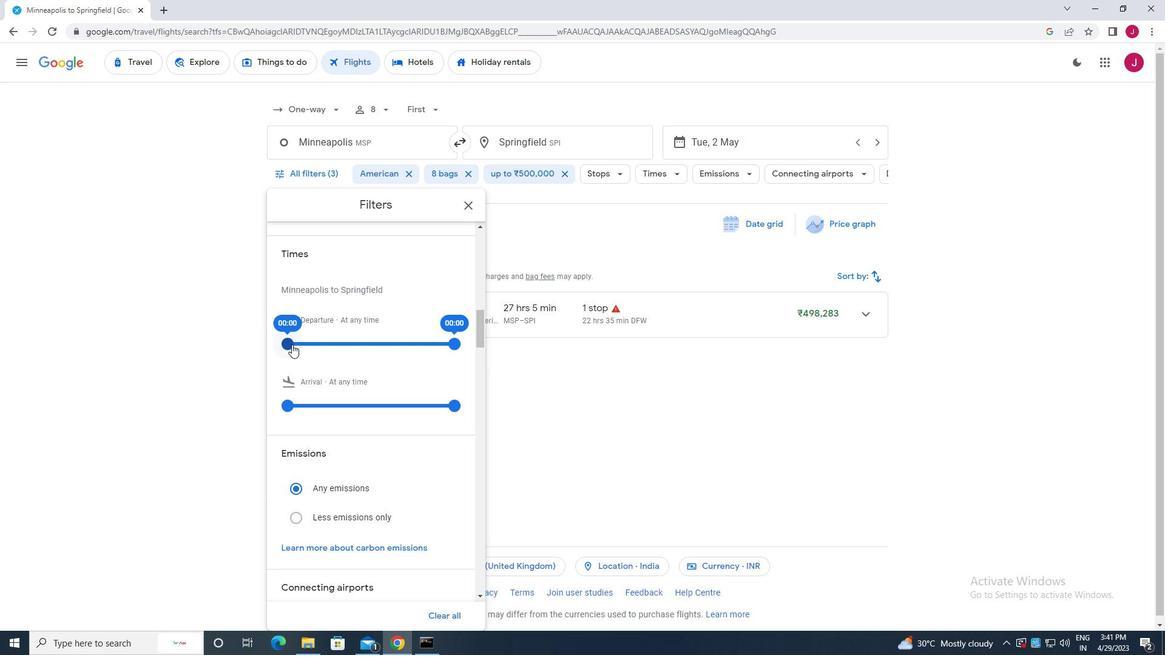 
Action: Mouse moved to (452, 344)
Screenshot: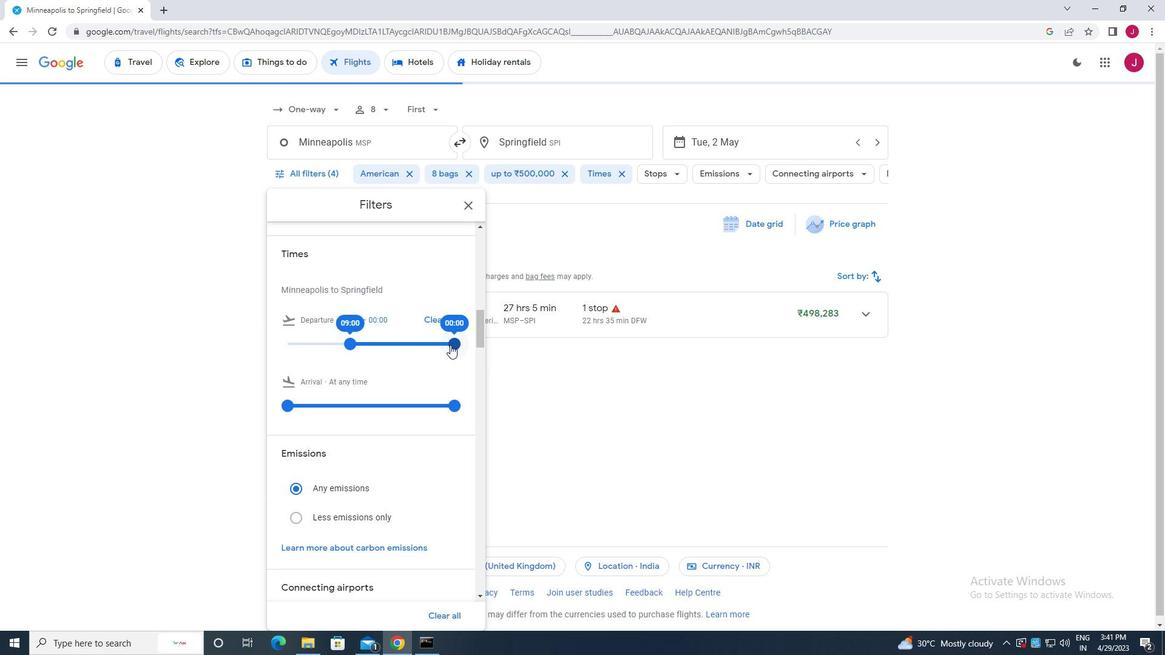 
Action: Mouse pressed left at (452, 344)
Screenshot: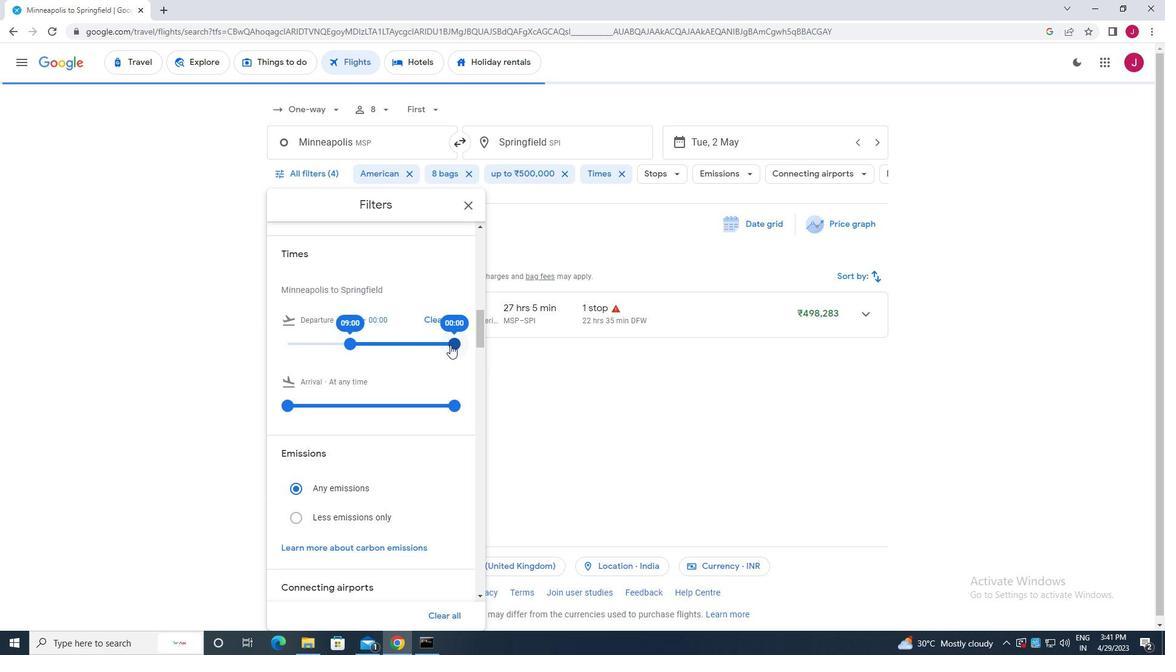 
Action: Mouse moved to (467, 209)
Screenshot: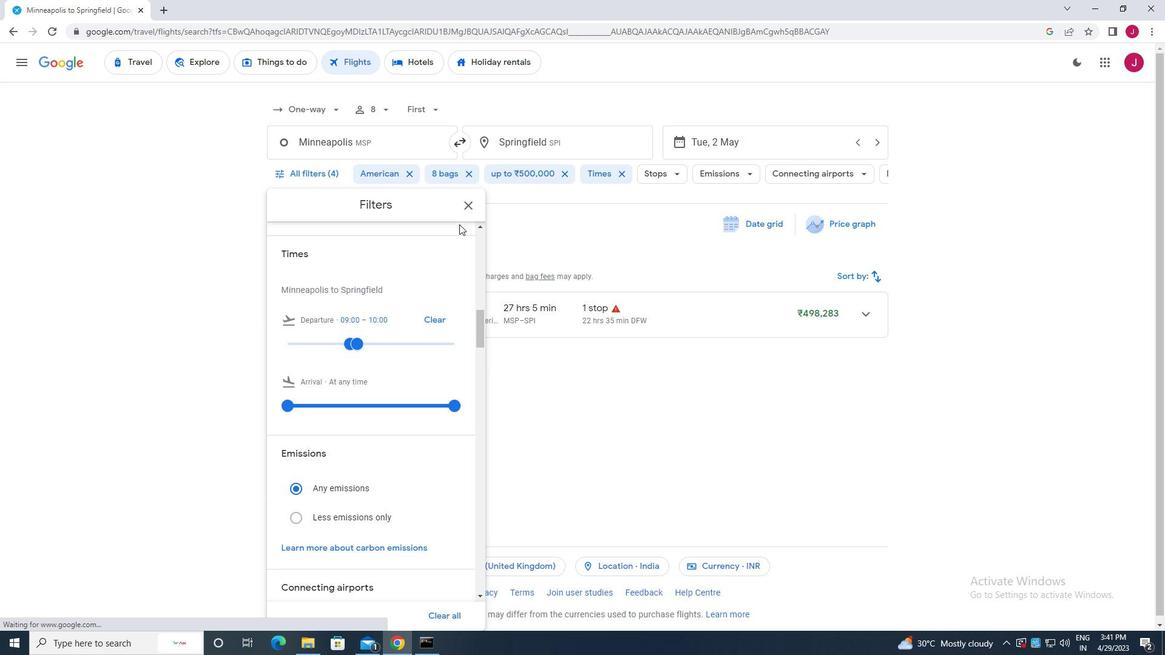 
Action: Mouse pressed left at (467, 209)
Screenshot: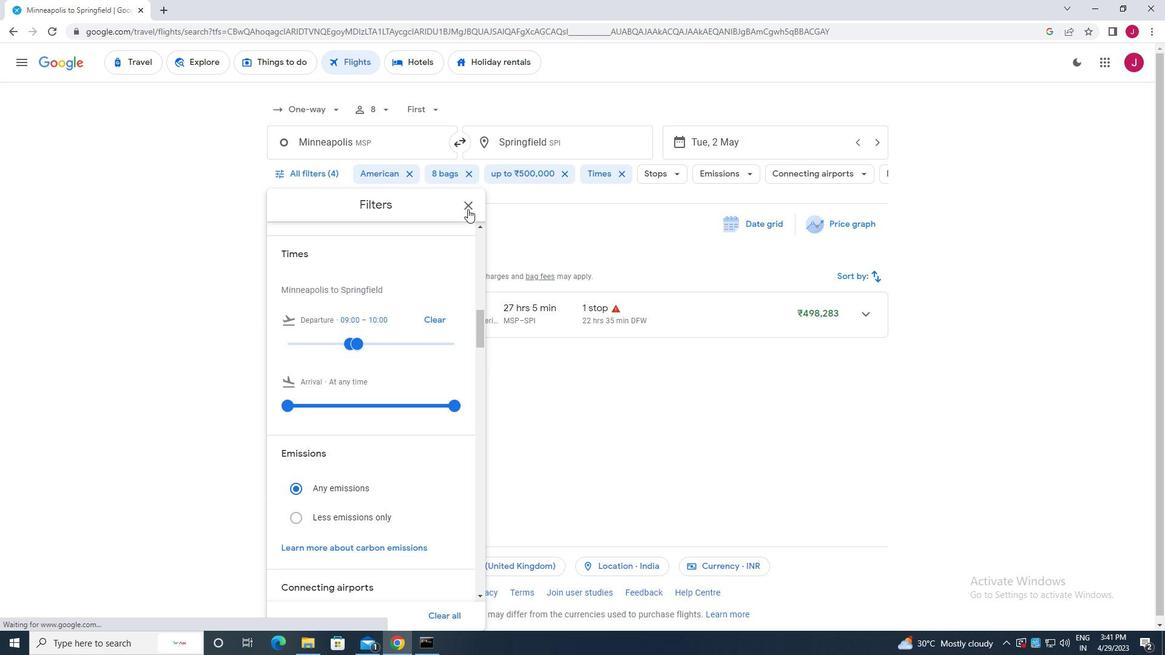 
Action: Mouse moved to (471, 208)
Screenshot: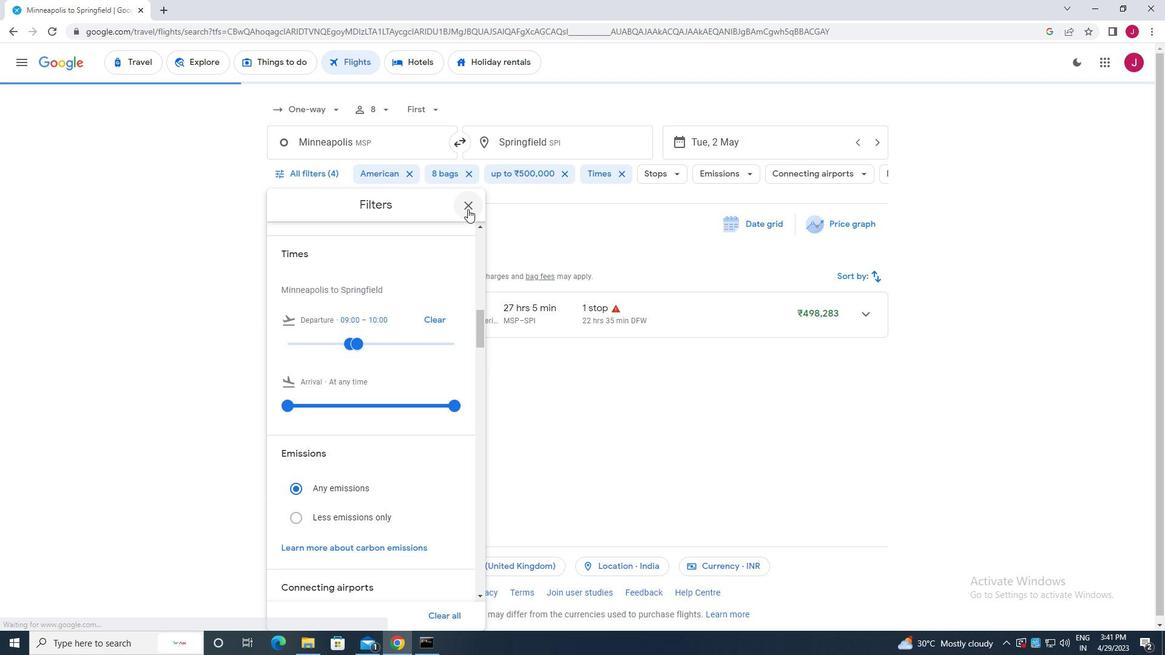 
